 Task: Open a blank sheet, save the file as Moon.doc Insert a picture of 'Moon 'with name   Moon .png  Change shape height to 7 select the picture, apply border and shading with setting Box, style zigzaged line, color Brown and width 1 pt
Action: Mouse moved to (21, 23)
Screenshot: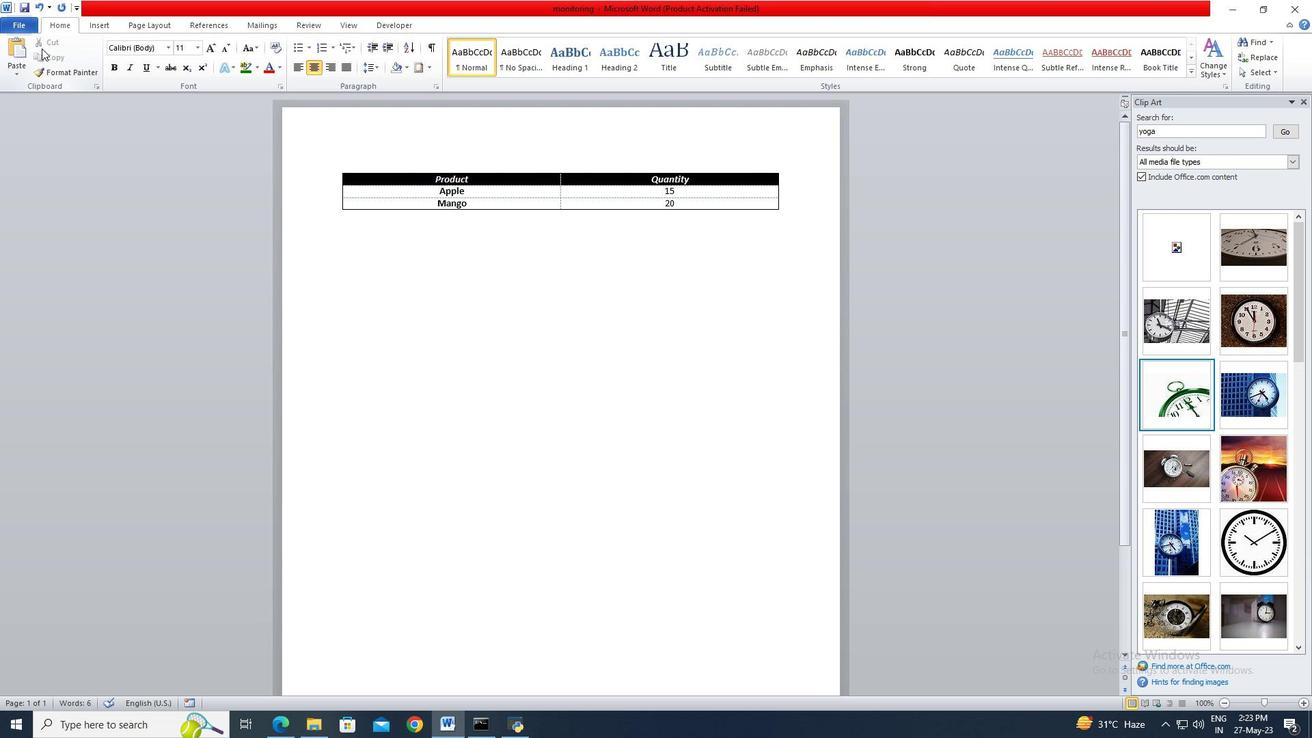 
Action: Mouse pressed left at (21, 23)
Screenshot: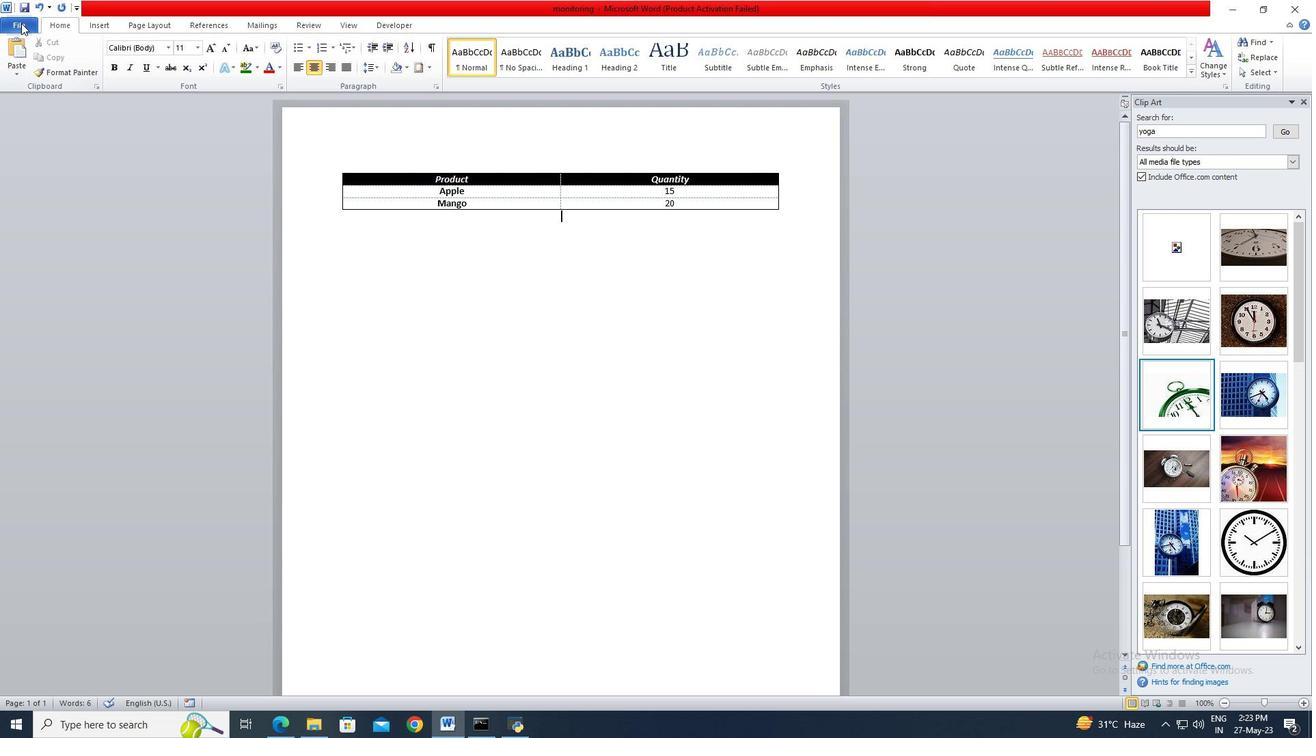 
Action: Mouse moved to (40, 172)
Screenshot: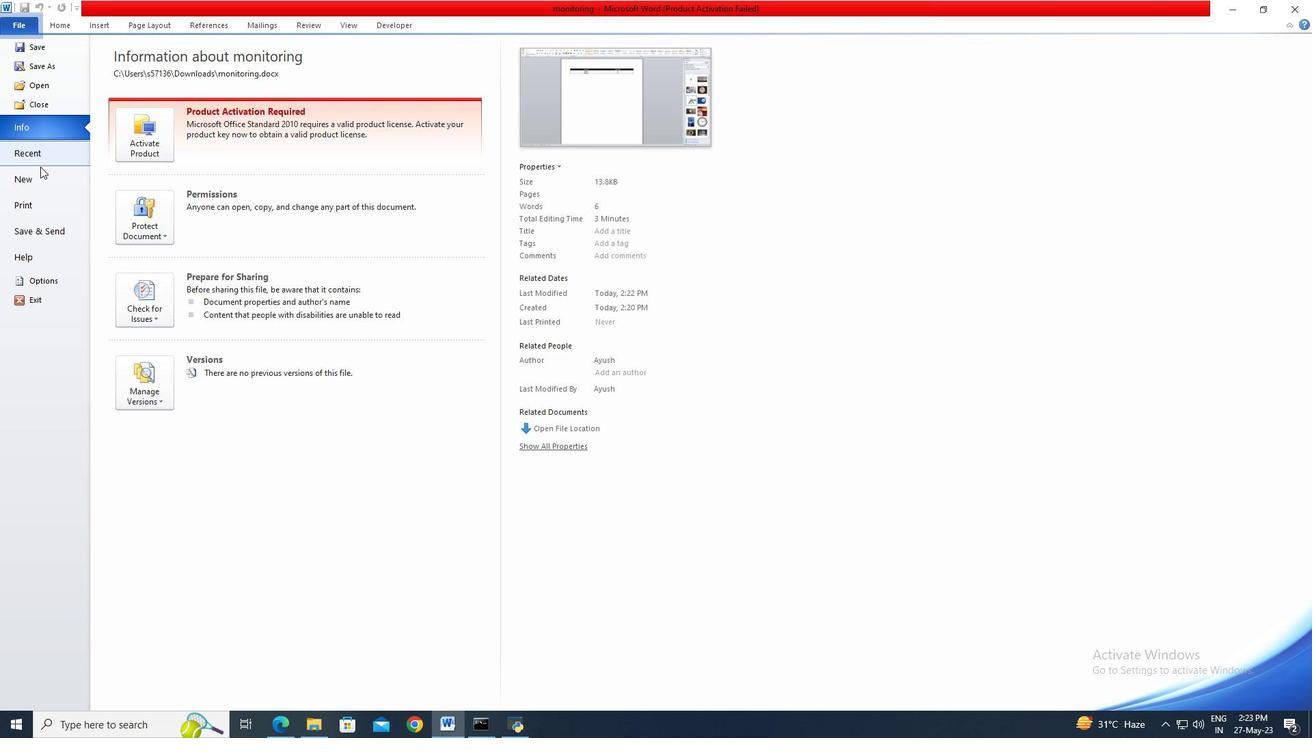
Action: Mouse pressed left at (40, 172)
Screenshot: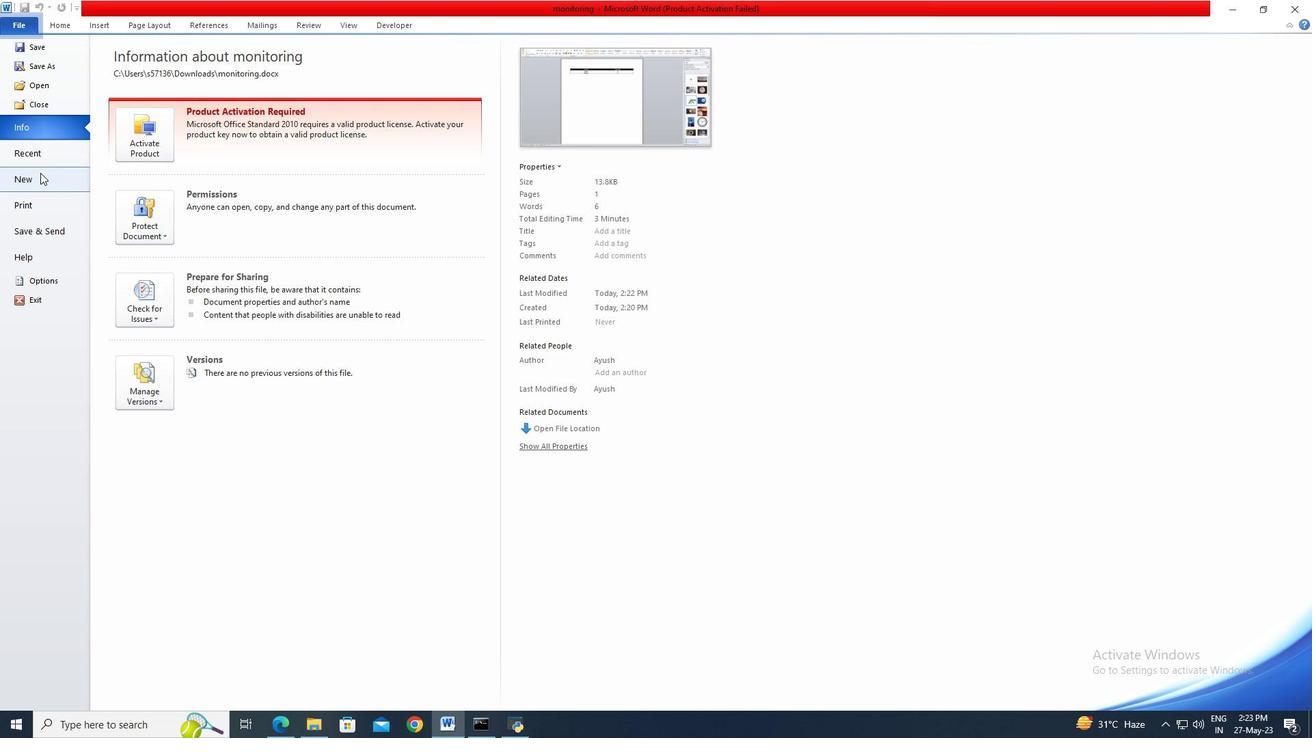 
Action: Mouse moved to (686, 362)
Screenshot: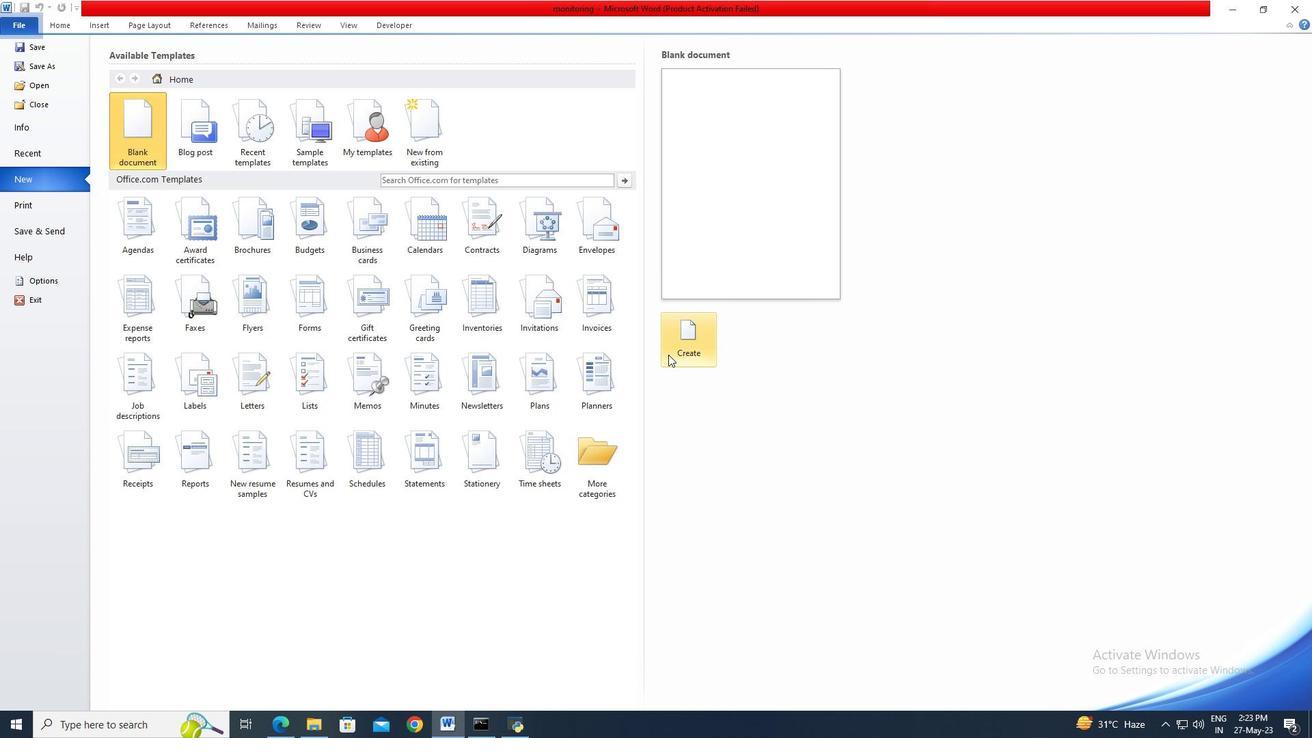 
Action: Mouse pressed left at (686, 362)
Screenshot: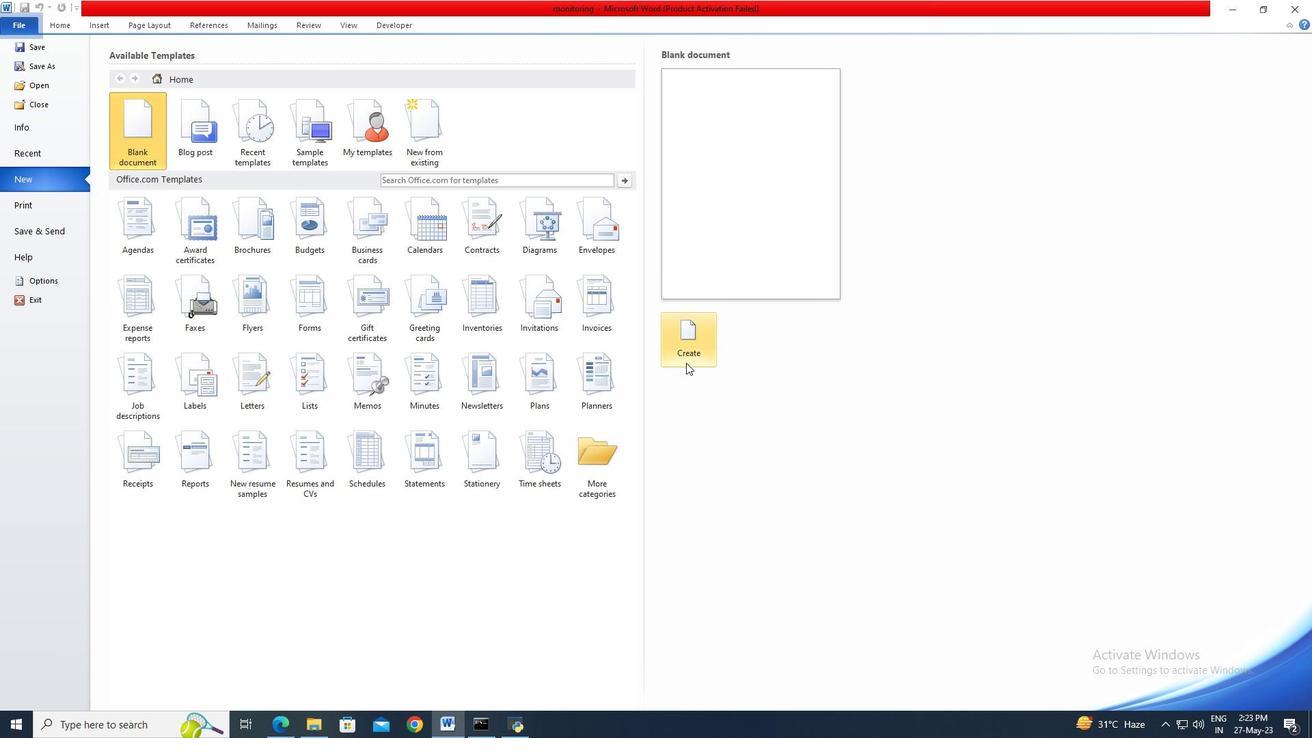 
Action: Mouse moved to (26, 30)
Screenshot: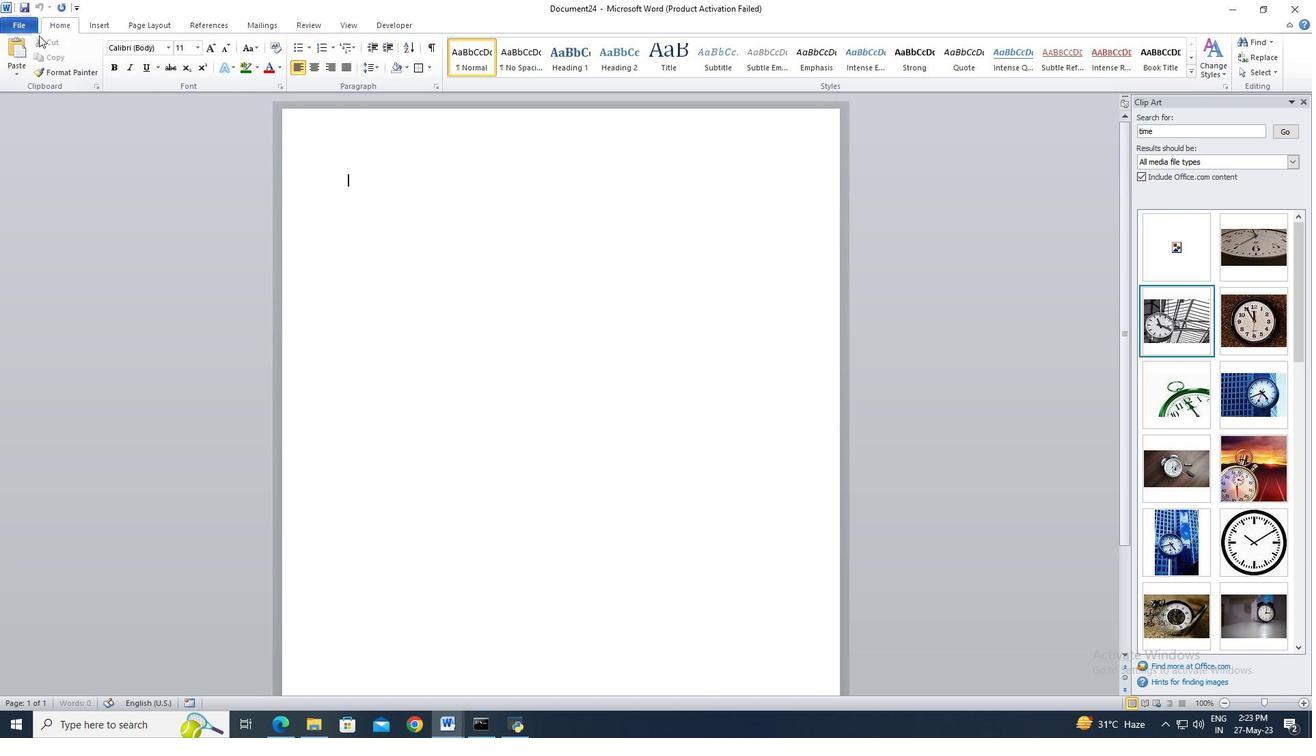 
Action: Mouse pressed left at (26, 30)
Screenshot: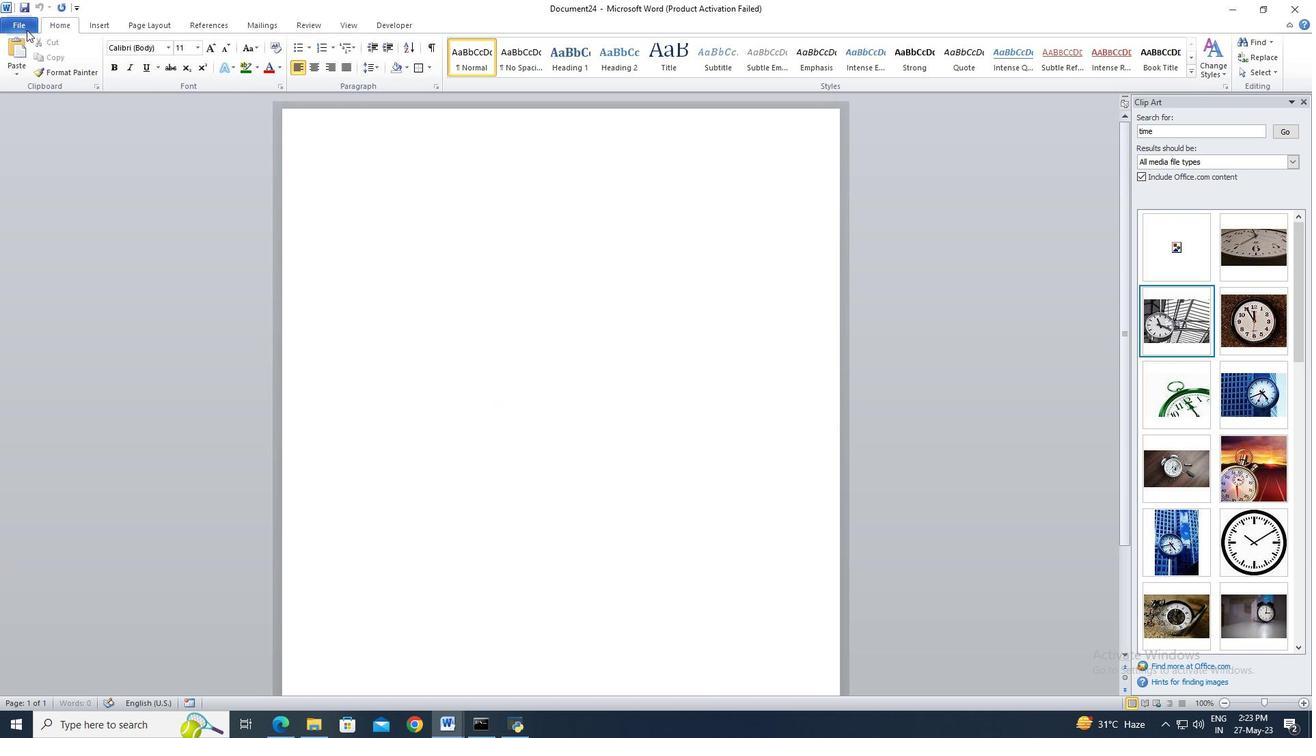 
Action: Mouse moved to (32, 65)
Screenshot: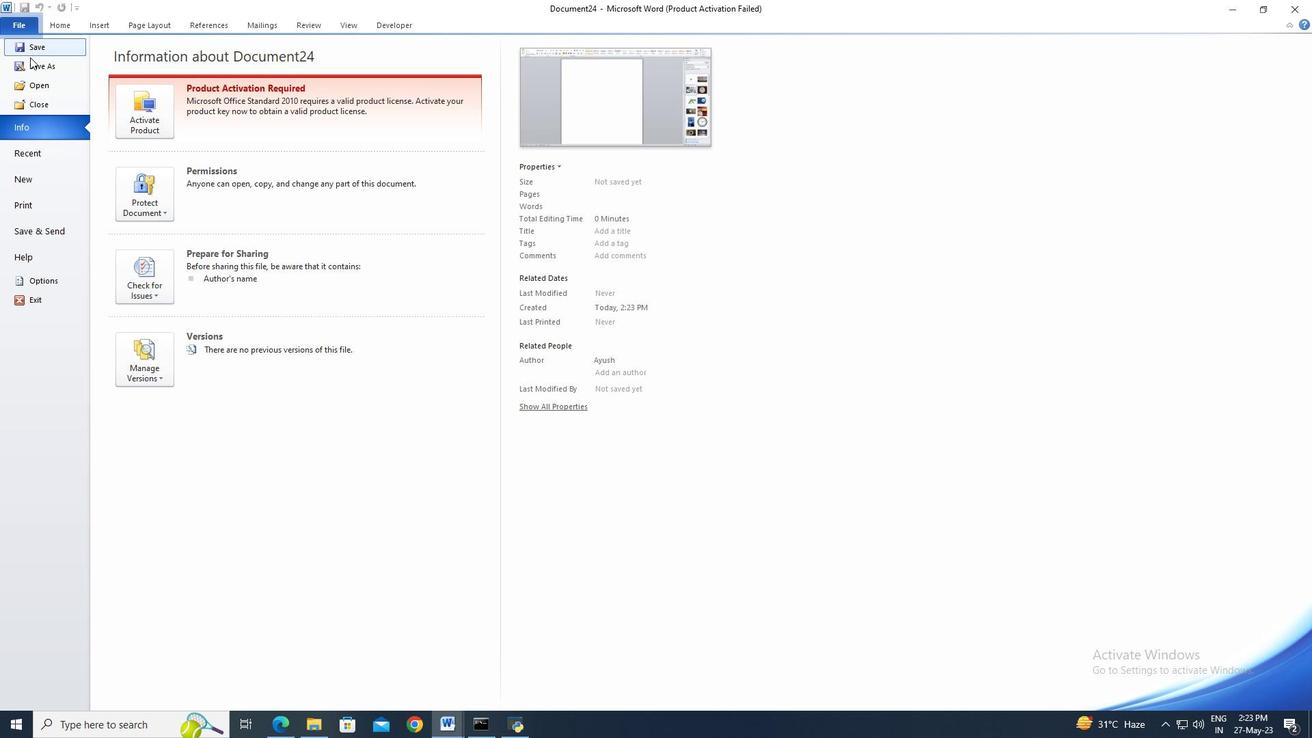 
Action: Mouse pressed left at (32, 65)
Screenshot: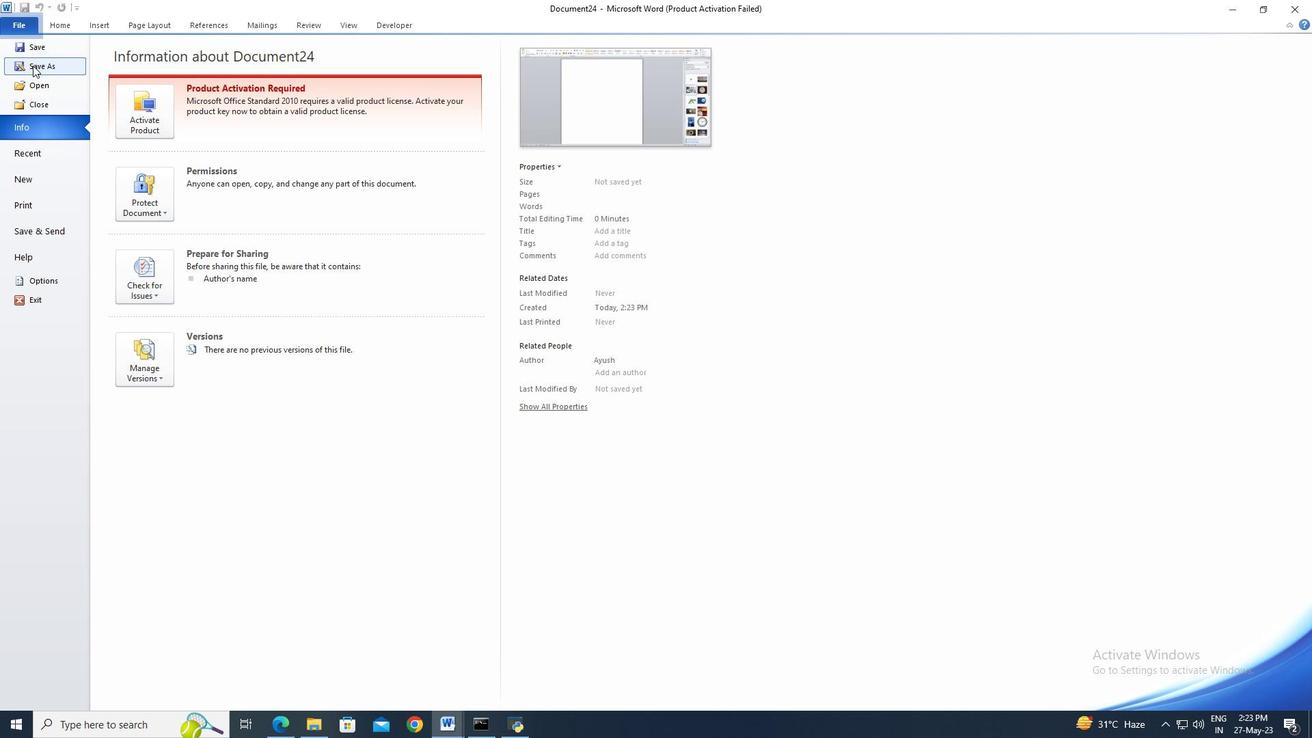 
Action: Mouse moved to (47, 144)
Screenshot: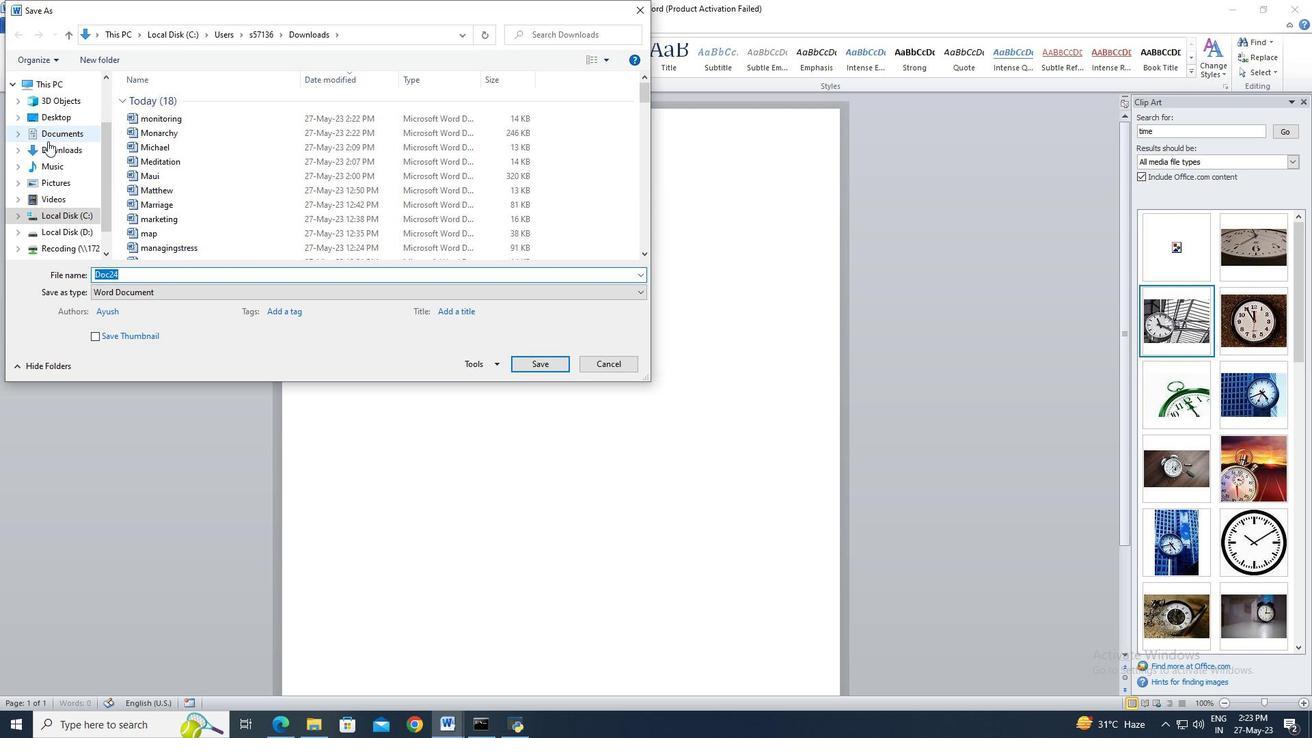 
Action: Mouse pressed left at (47, 144)
Screenshot: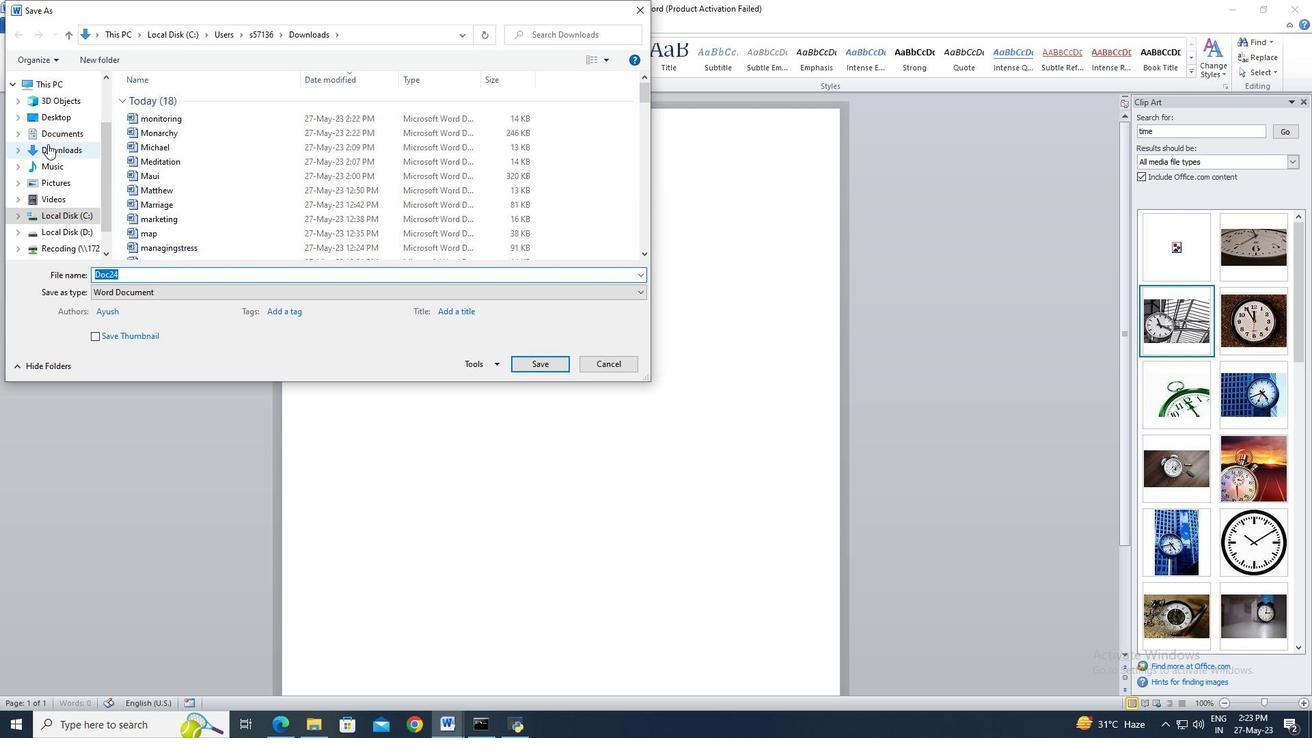 
Action: Mouse moved to (121, 271)
Screenshot: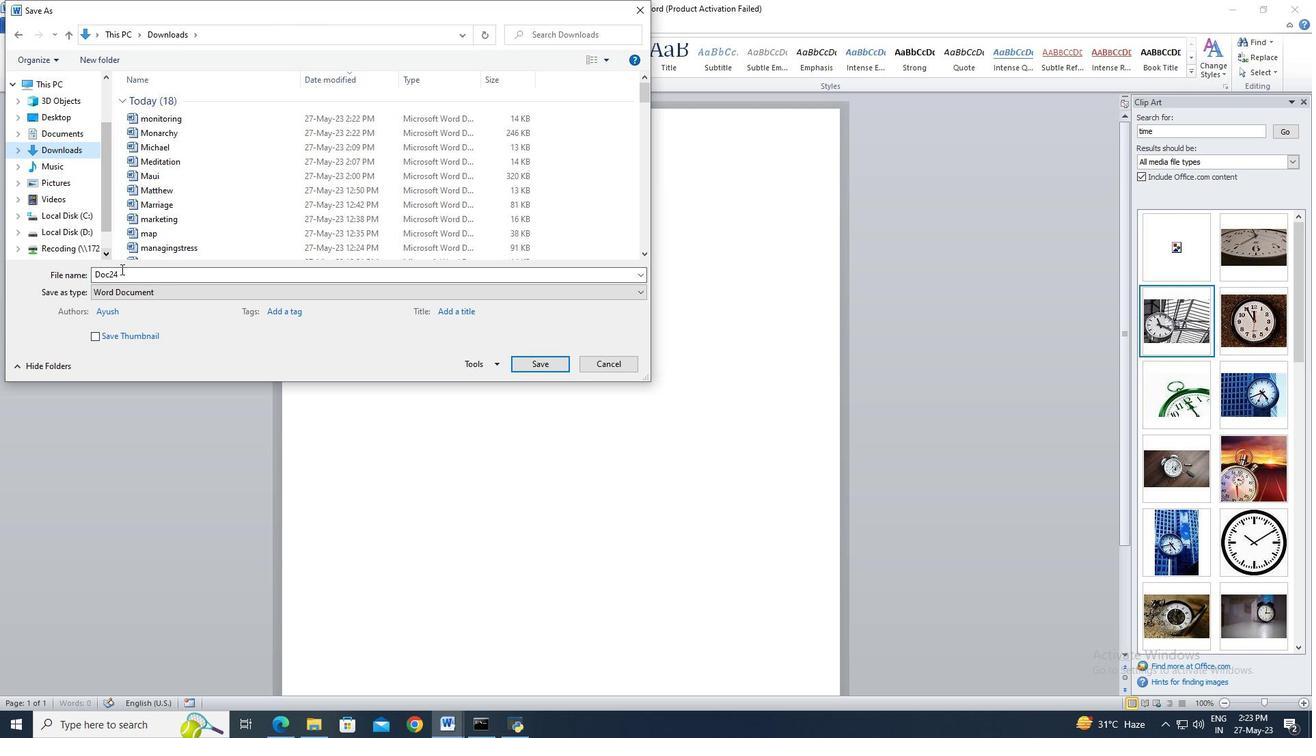 
Action: Mouse pressed left at (121, 271)
Screenshot: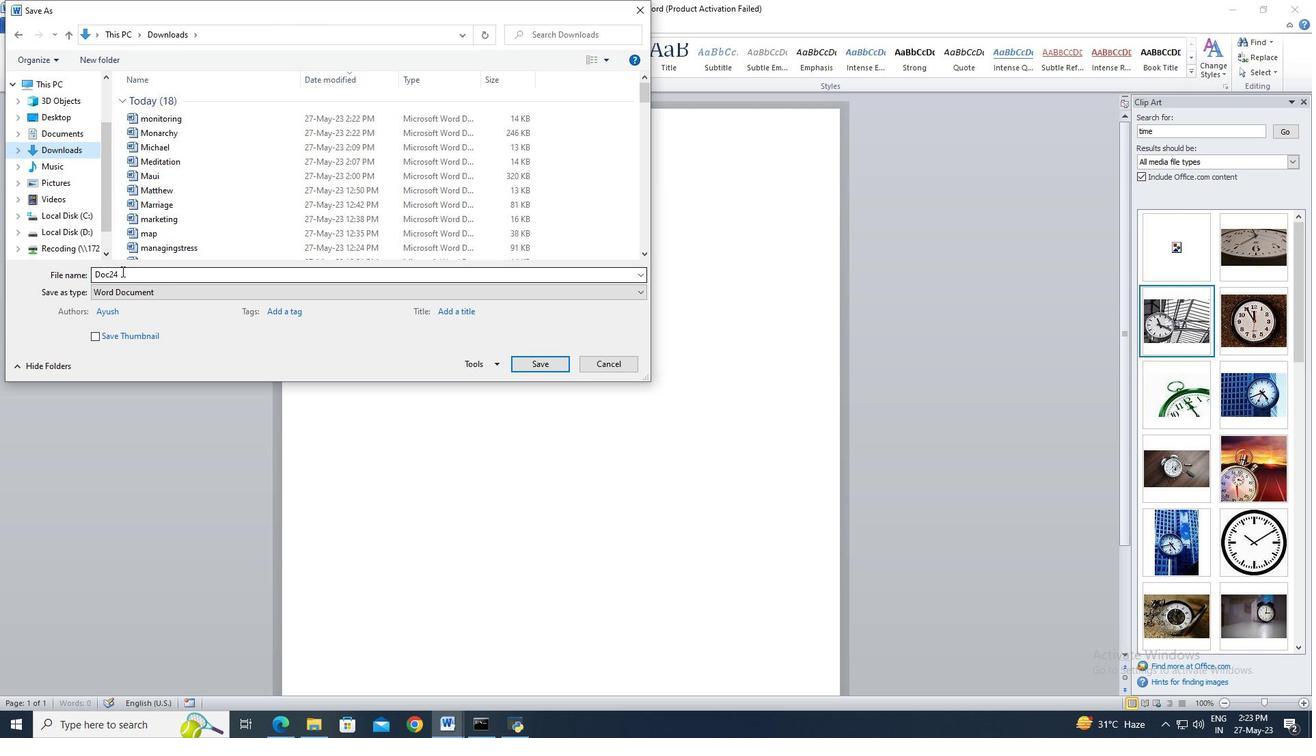 
Action: Key pressed <Key.shift>Moon
Screenshot: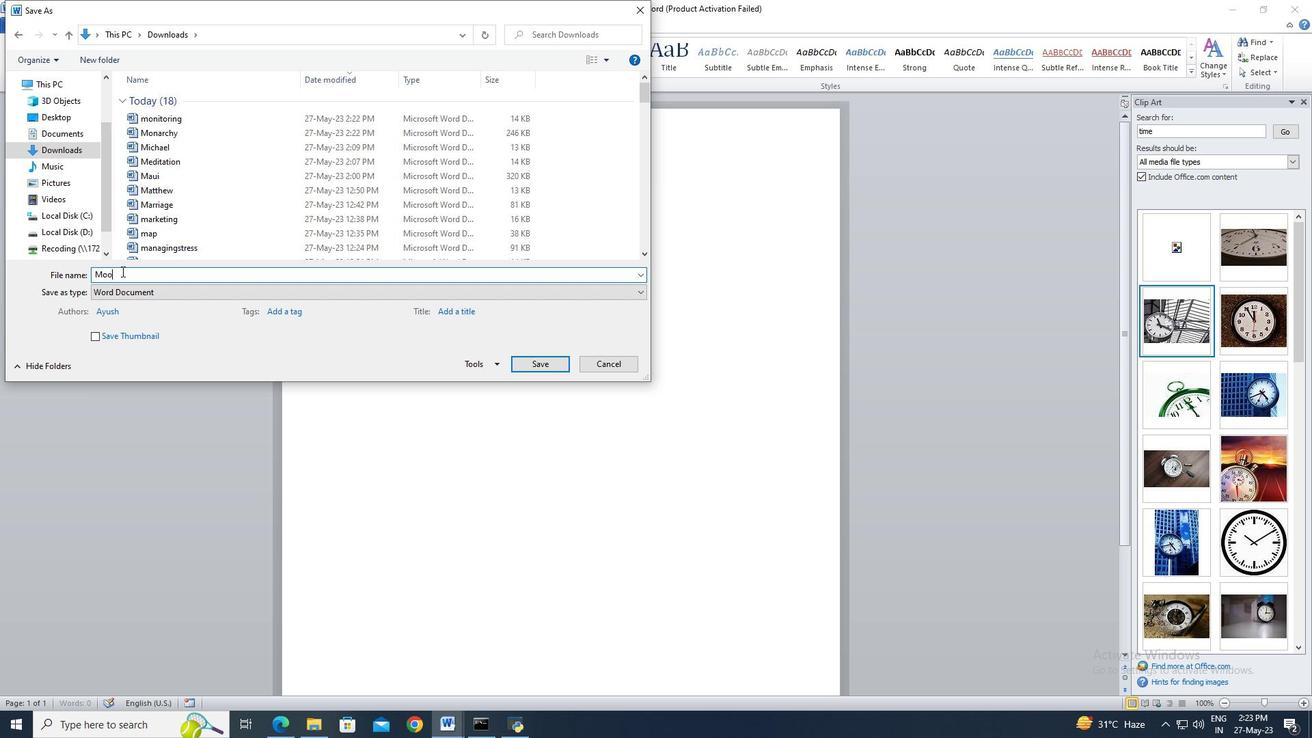 
Action: Mouse moved to (526, 367)
Screenshot: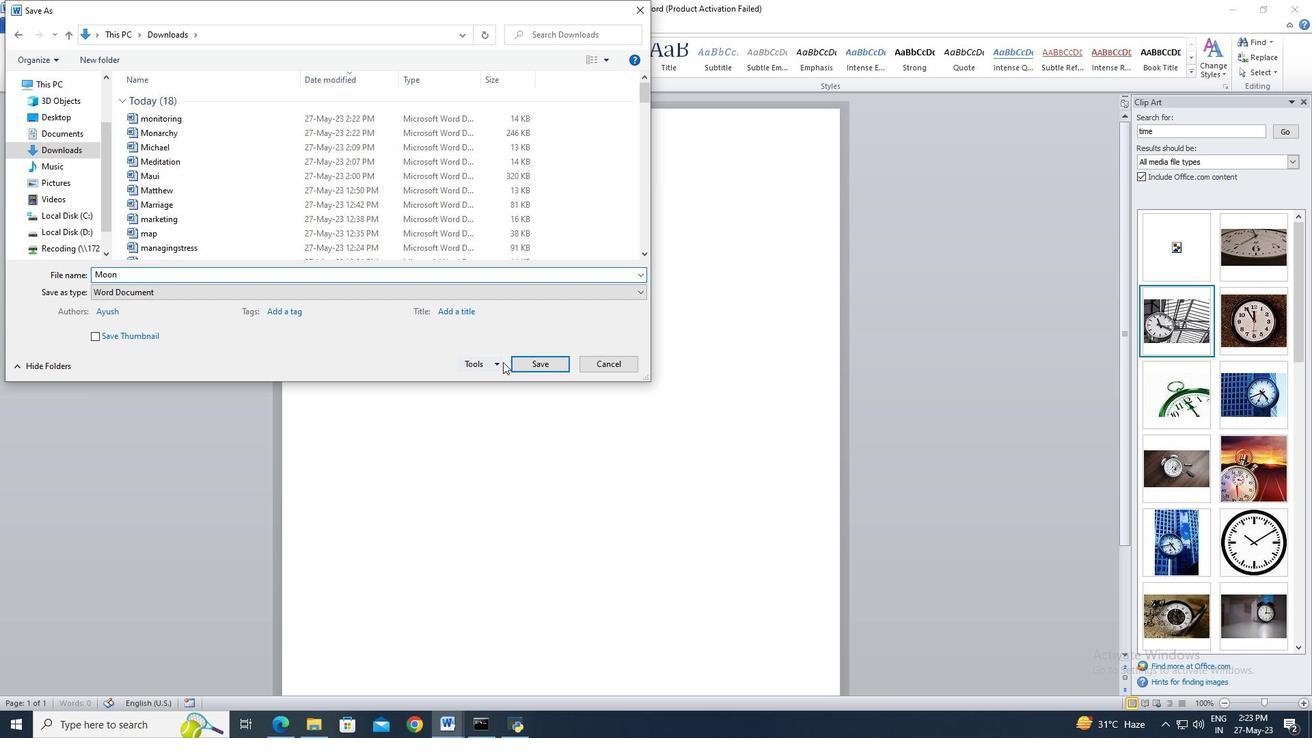 
Action: Mouse pressed left at (526, 367)
Screenshot: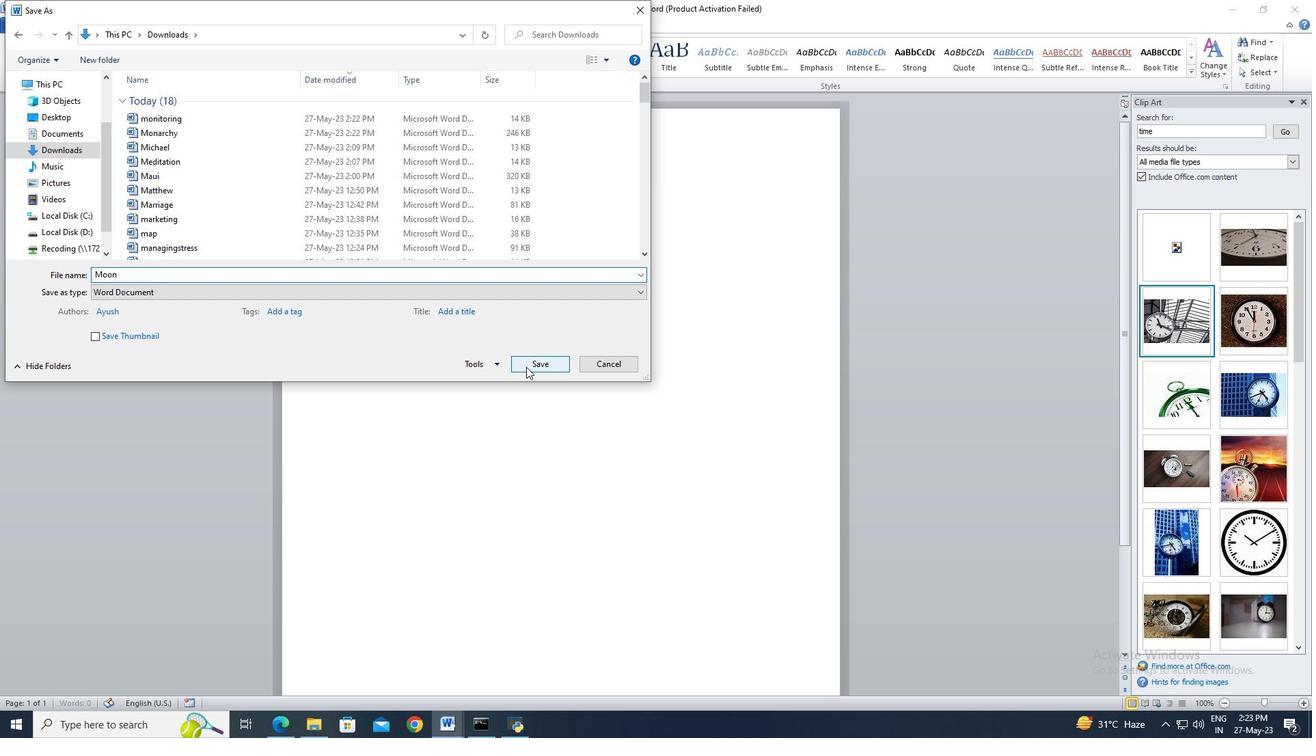 
Action: Mouse moved to (292, 726)
Screenshot: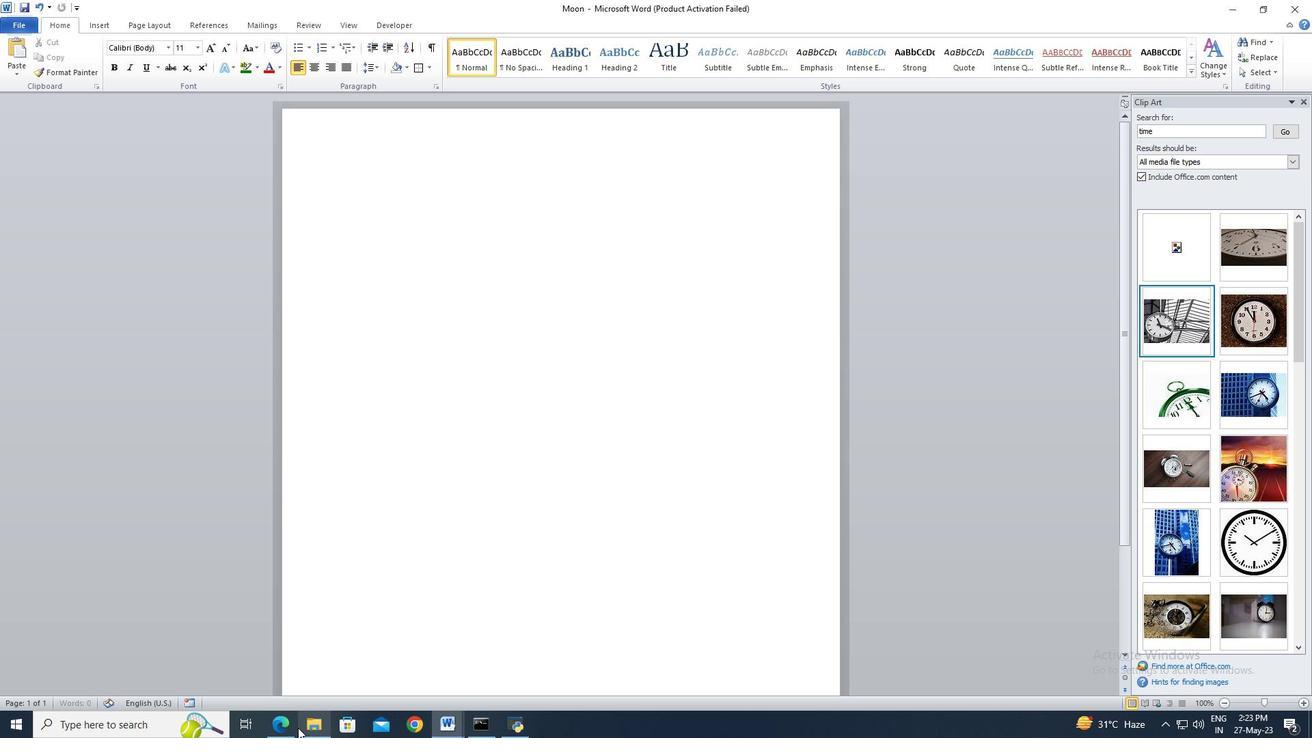 
Action: Mouse pressed left at (292, 726)
Screenshot: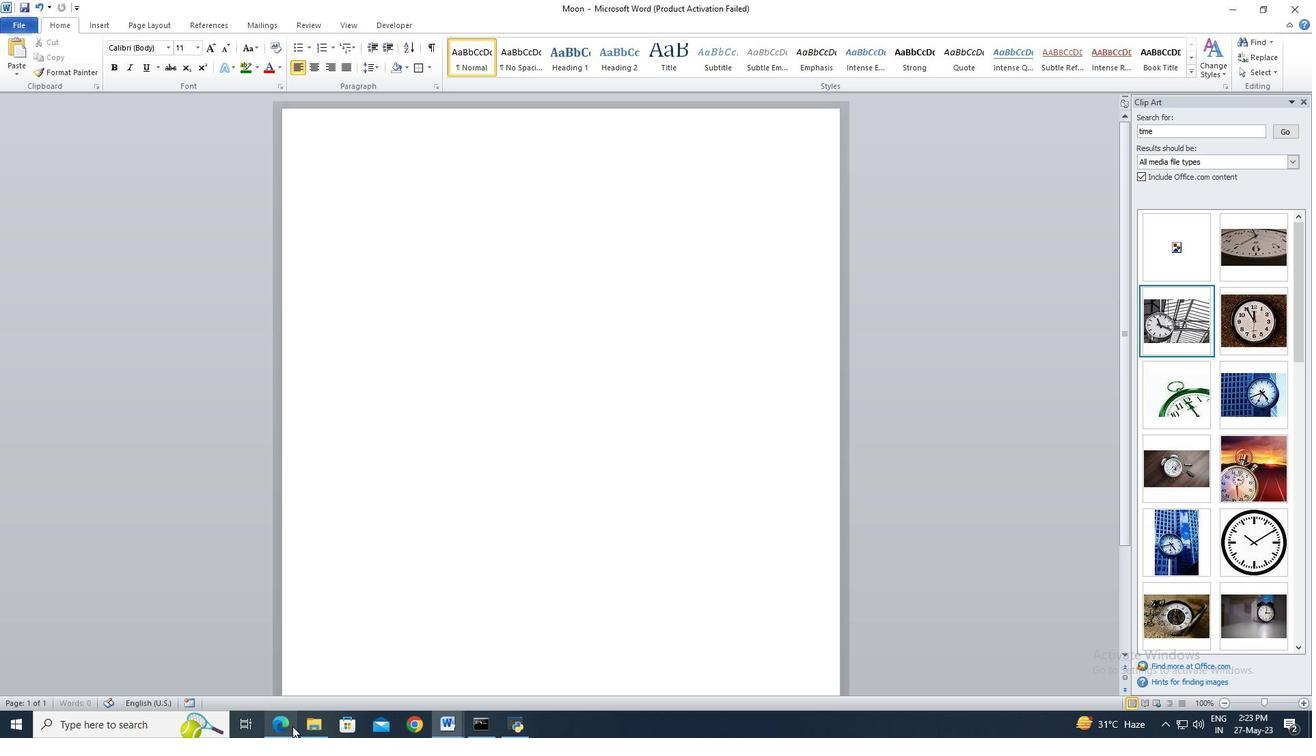 
Action: Mouse moved to (507, 321)
Screenshot: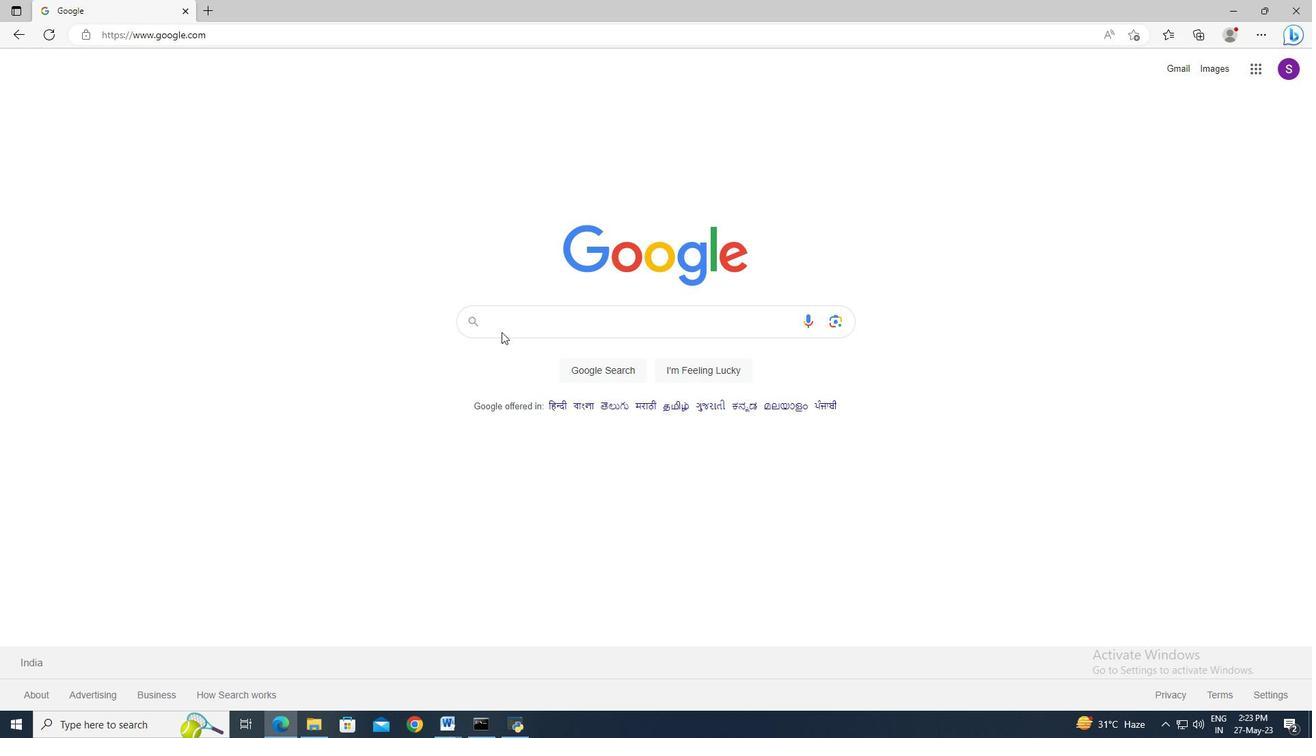 
Action: Mouse pressed left at (507, 321)
Screenshot: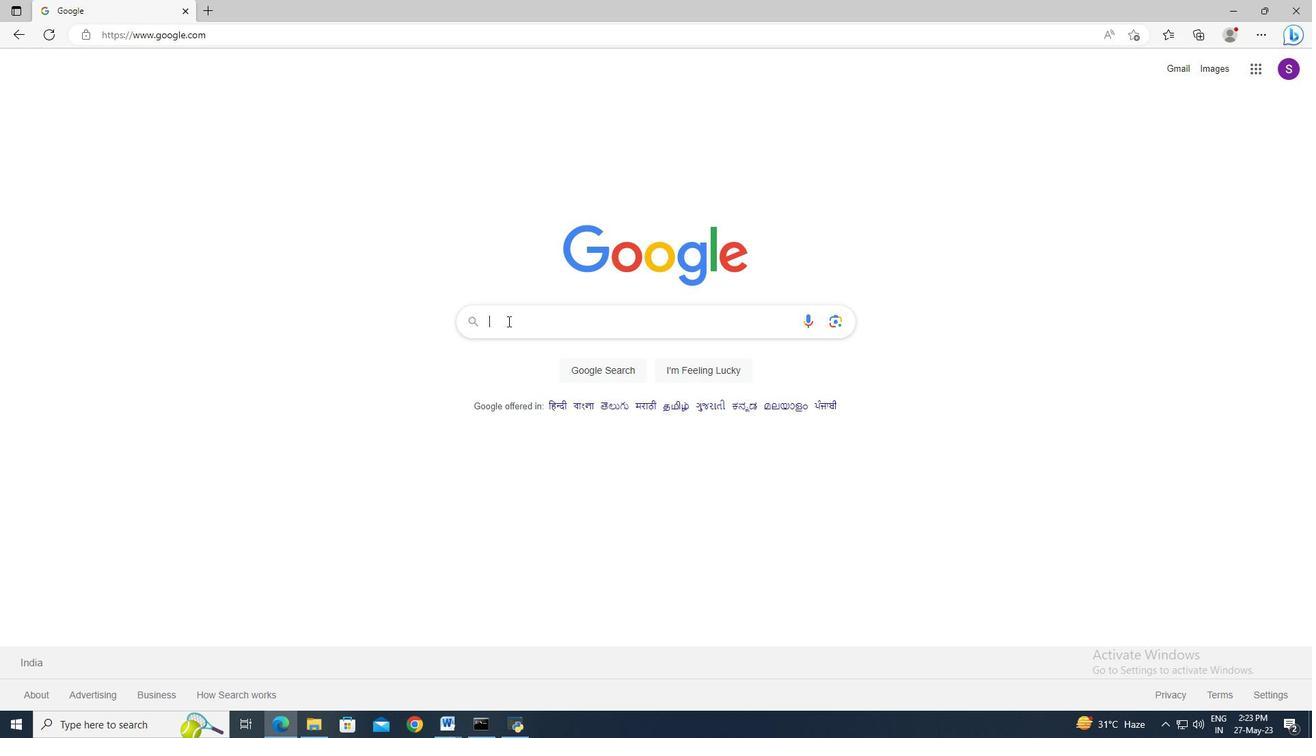 
Action: Key pressed <Key.shift>Moon<Key.space>png<Key.enter>
Screenshot: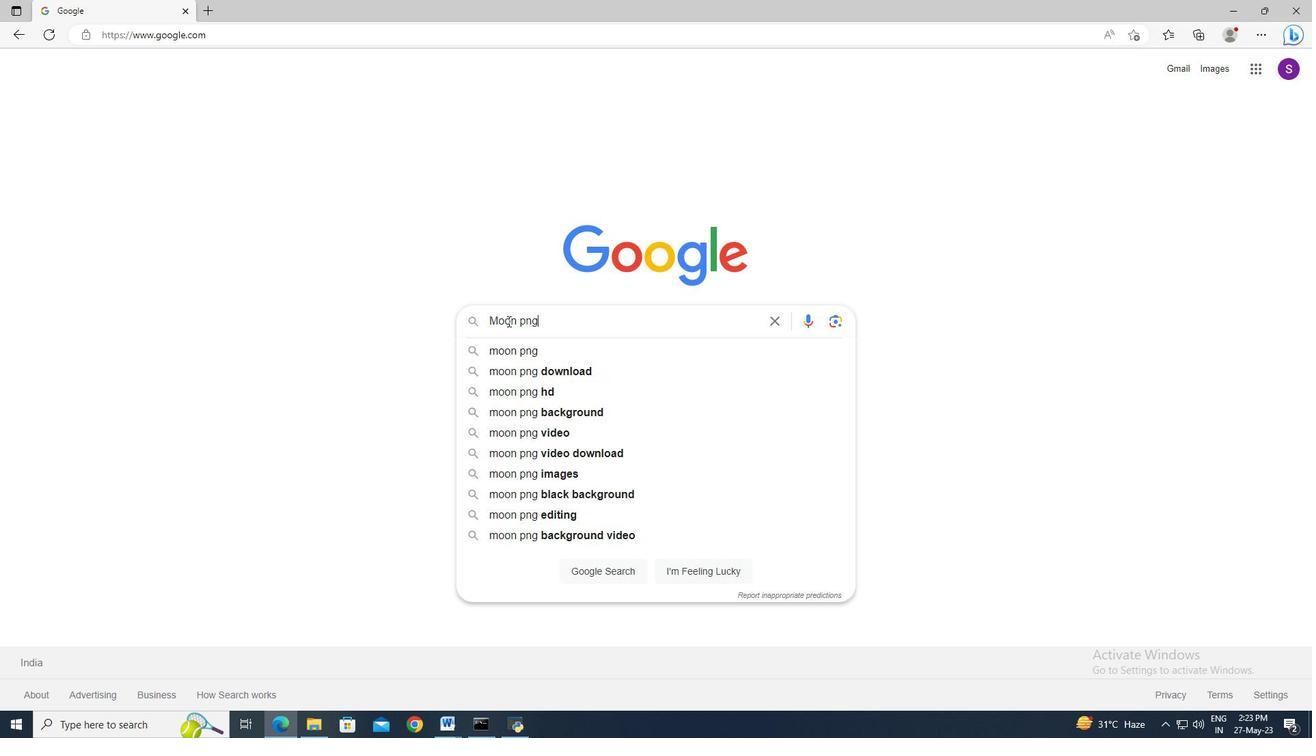 
Action: Mouse moved to (222, 120)
Screenshot: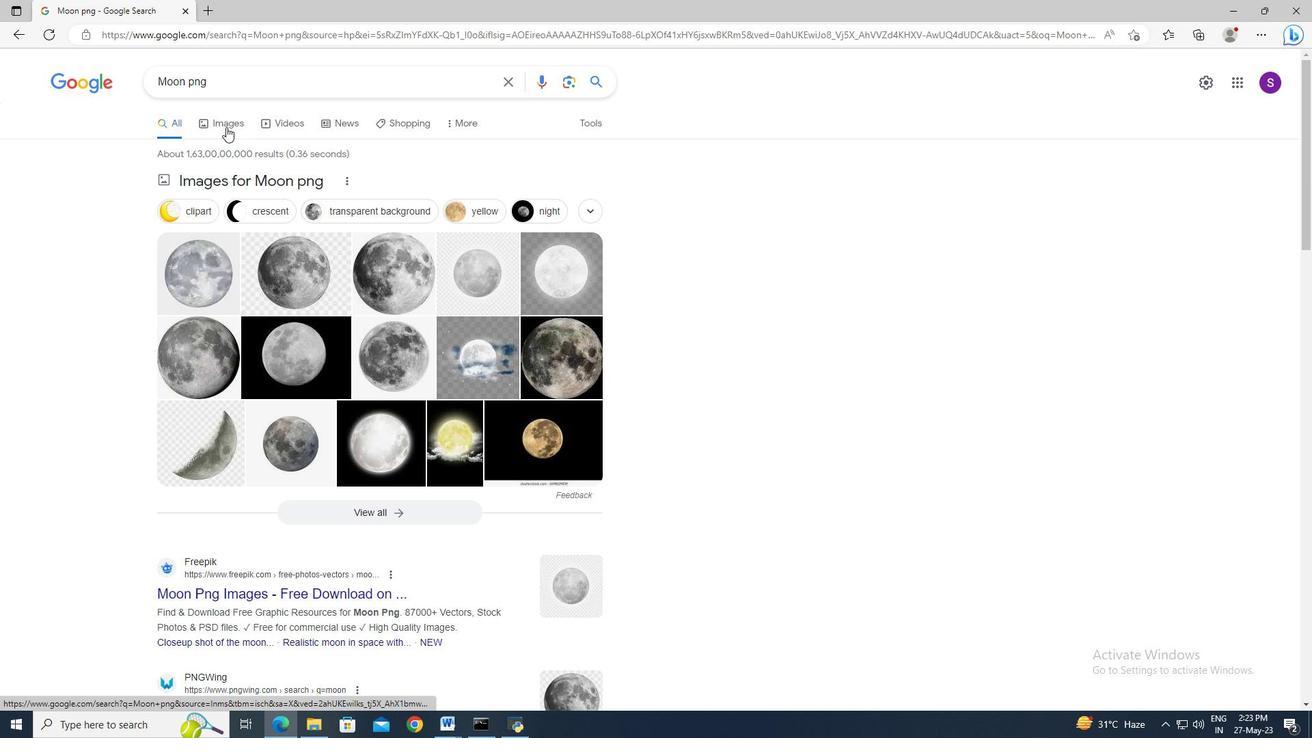 
Action: Mouse pressed left at (222, 120)
Screenshot: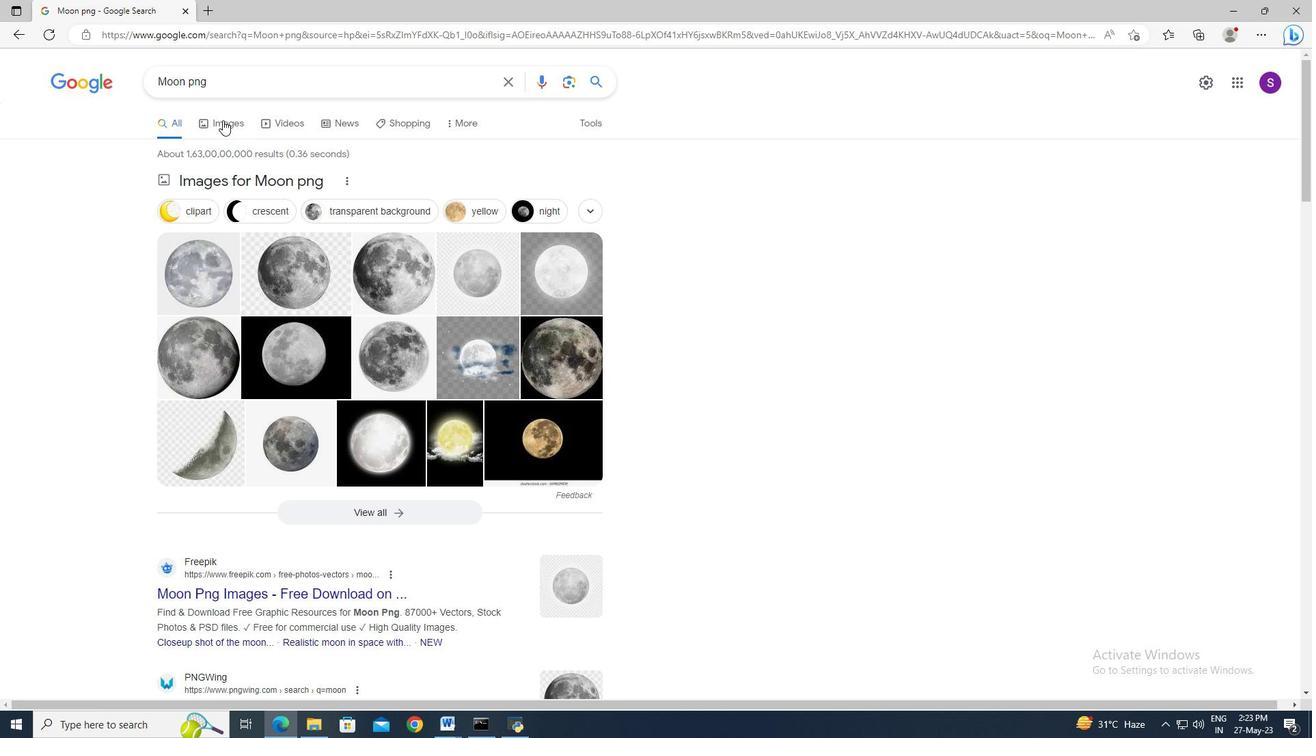 
Action: Mouse moved to (373, 242)
Screenshot: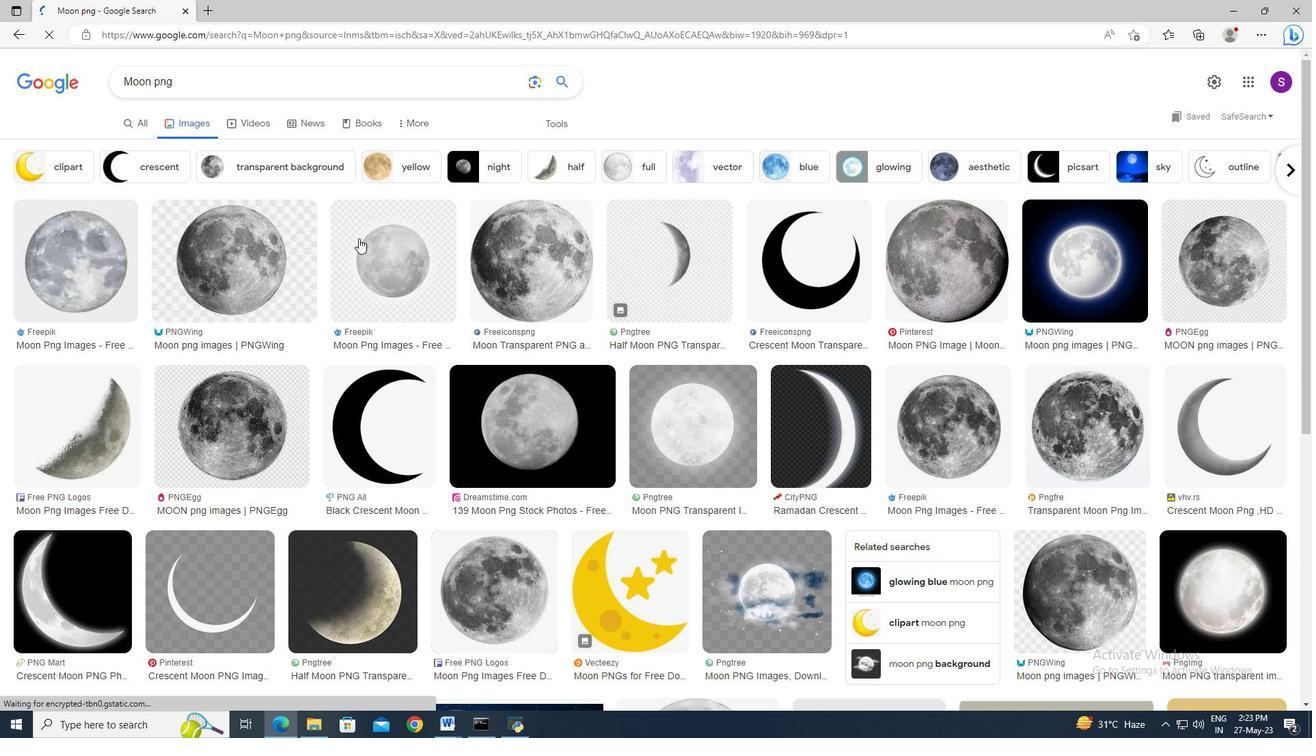 
Action: Mouse pressed left at (373, 242)
Screenshot: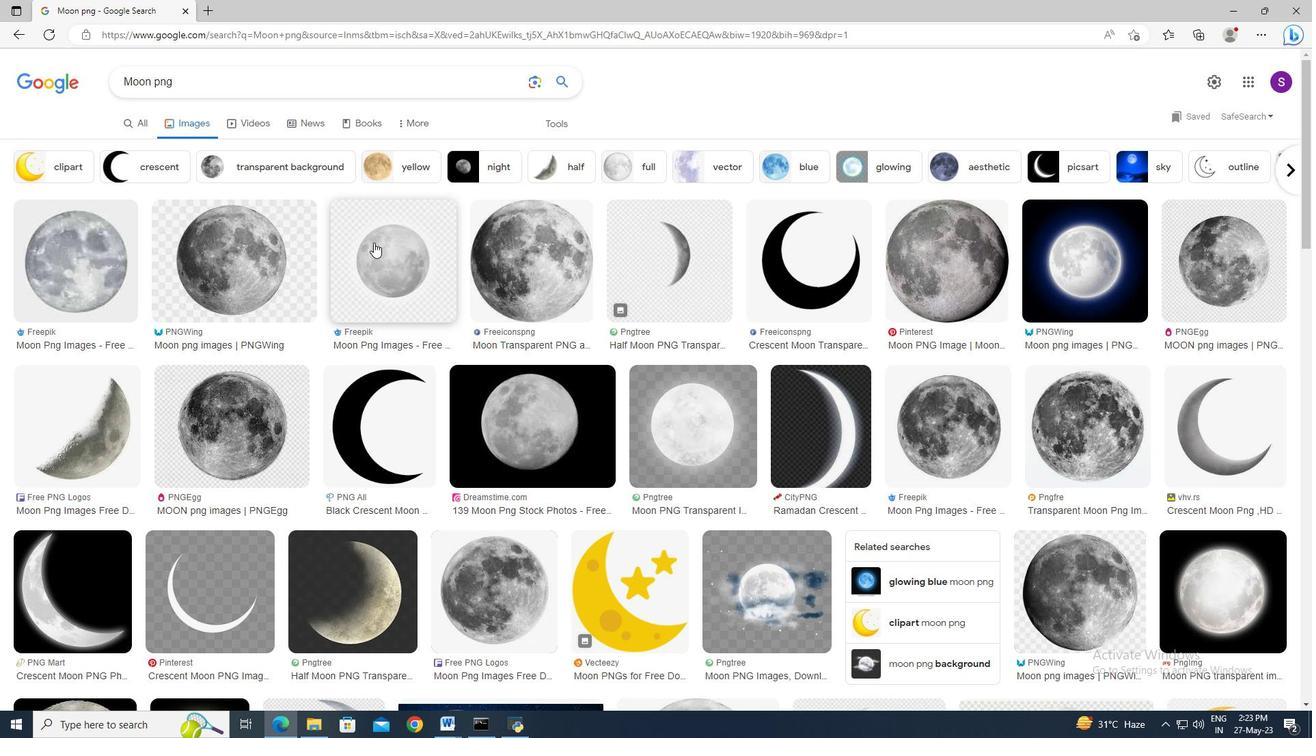 
Action: Mouse moved to (897, 288)
Screenshot: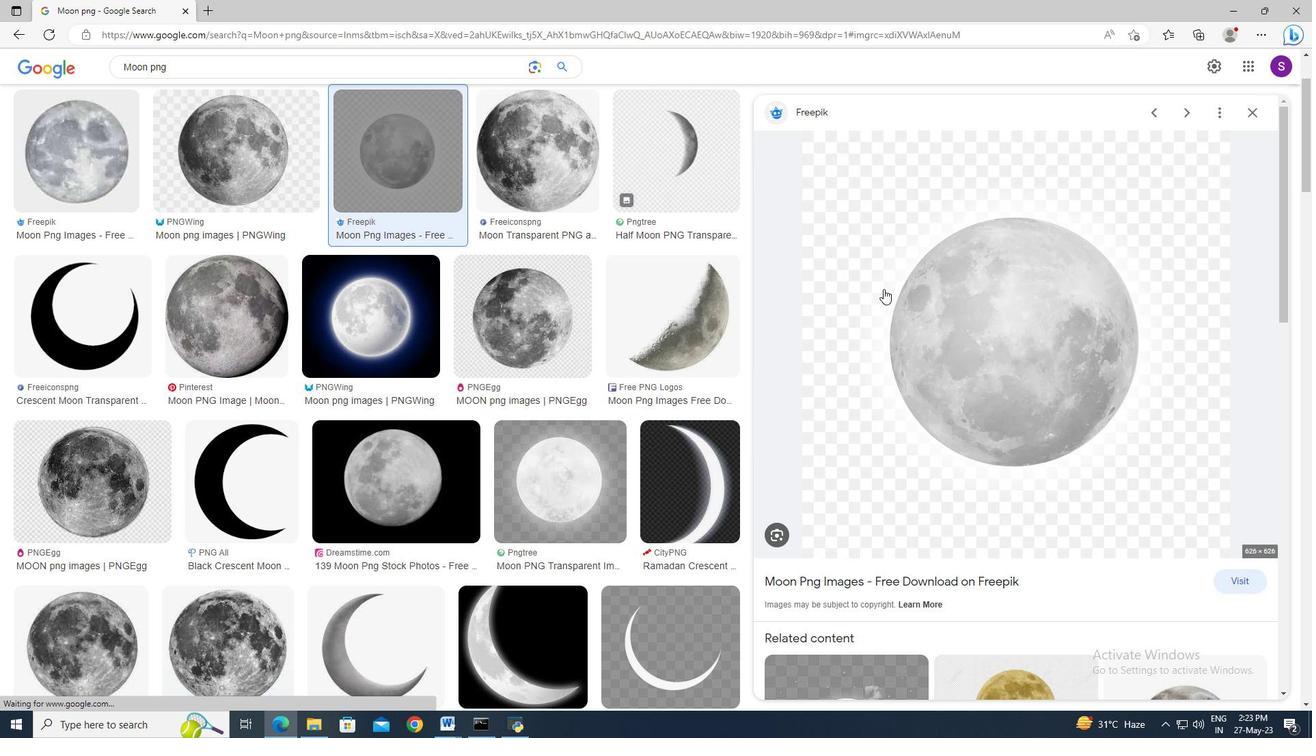 
Action: Mouse pressed right at (897, 288)
Screenshot: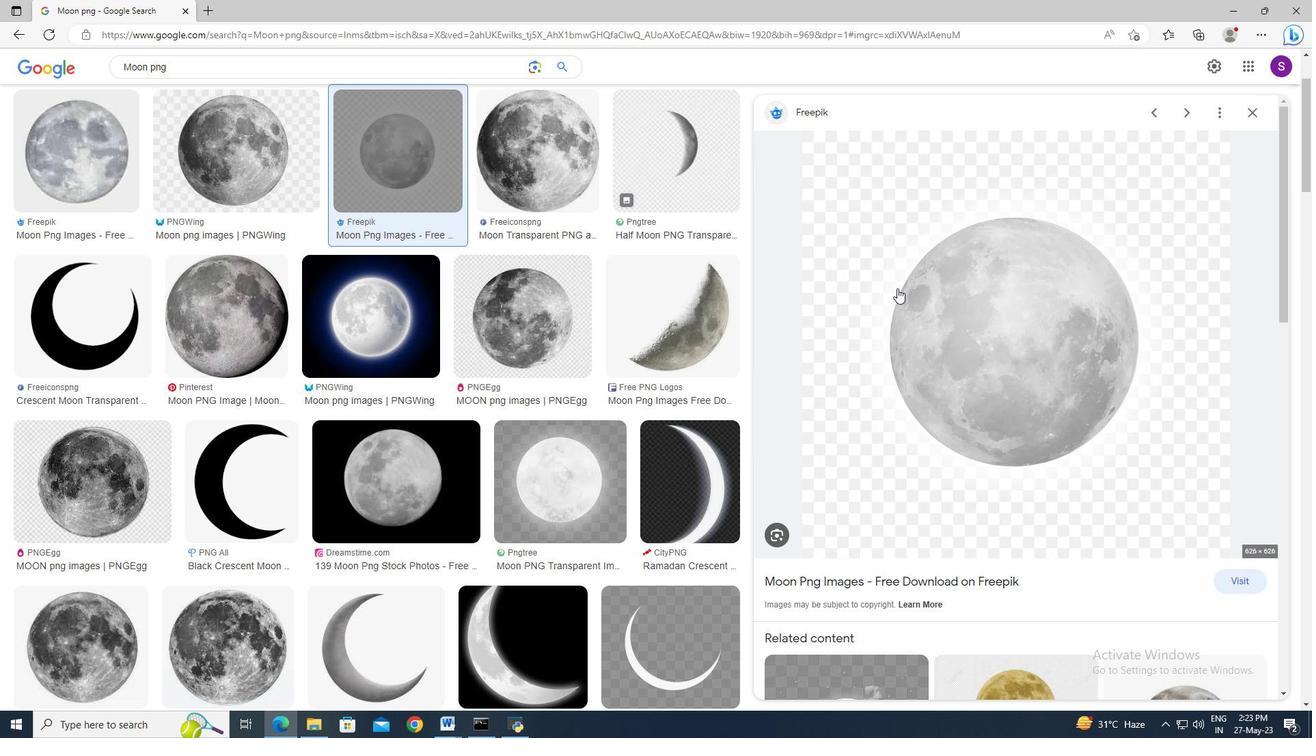 
Action: Mouse moved to (928, 462)
Screenshot: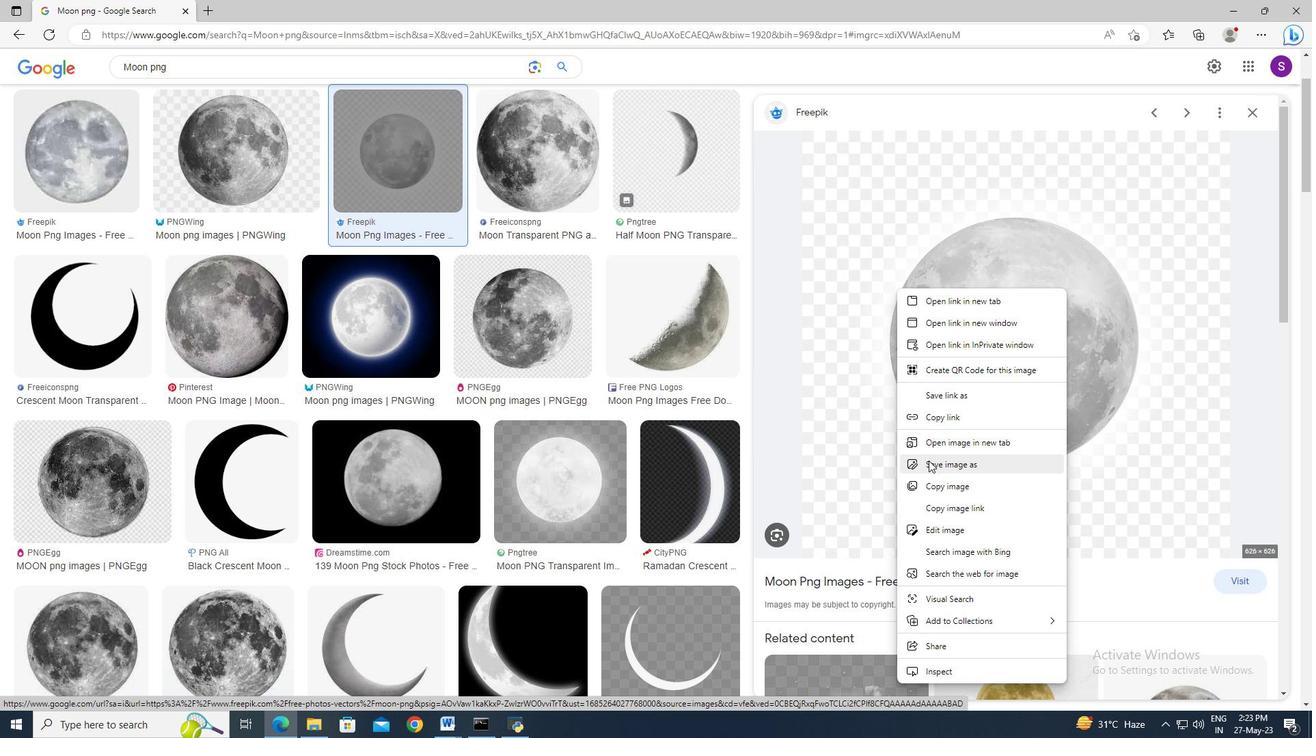 
Action: Mouse pressed left at (928, 462)
Screenshot: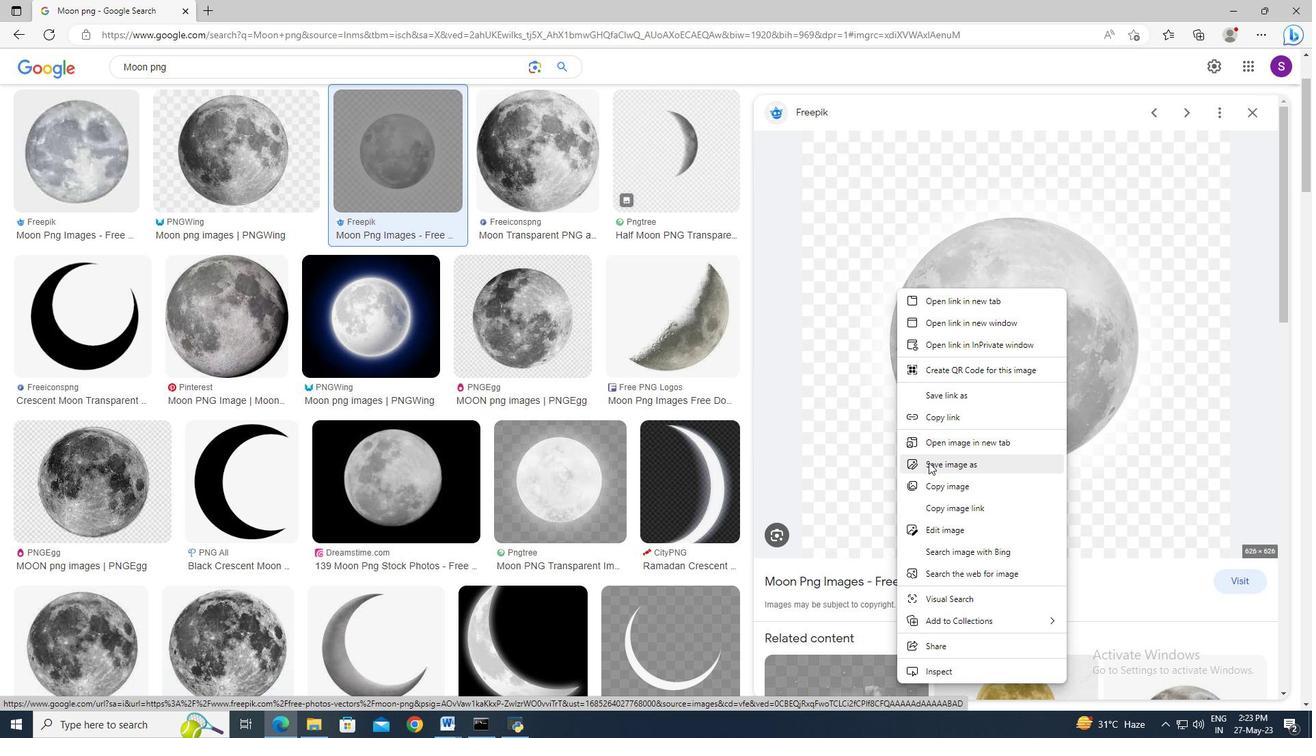 
Action: Mouse moved to (639, 348)
Screenshot: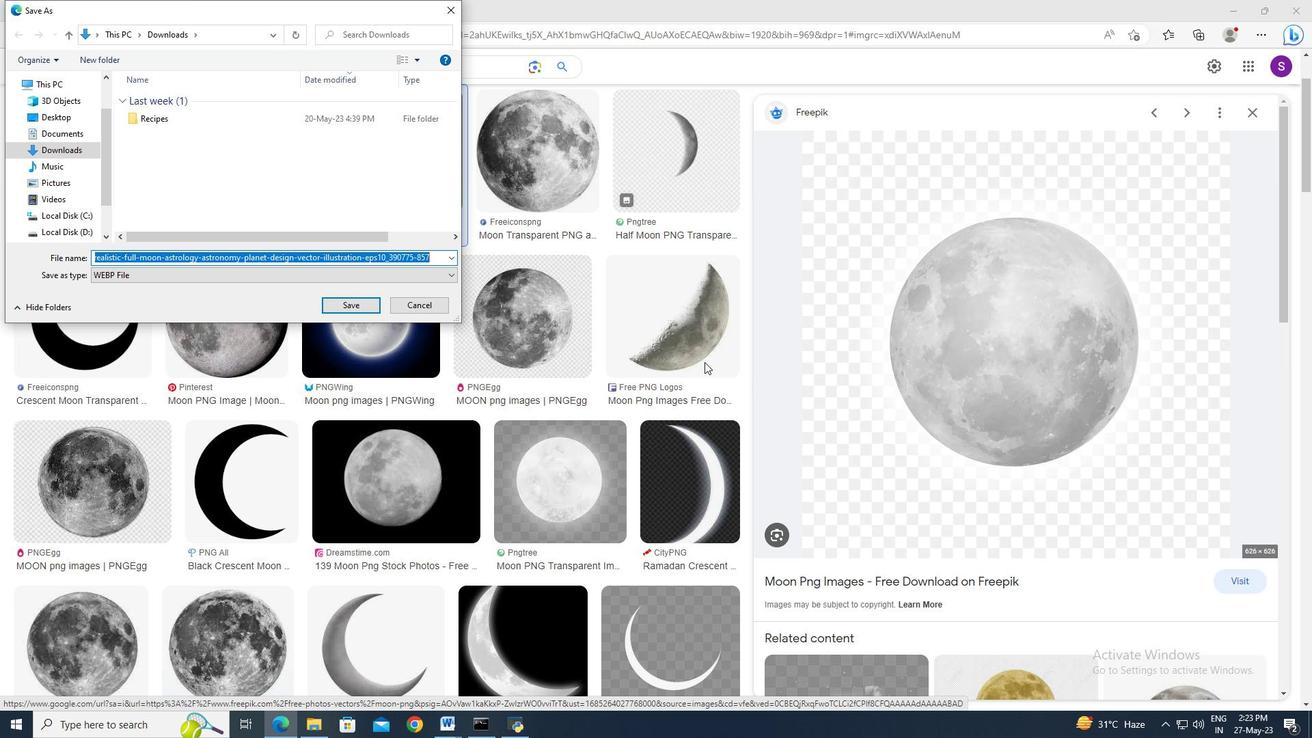 
Action: Key pressed <Key.shift>Moon.png
Screenshot: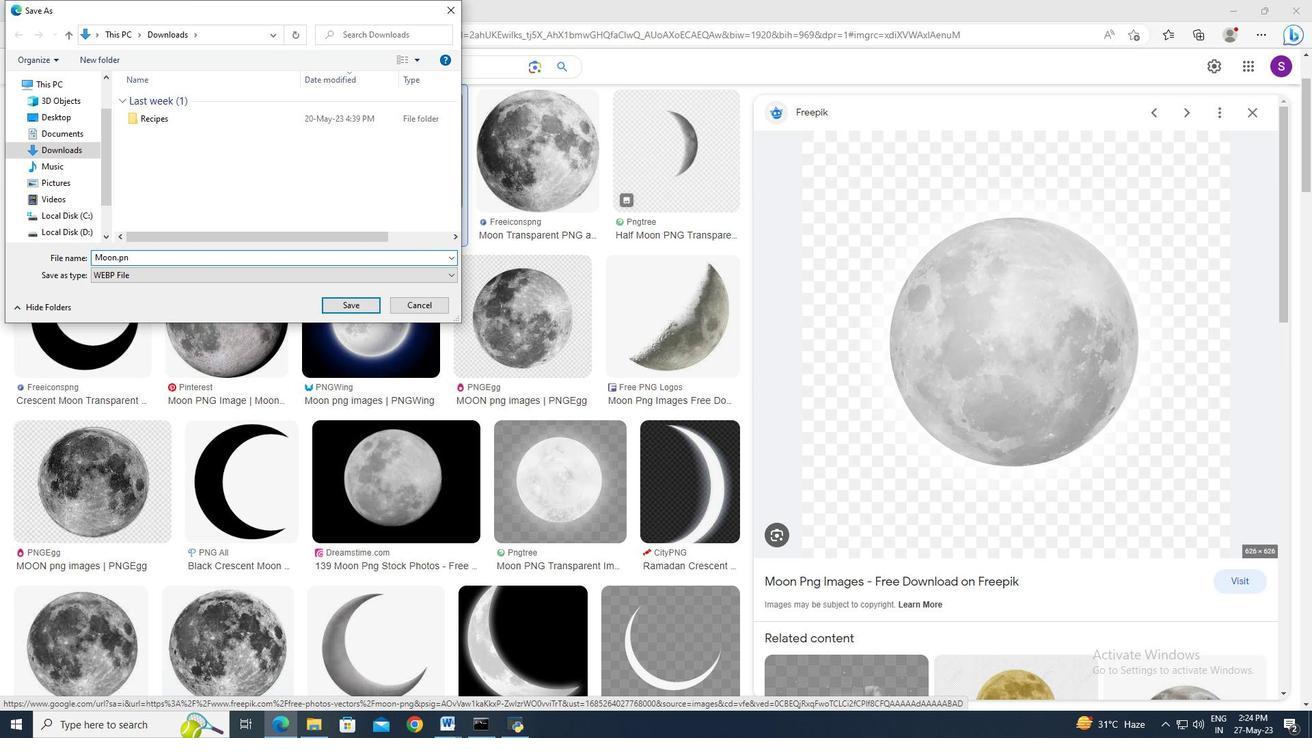 
Action: Mouse moved to (363, 302)
Screenshot: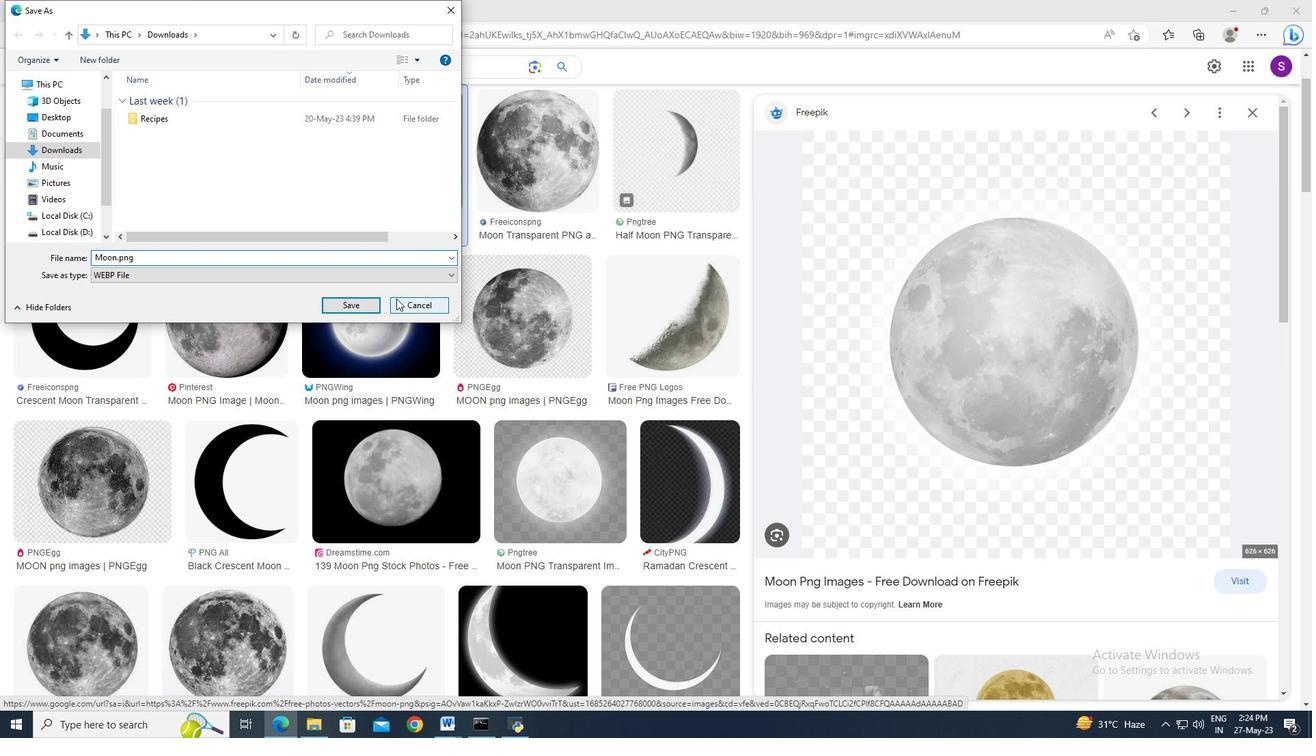 
Action: Mouse pressed left at (363, 302)
Screenshot: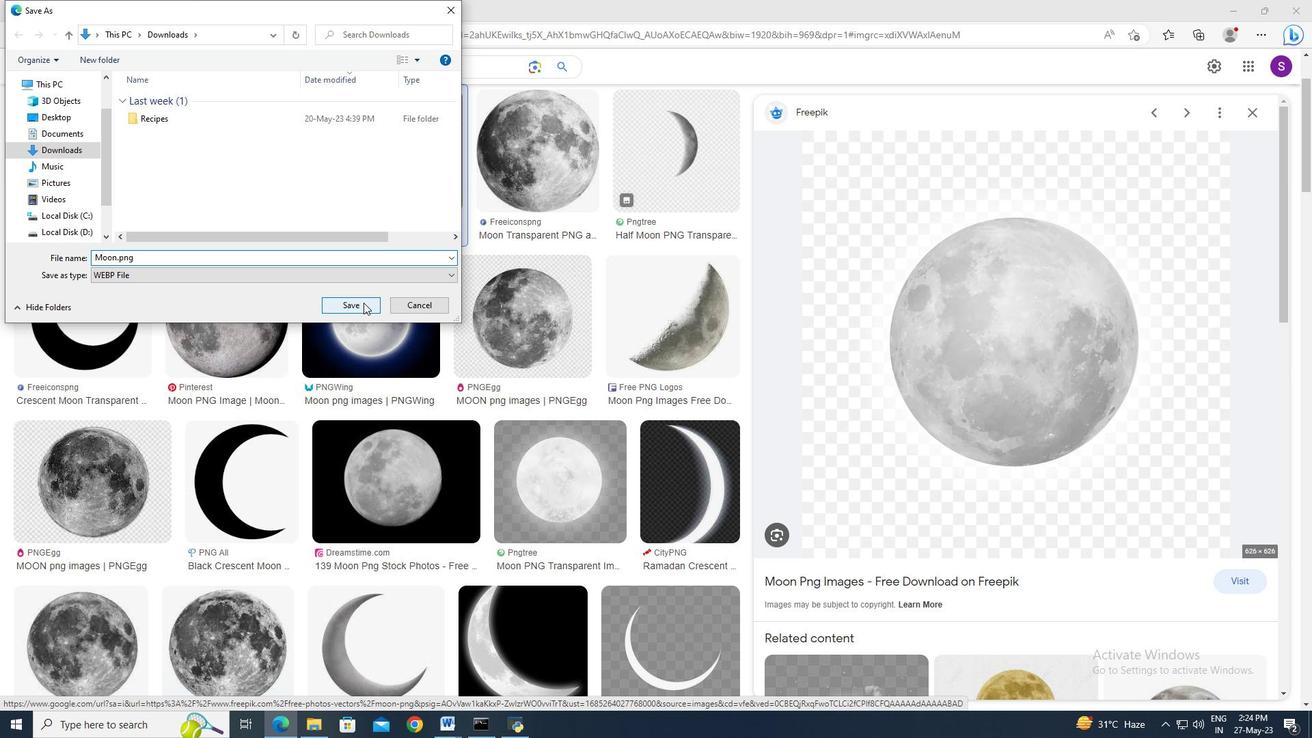 
Action: Mouse moved to (293, 722)
Screenshot: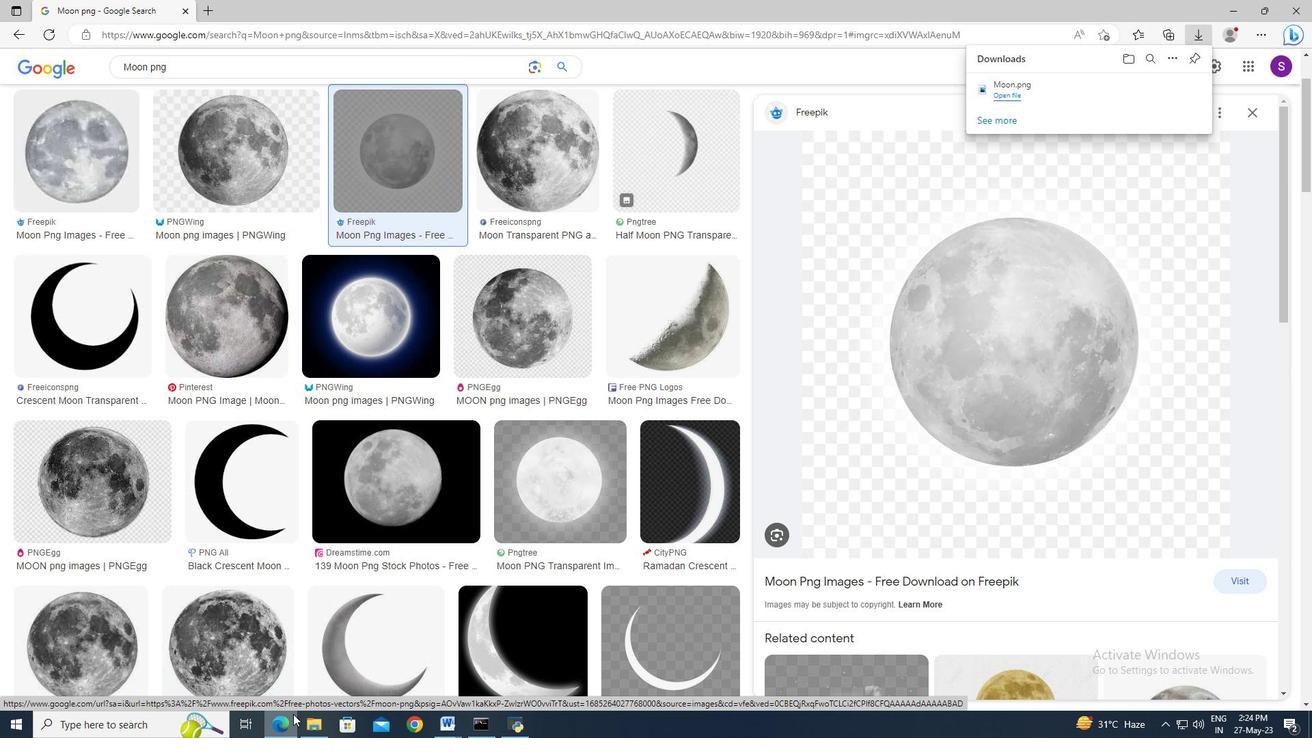 
Action: Mouse pressed left at (293, 722)
Screenshot: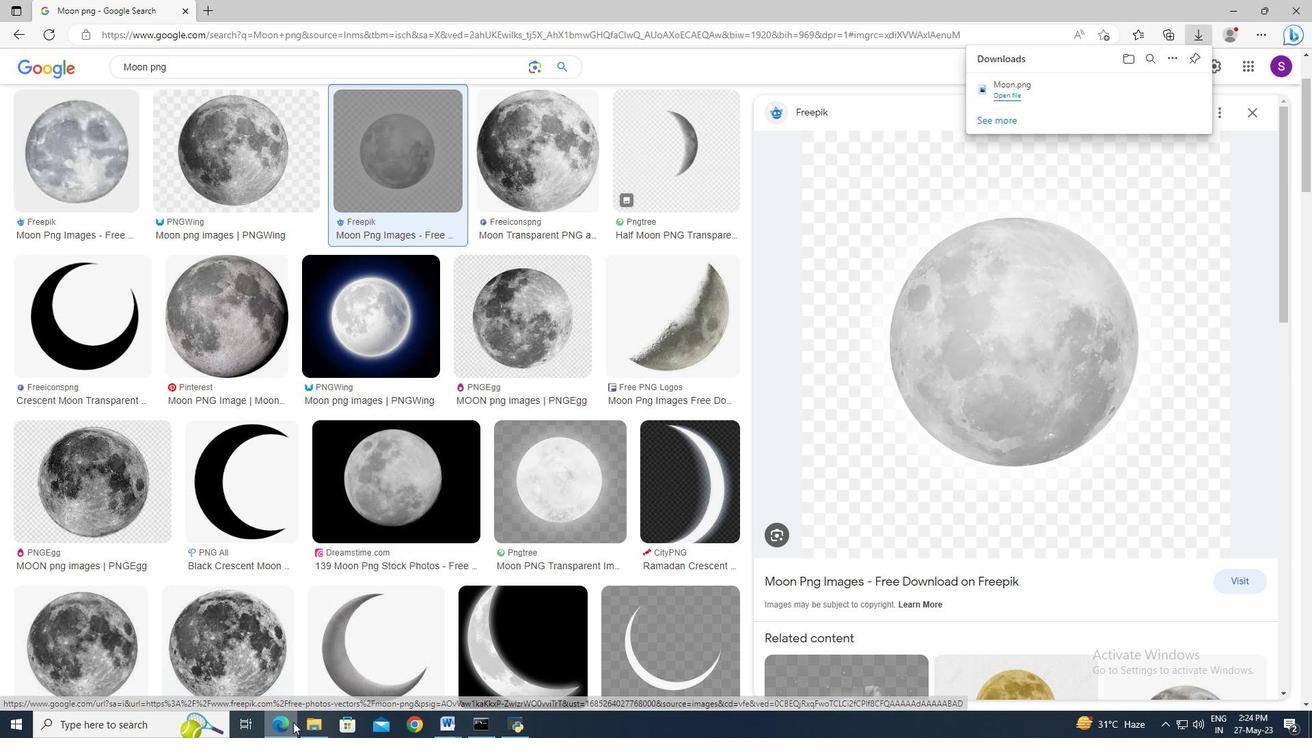
Action: Mouse moved to (84, 20)
Screenshot: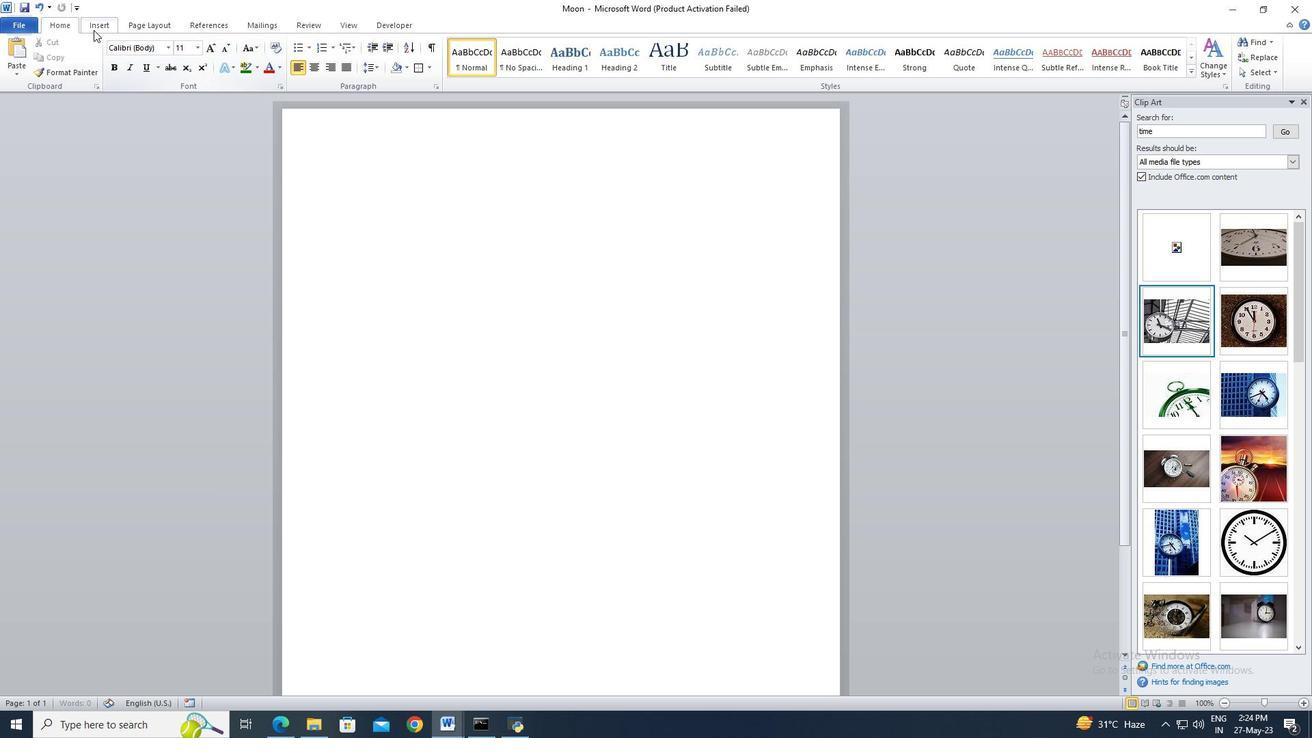 
Action: Mouse pressed left at (84, 20)
Screenshot: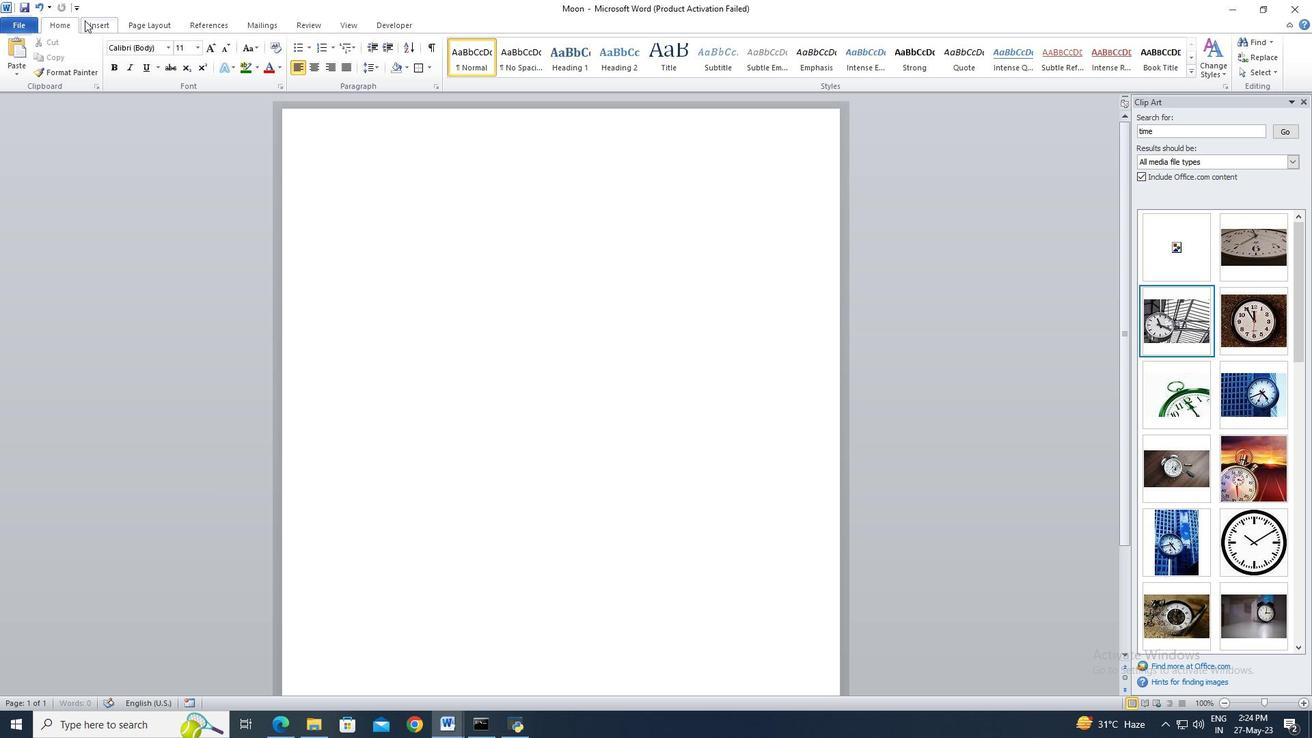 
Action: Mouse moved to (133, 57)
Screenshot: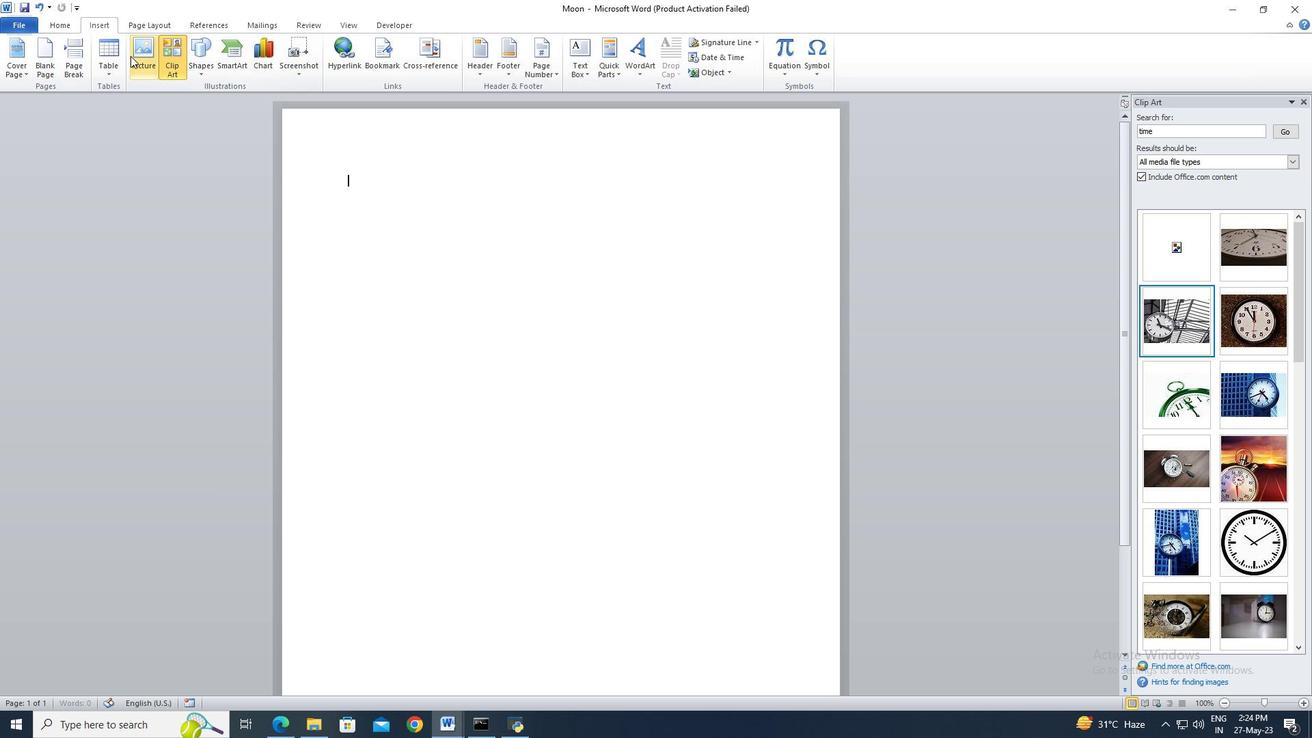 
Action: Mouse pressed left at (133, 57)
Screenshot: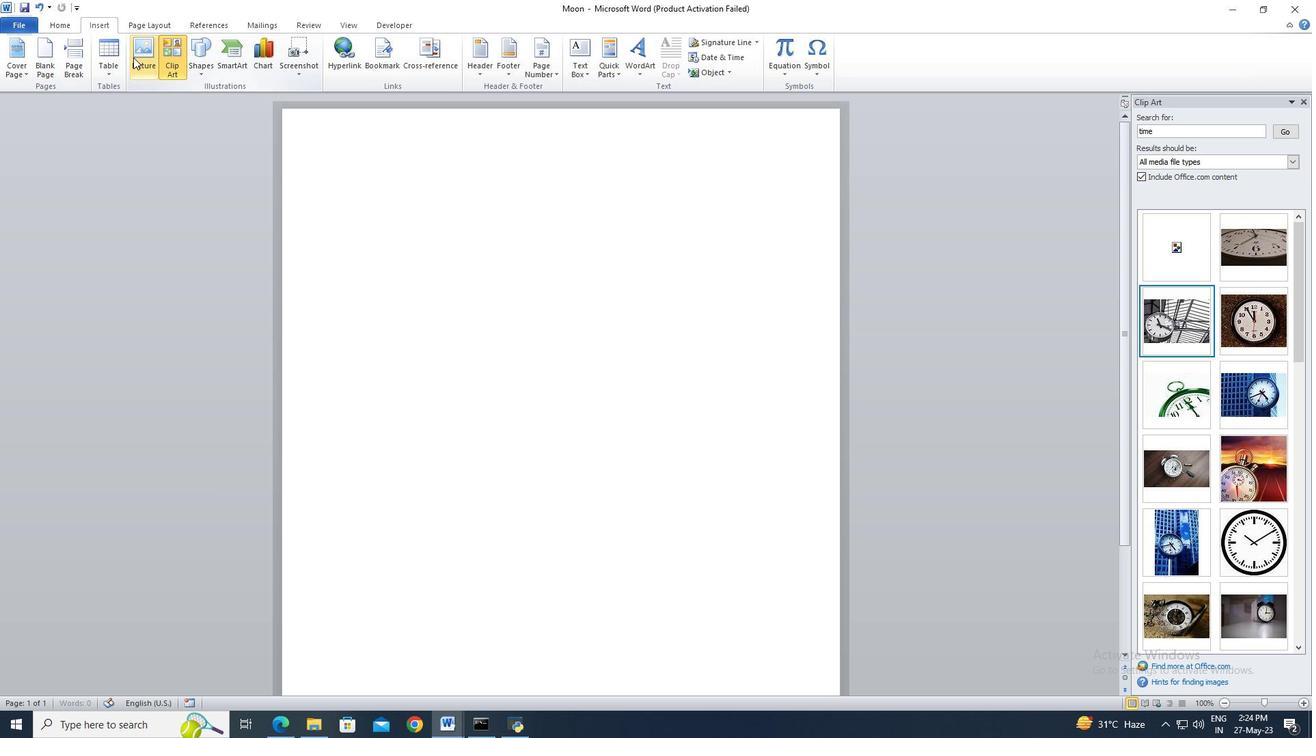 
Action: Mouse moved to (156, 116)
Screenshot: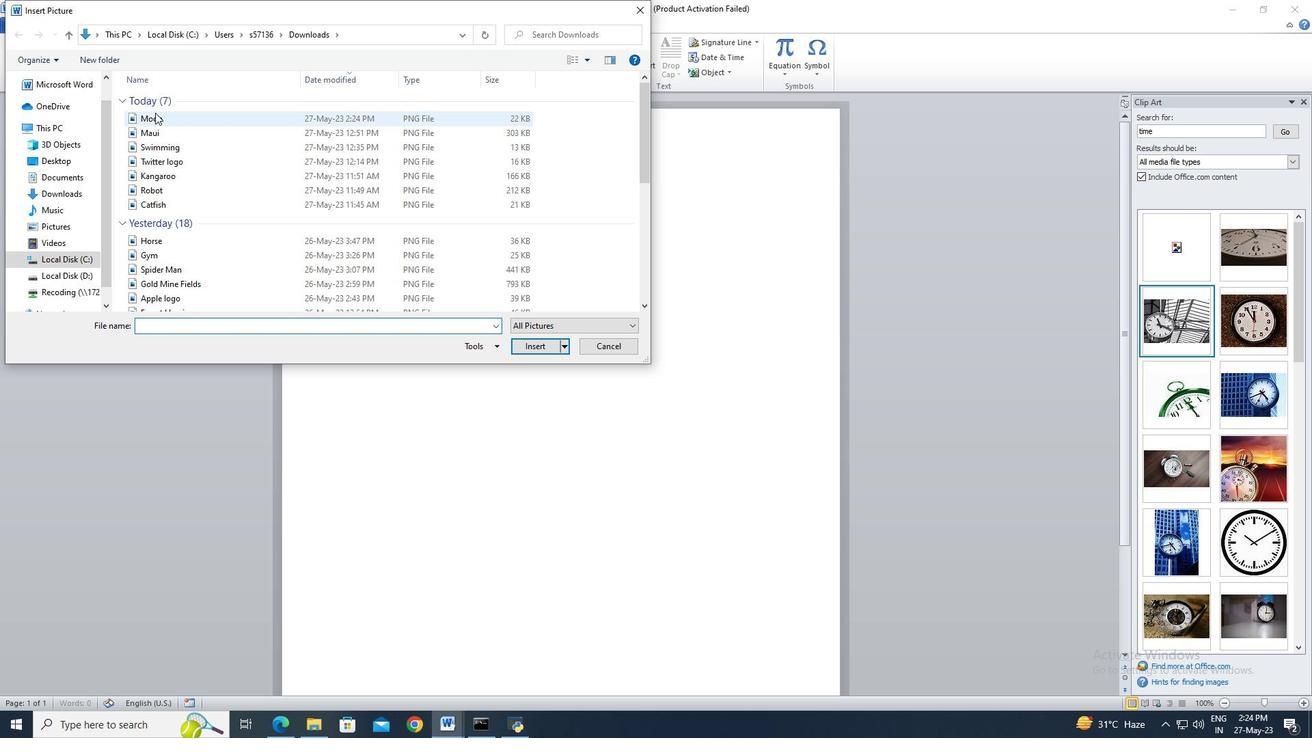 
Action: Mouse pressed left at (156, 116)
Screenshot: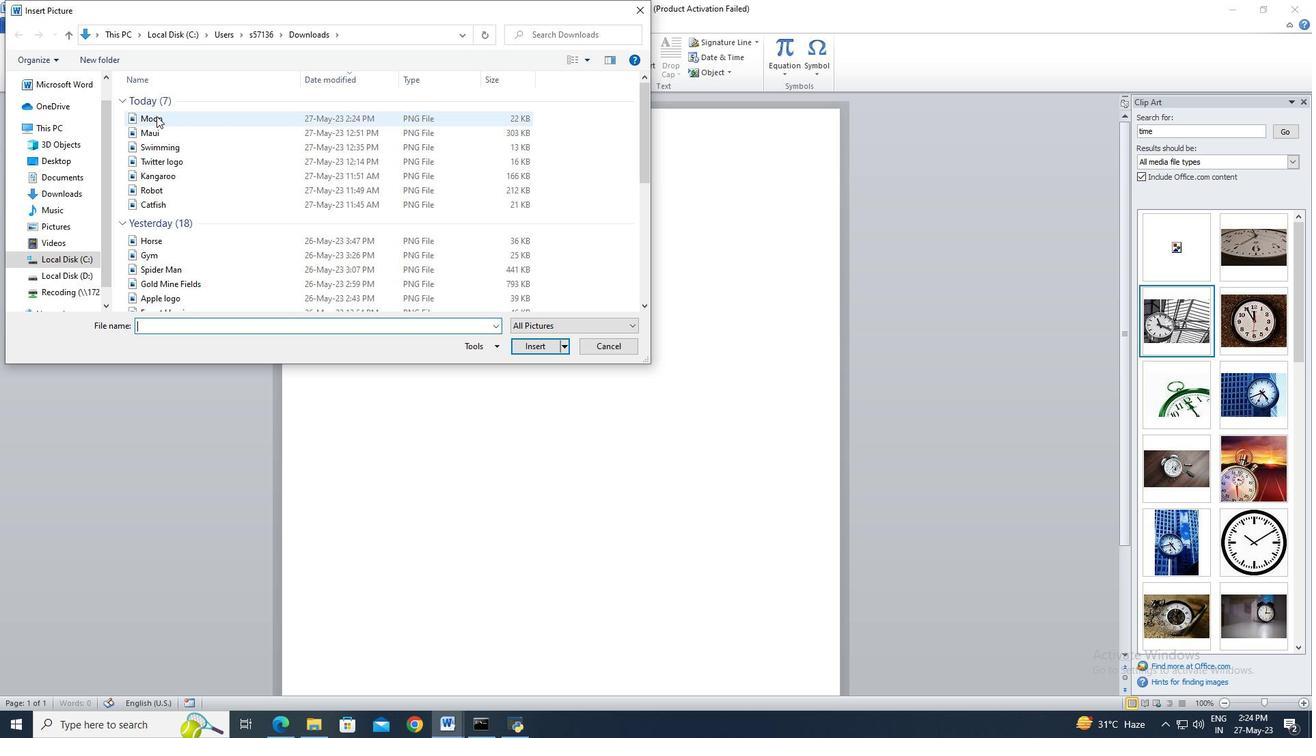 
Action: Mouse moved to (524, 349)
Screenshot: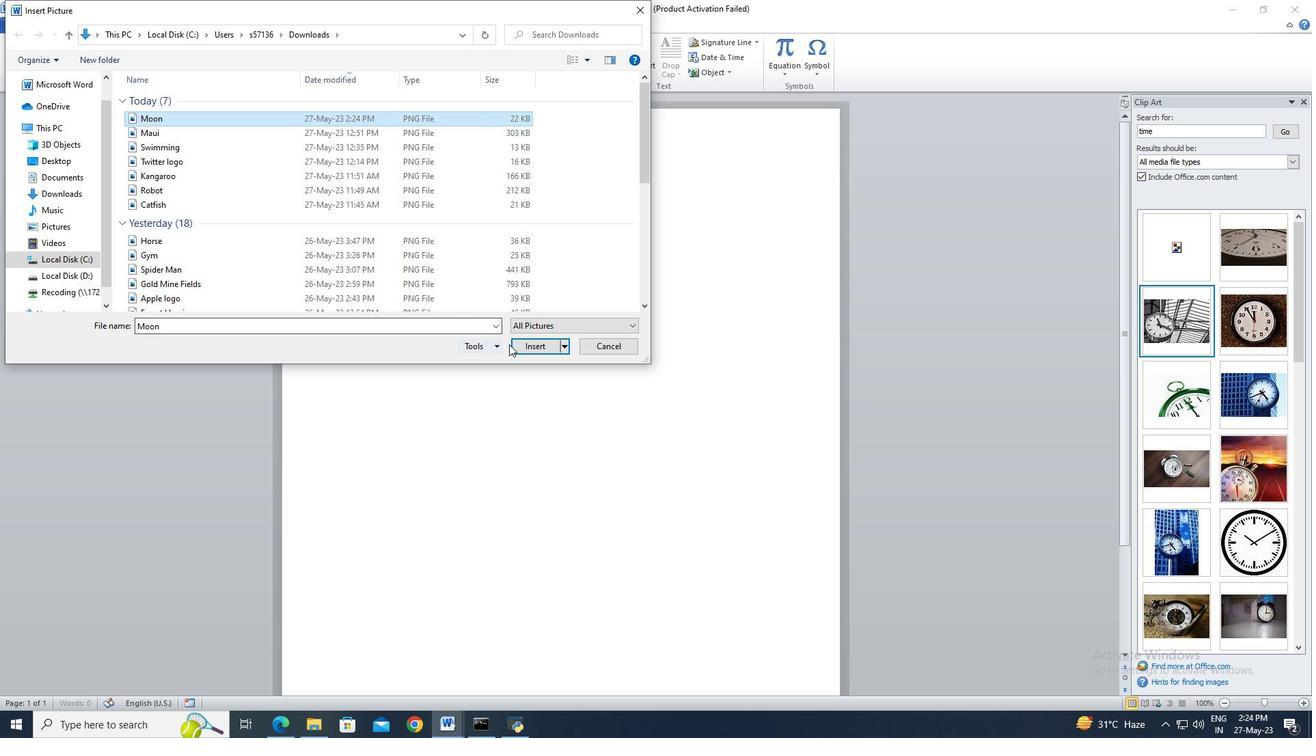 
Action: Mouse pressed left at (524, 349)
Screenshot: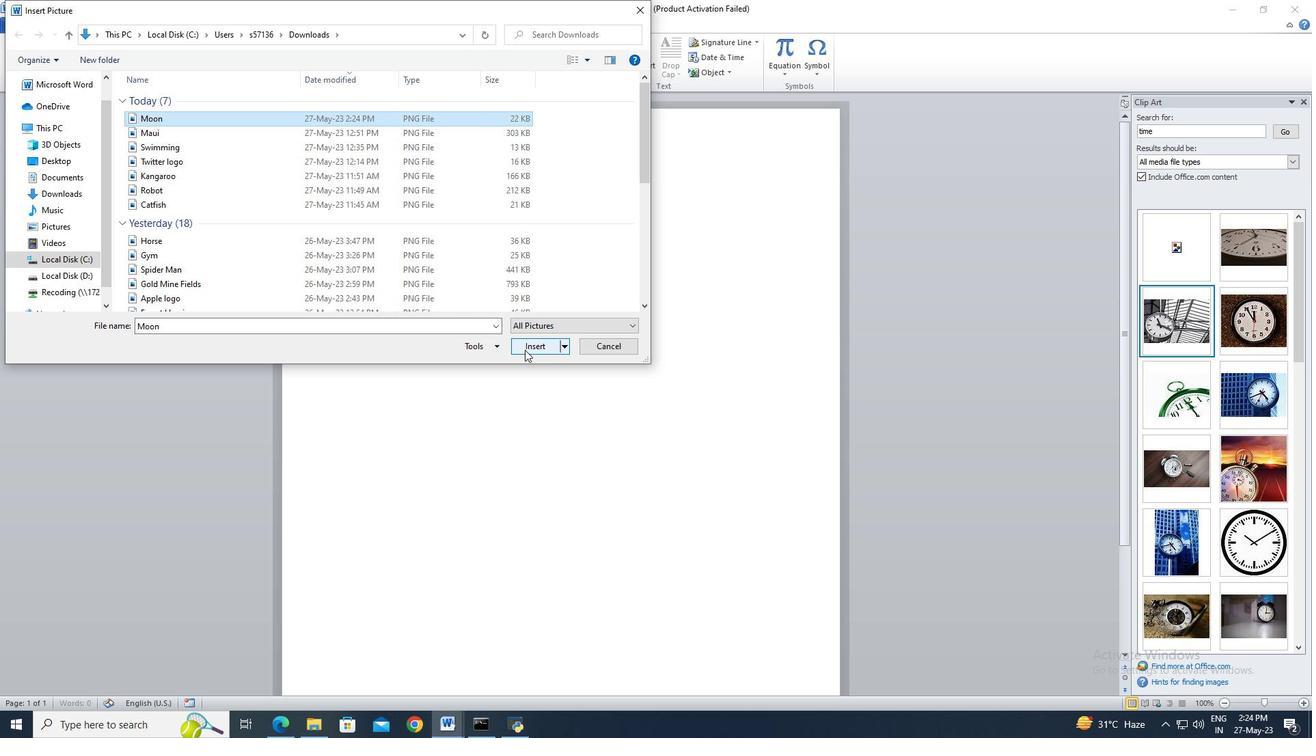 
Action: Mouse moved to (1277, 51)
Screenshot: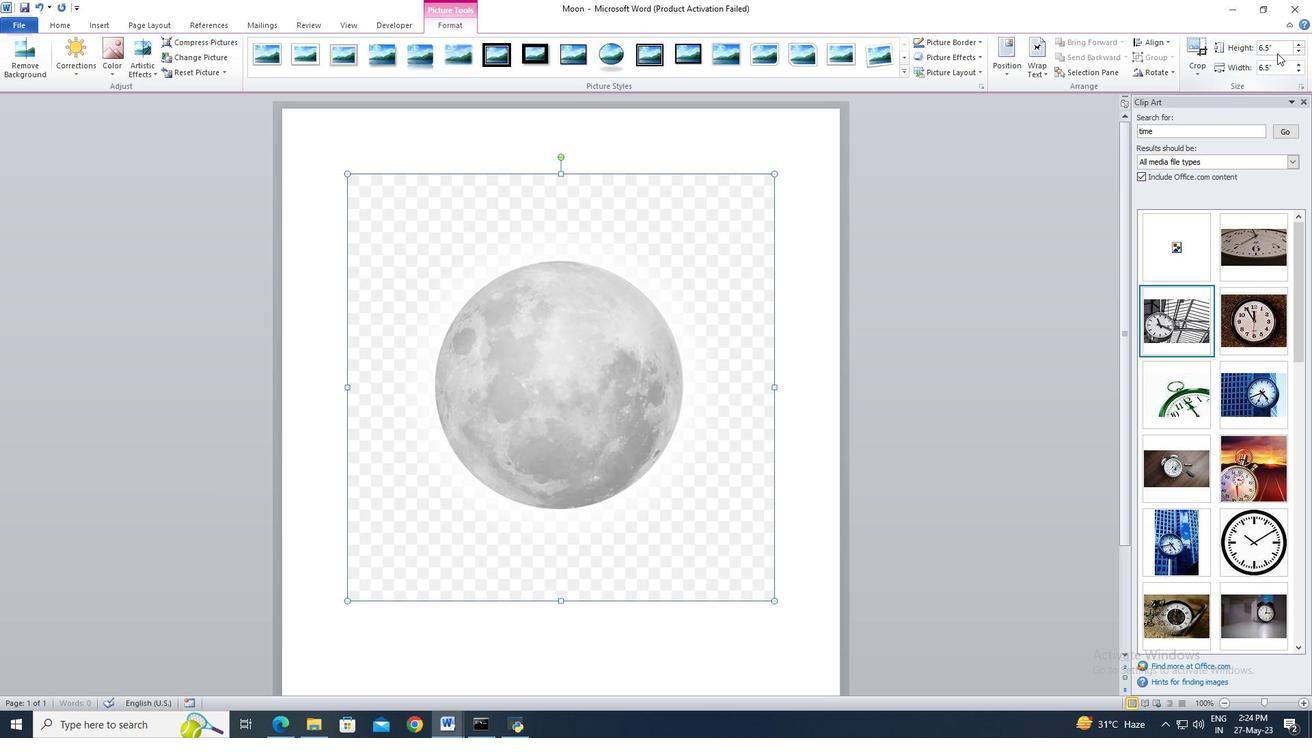 
Action: Mouse pressed left at (1277, 51)
Screenshot: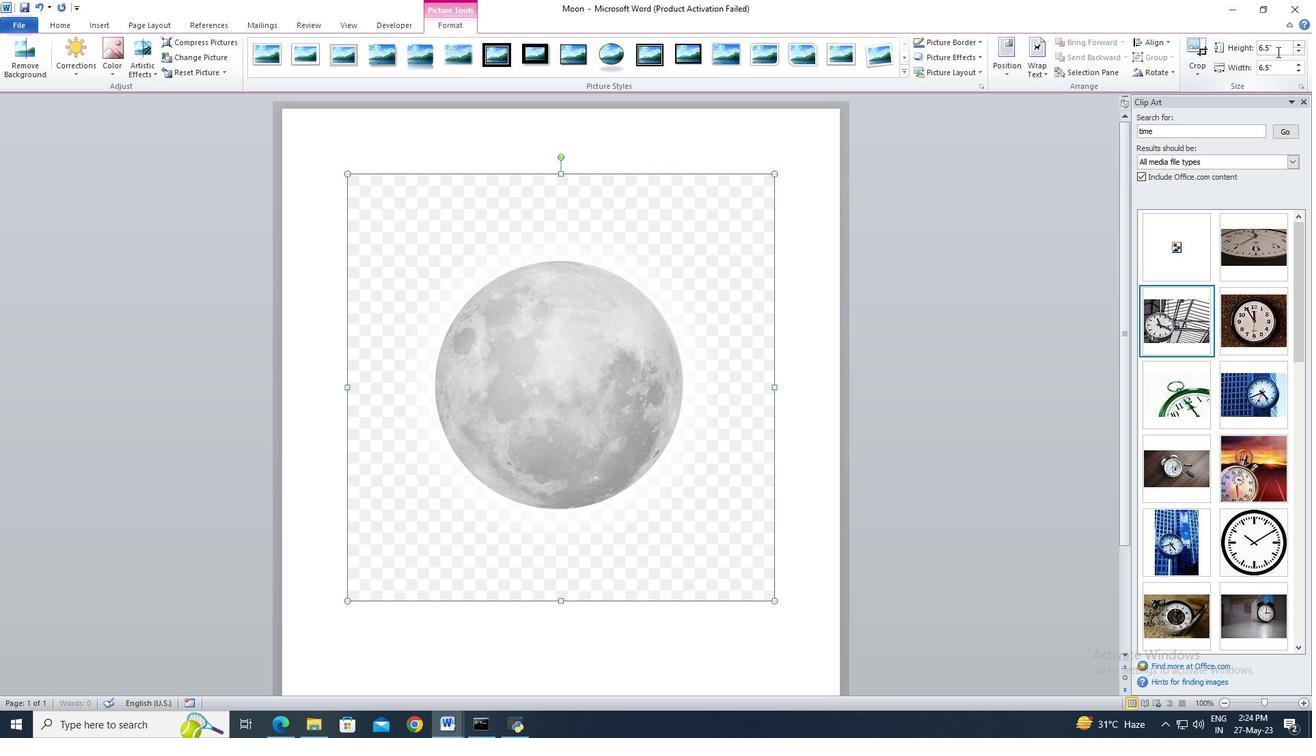 
Action: Mouse moved to (1276, 51)
Screenshot: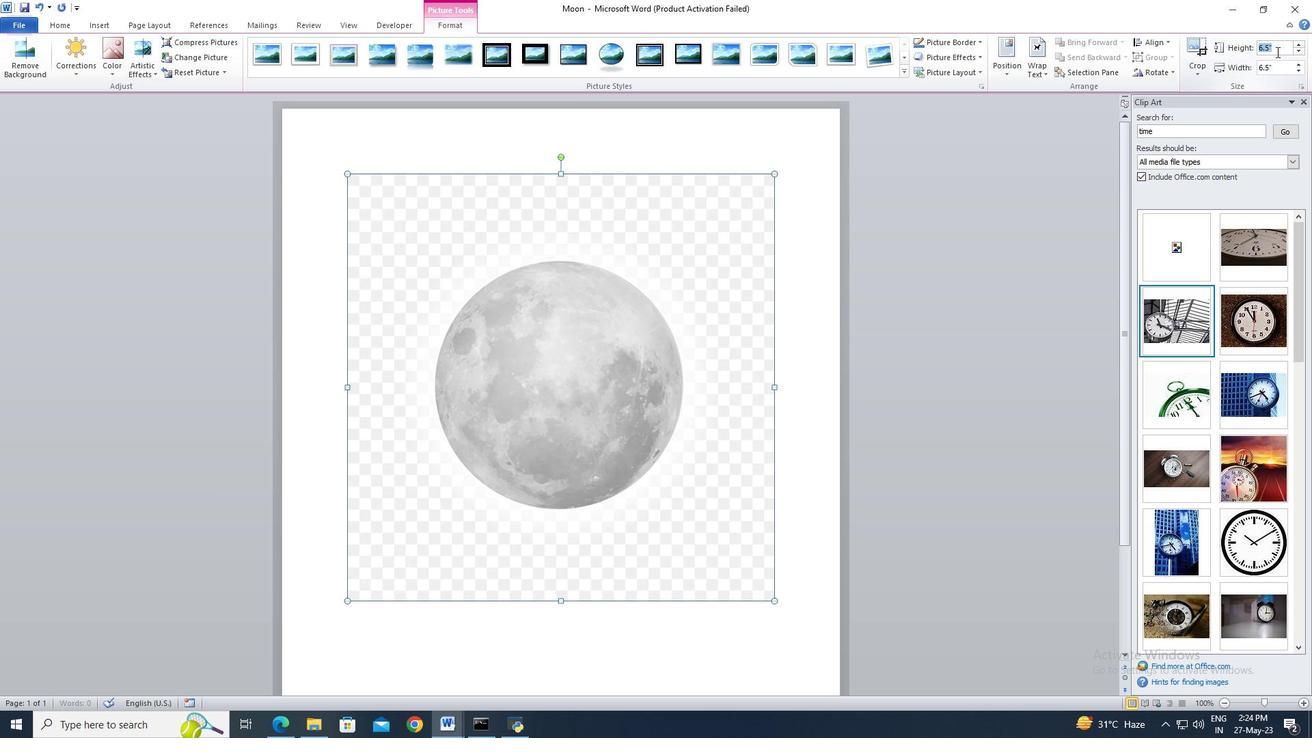 
Action: Key pressed 7
Screenshot: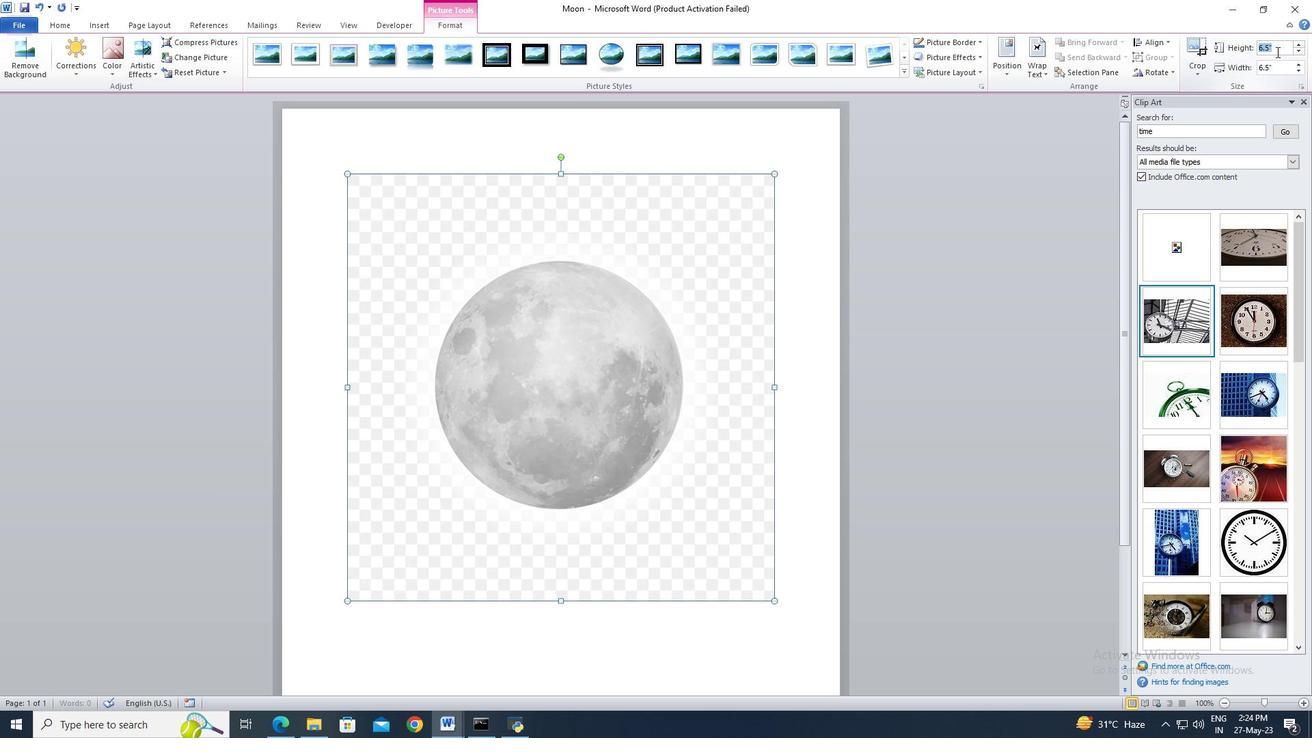 
Action: Mouse moved to (1276, 53)
Screenshot: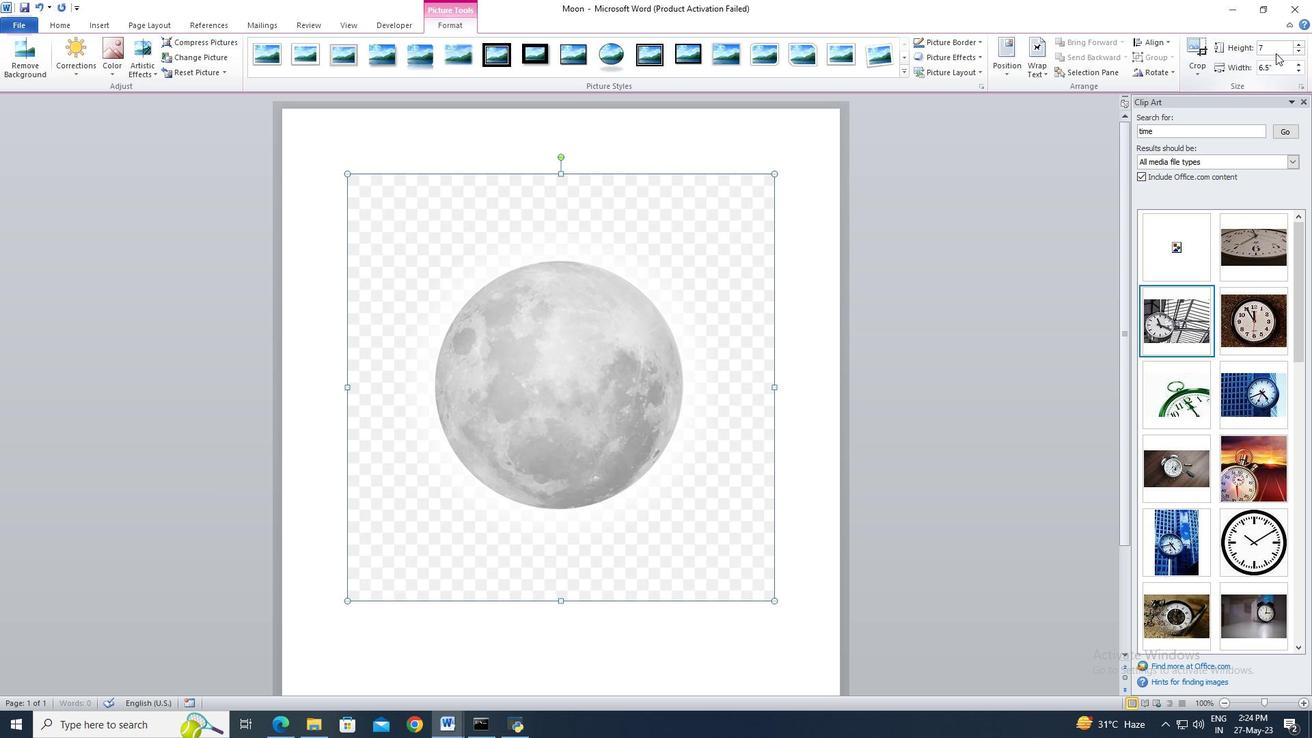 
Action: Key pressed <Key.enter>
Screenshot: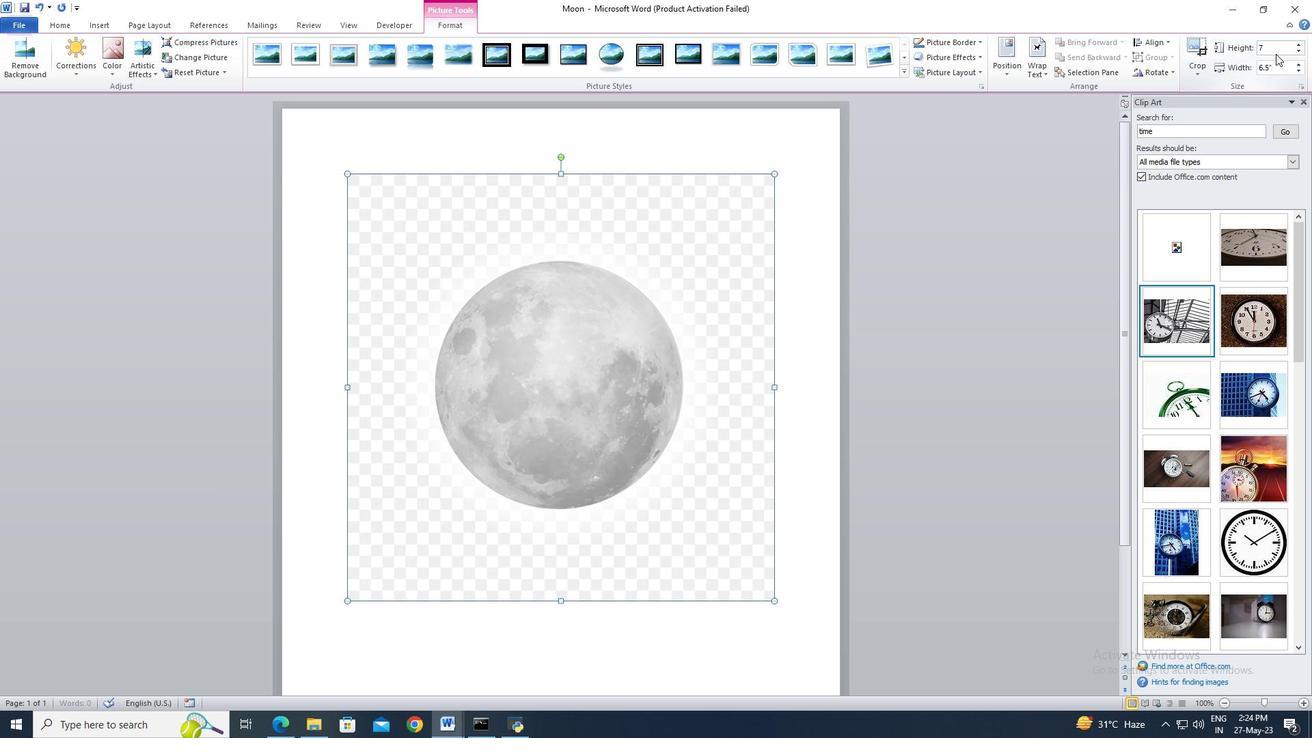 
Action: Mouse moved to (73, 26)
Screenshot: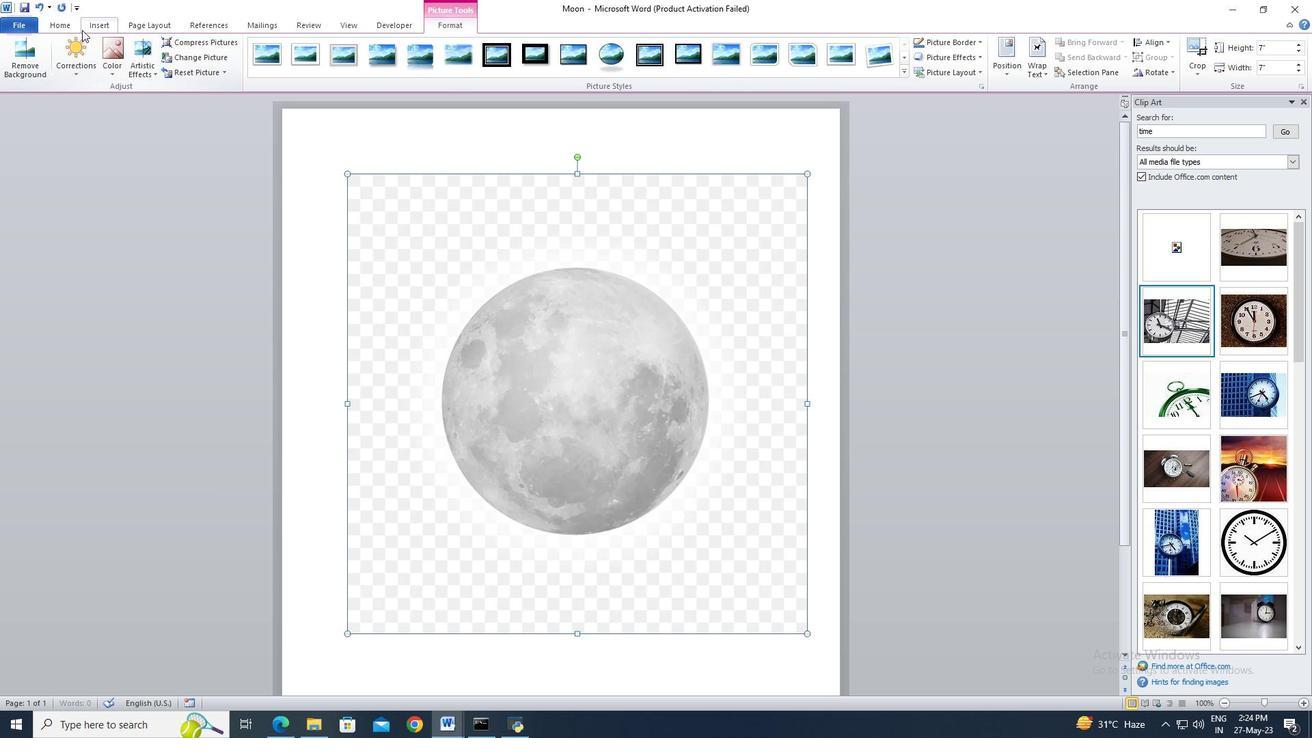 
Action: Mouse pressed left at (73, 26)
Screenshot: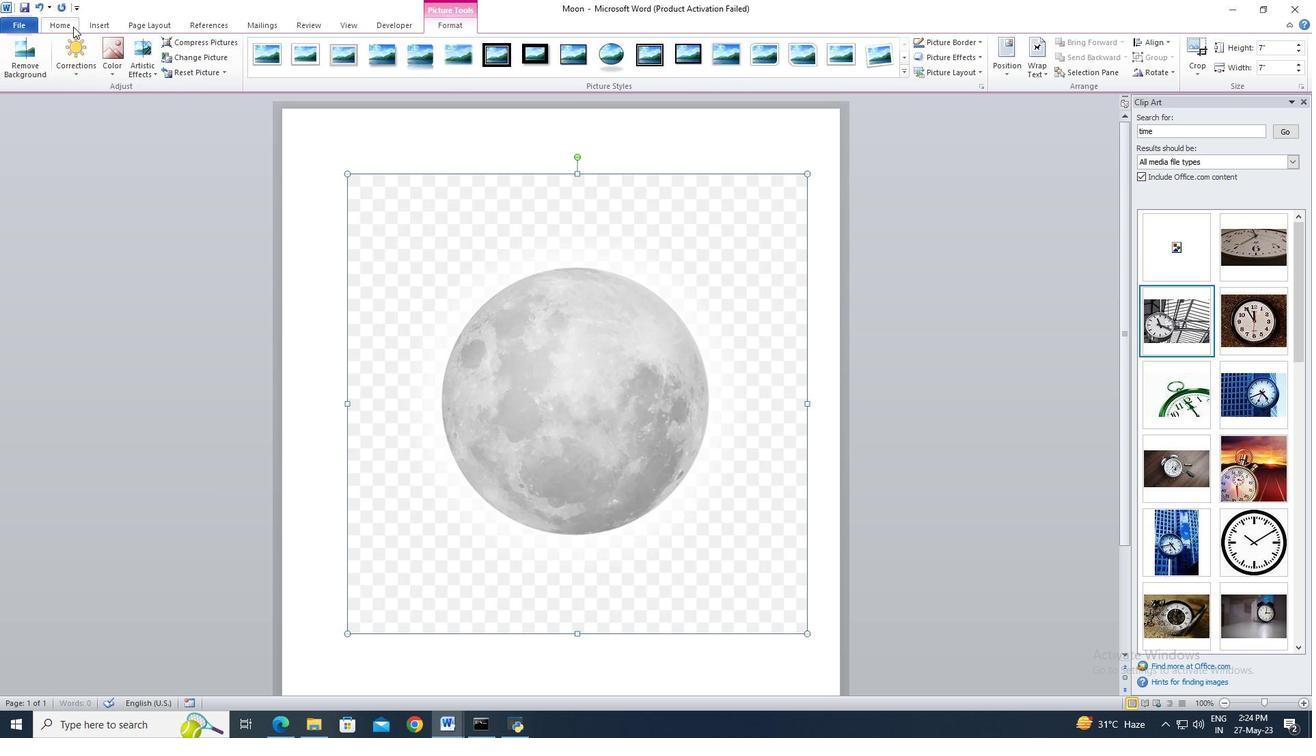 
Action: Mouse moved to (430, 71)
Screenshot: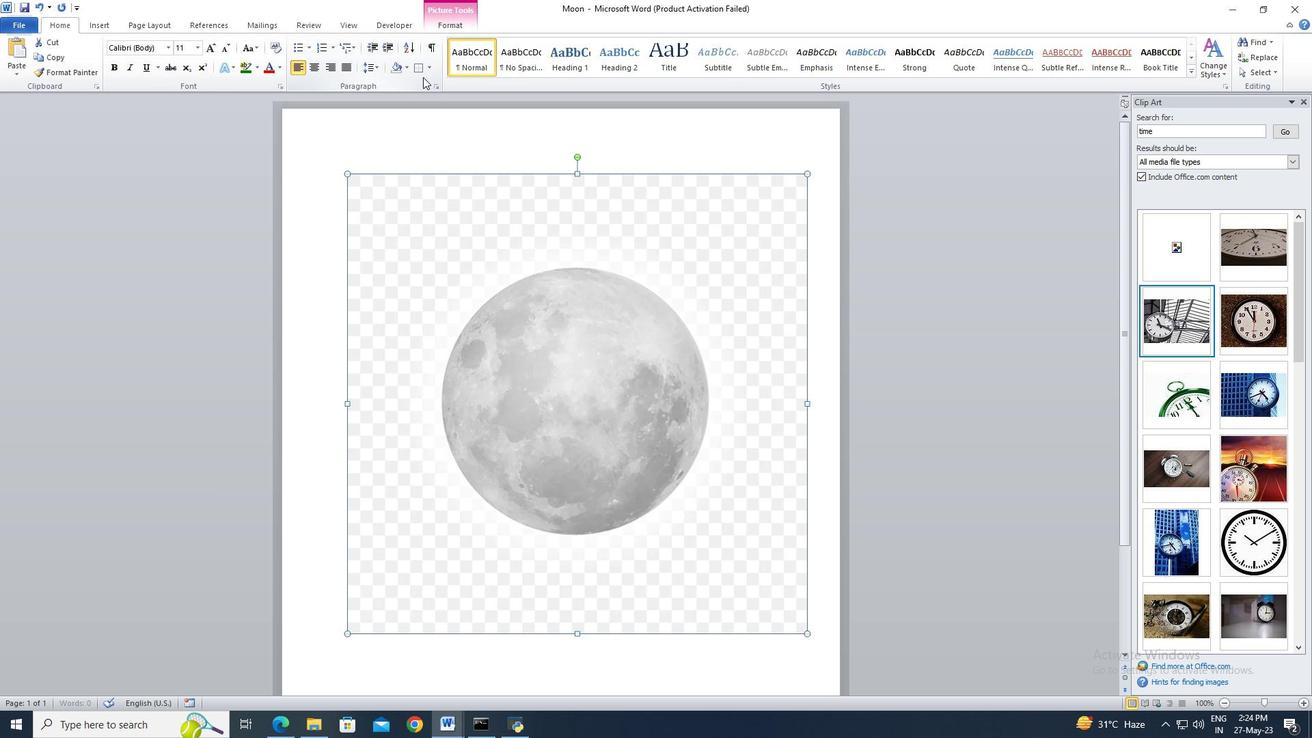 
Action: Mouse pressed left at (430, 71)
Screenshot: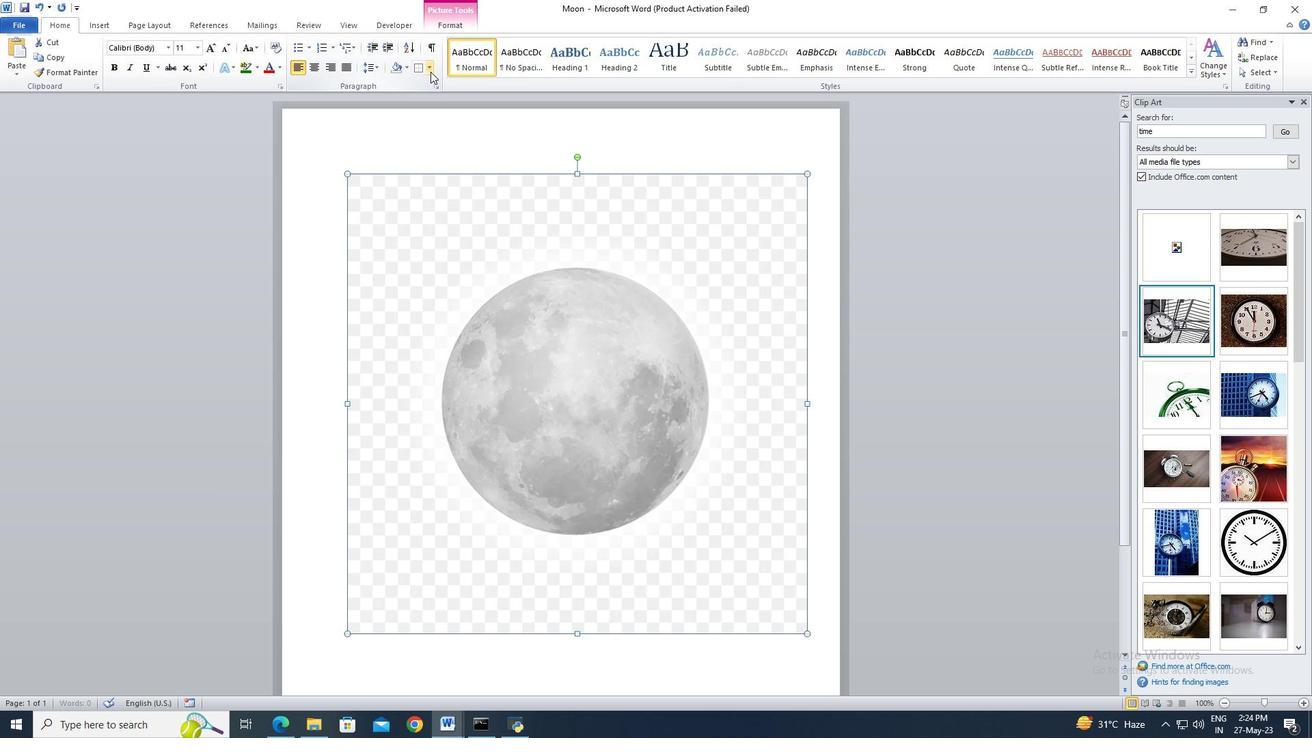 
Action: Mouse moved to (474, 316)
Screenshot: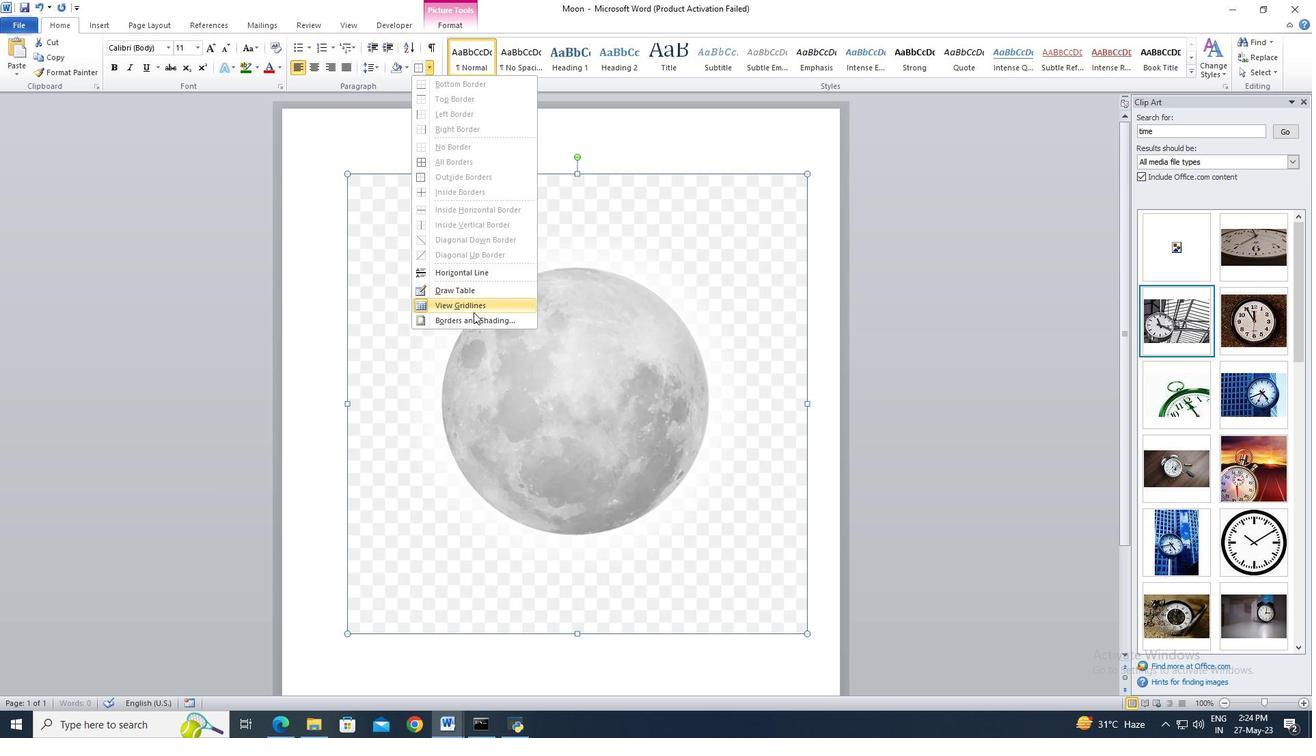 
Action: Mouse pressed left at (474, 316)
Screenshot: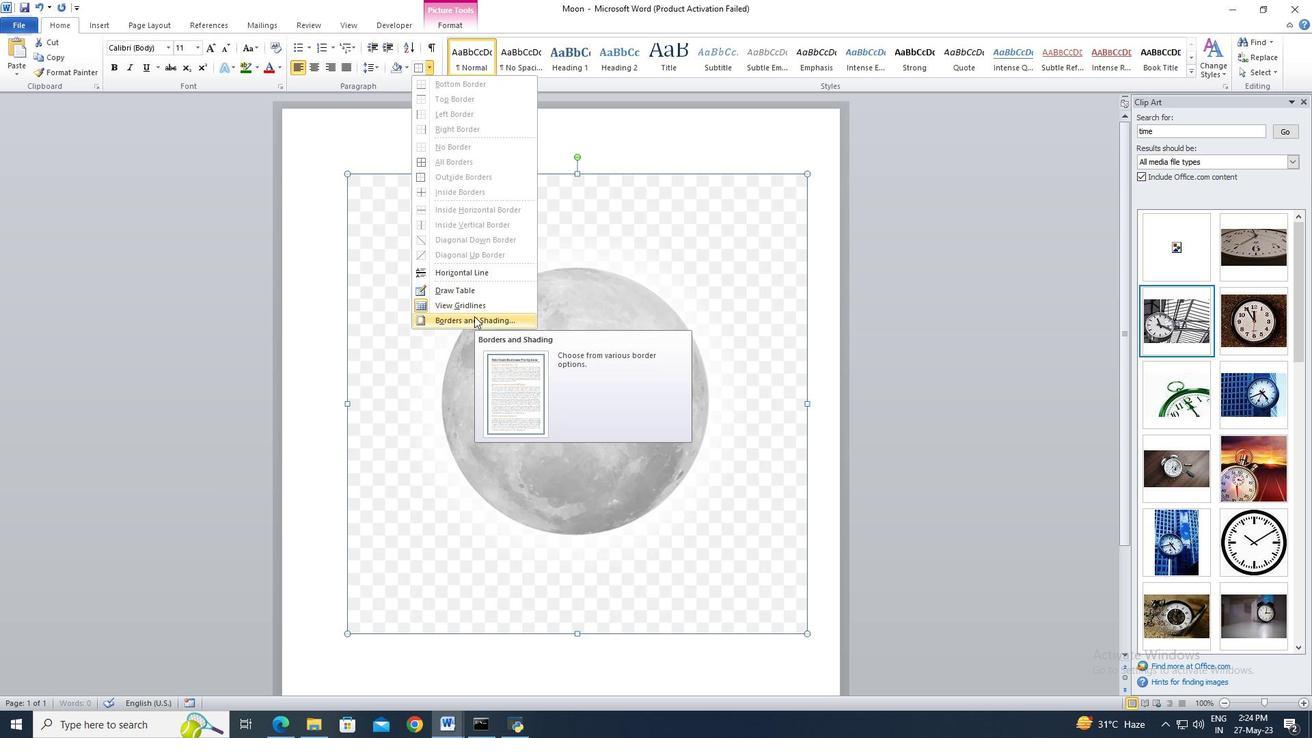 
Action: Mouse moved to (490, 306)
Screenshot: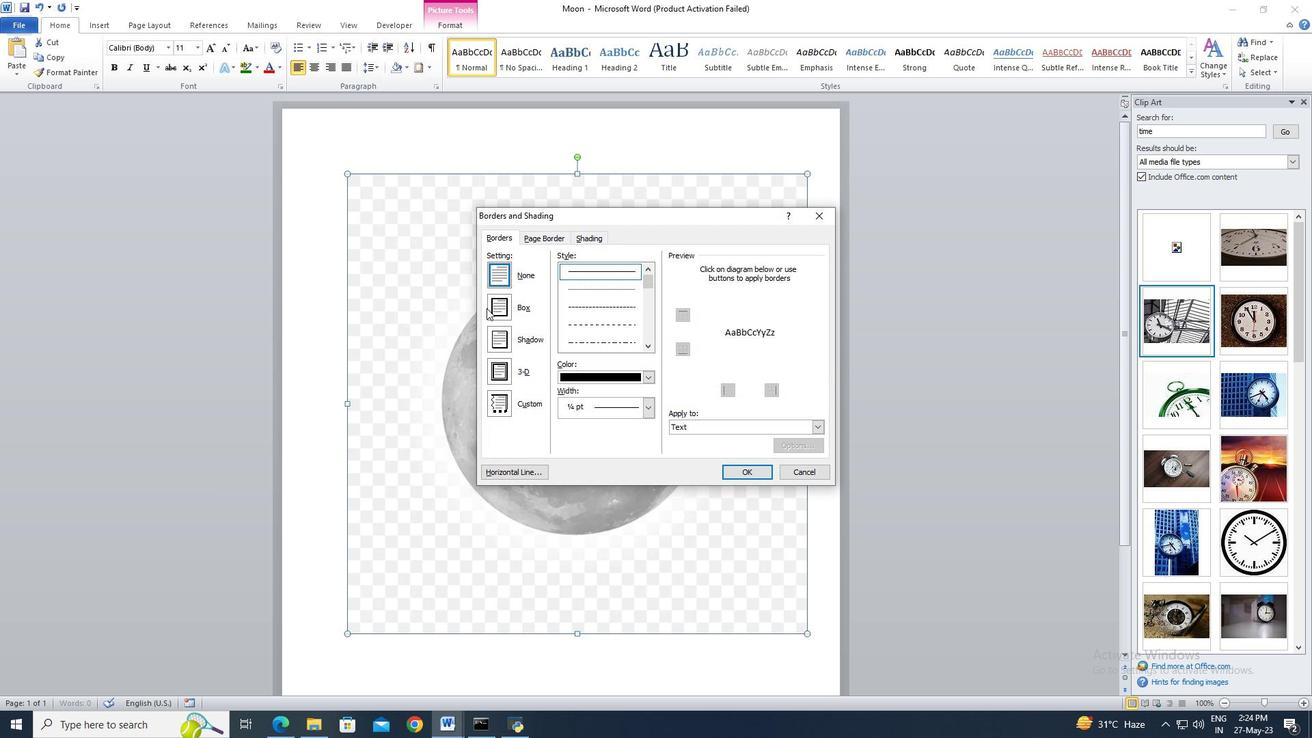 
Action: Mouse pressed left at (490, 306)
Screenshot: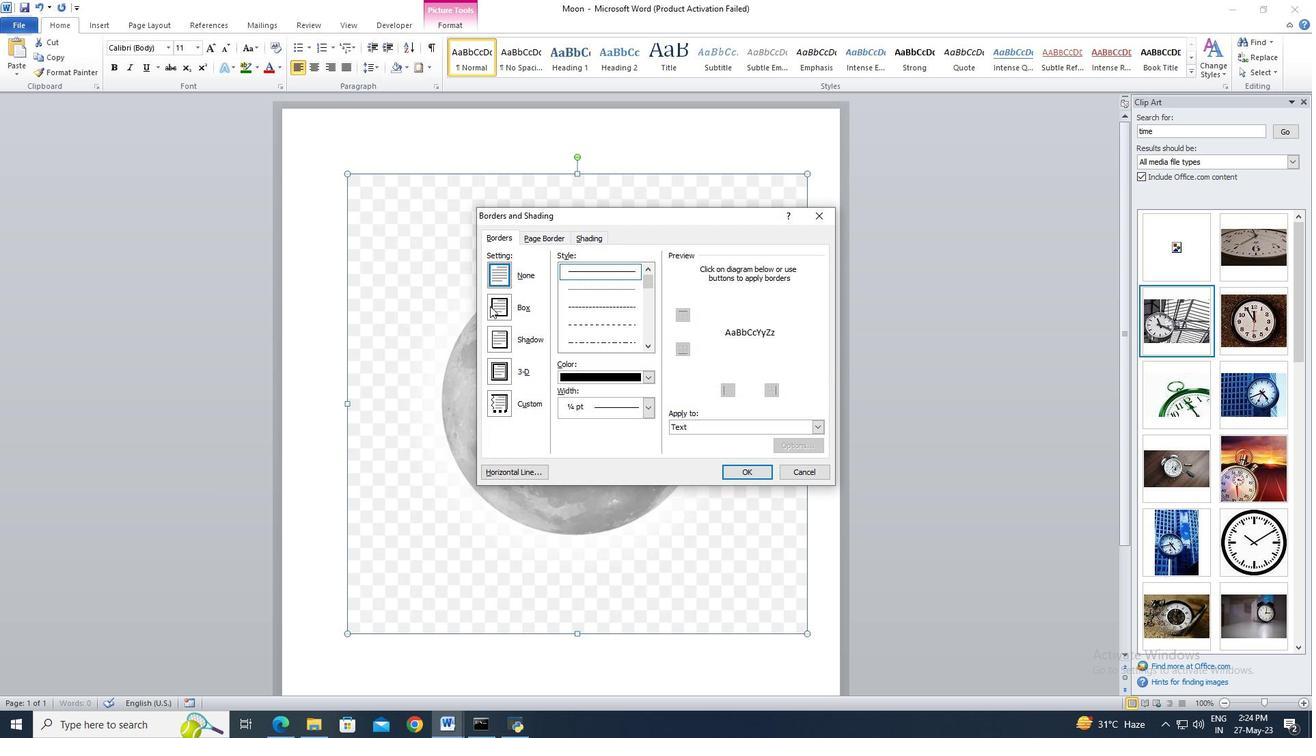 
Action: Mouse moved to (645, 346)
Screenshot: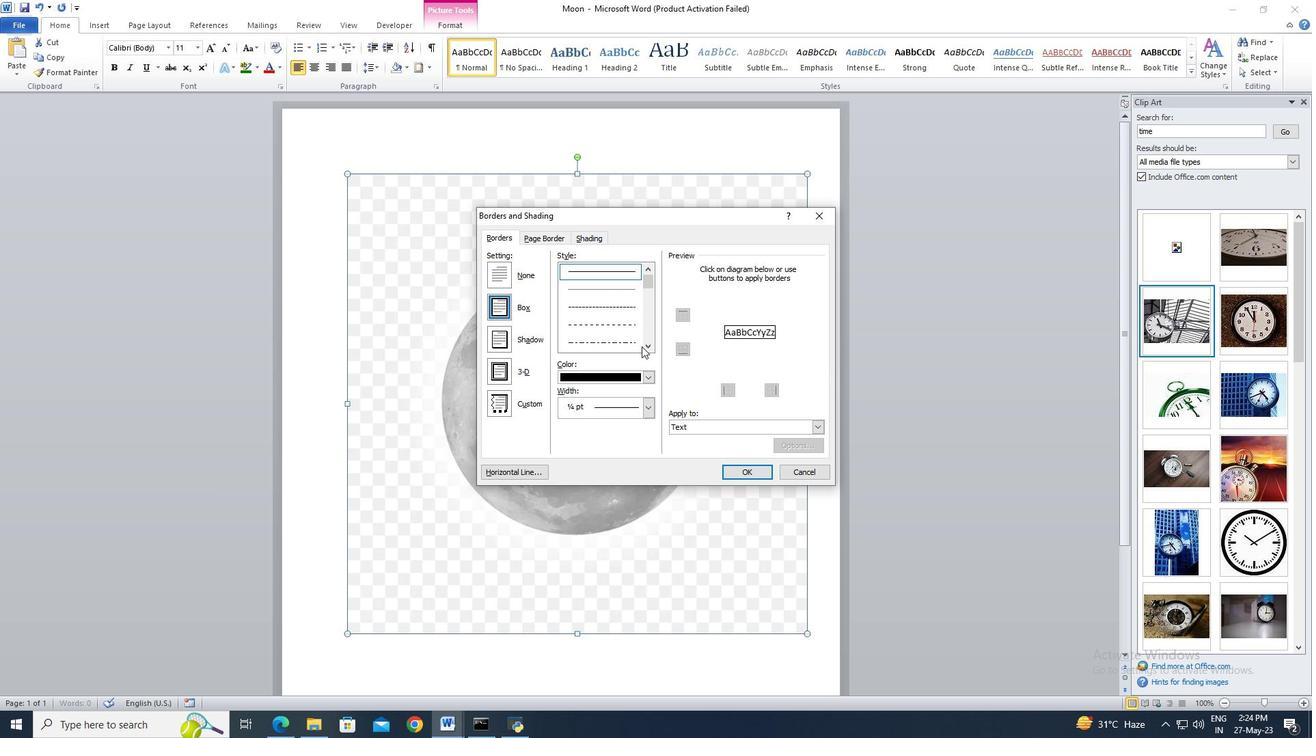
Action: Mouse pressed left at (645, 346)
Screenshot: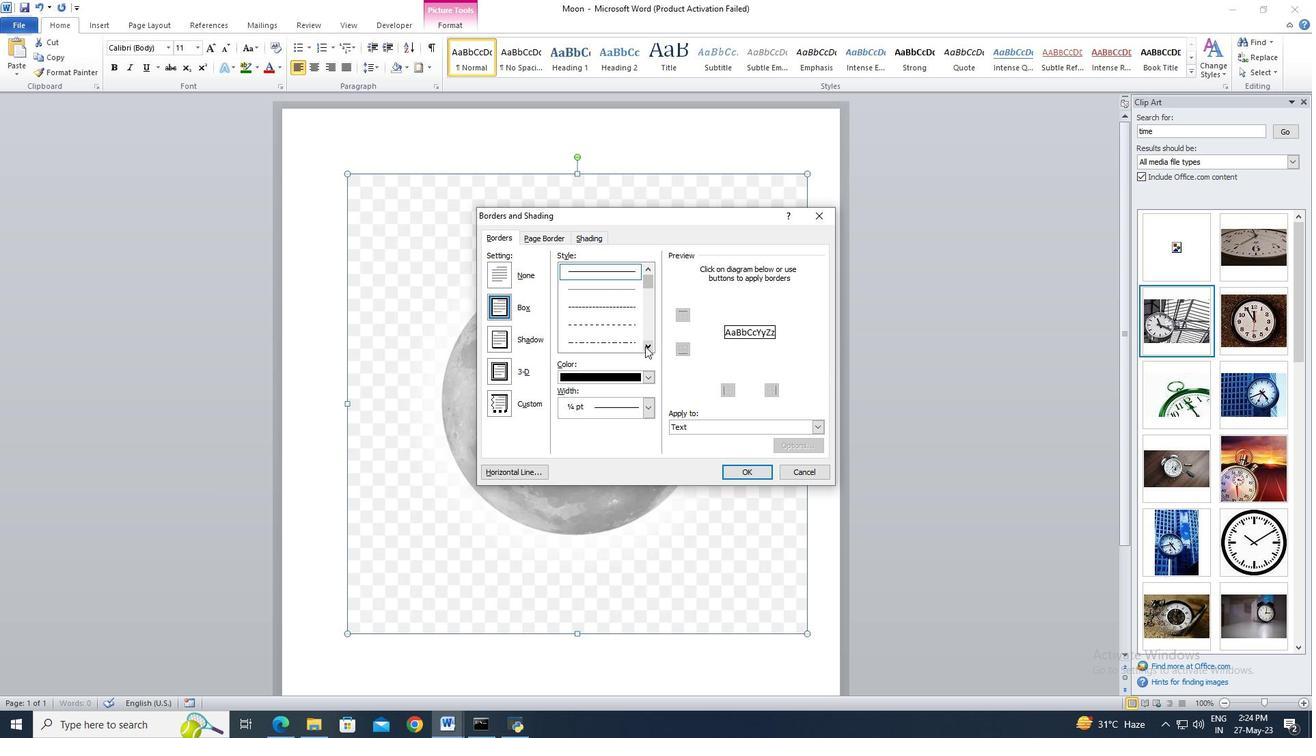 
Action: Mouse pressed left at (645, 346)
Screenshot: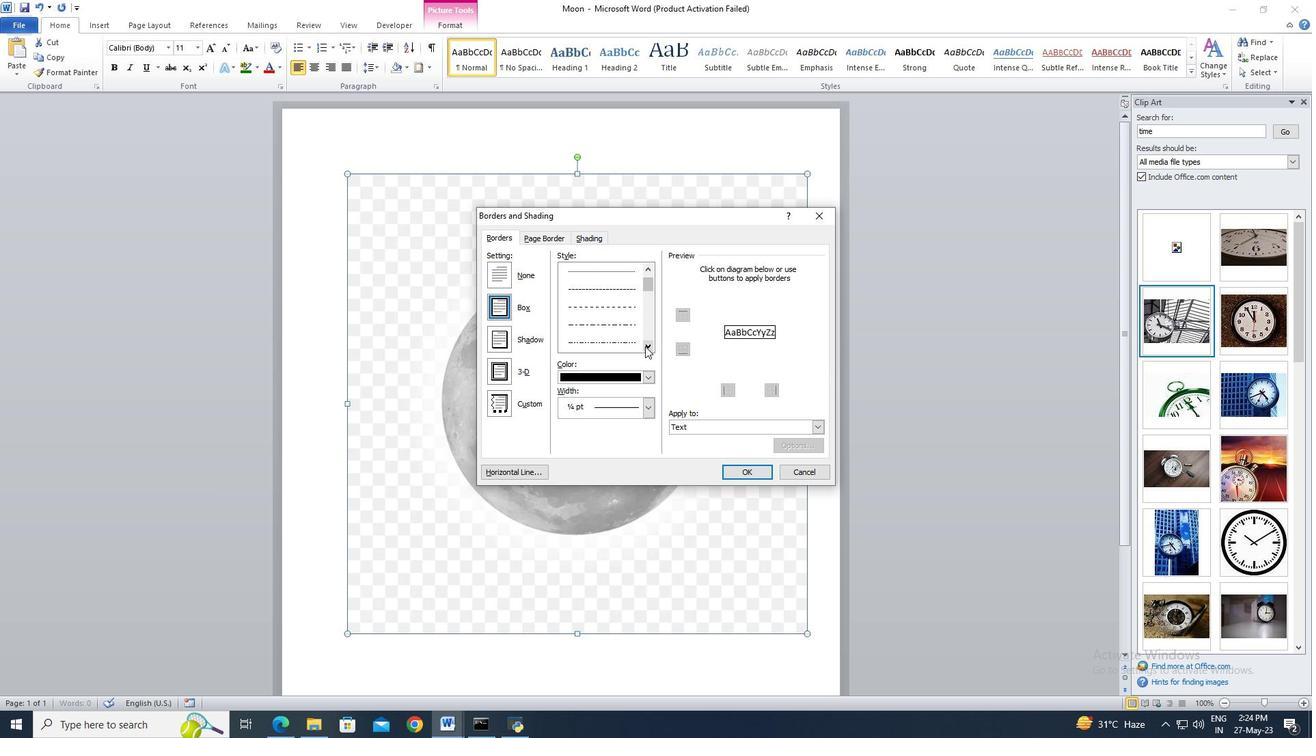 
Action: Mouse pressed left at (645, 346)
Screenshot: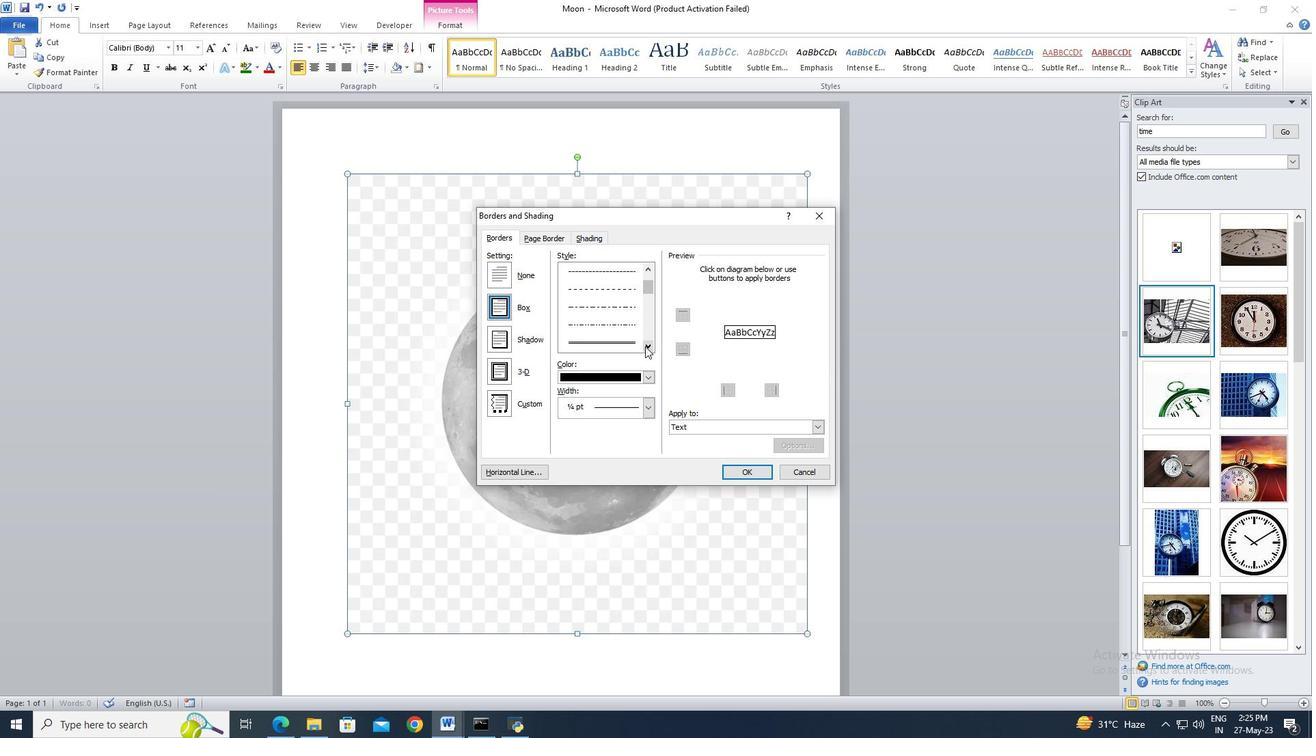 
Action: Mouse pressed left at (645, 346)
Screenshot: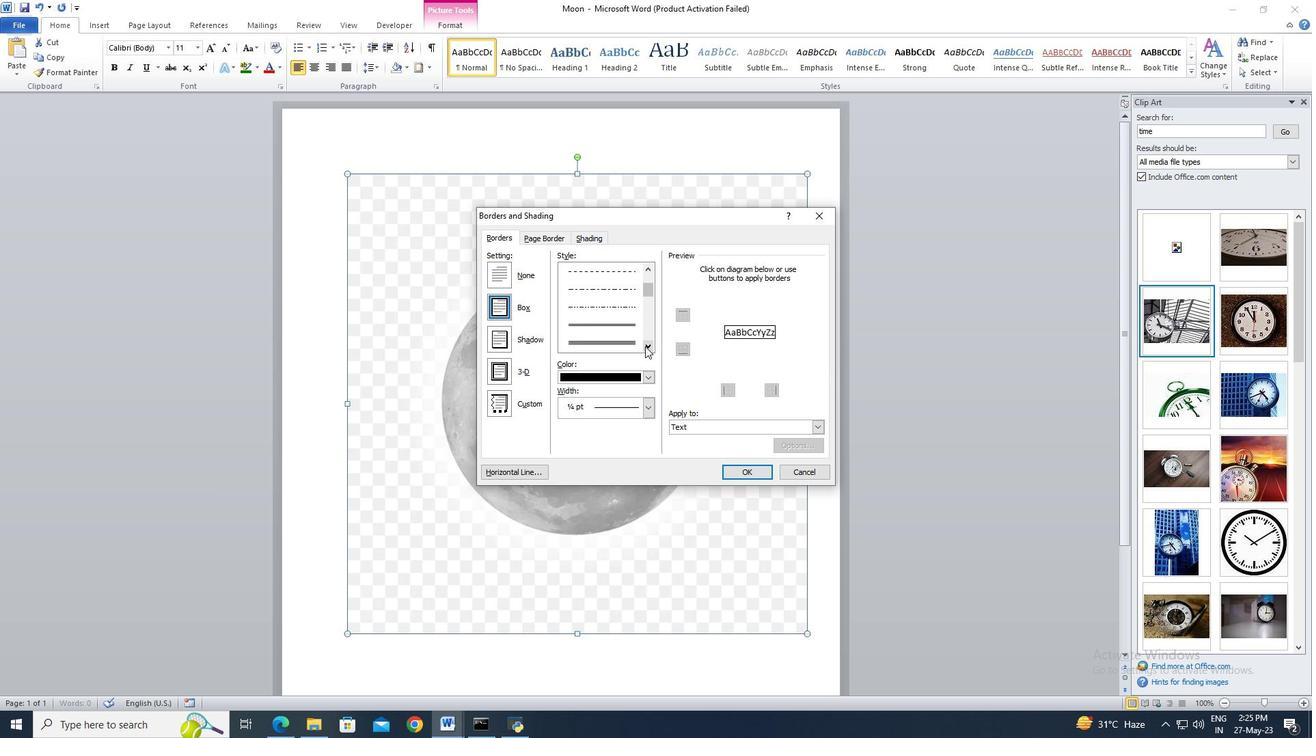 
Action: Mouse pressed left at (645, 346)
Screenshot: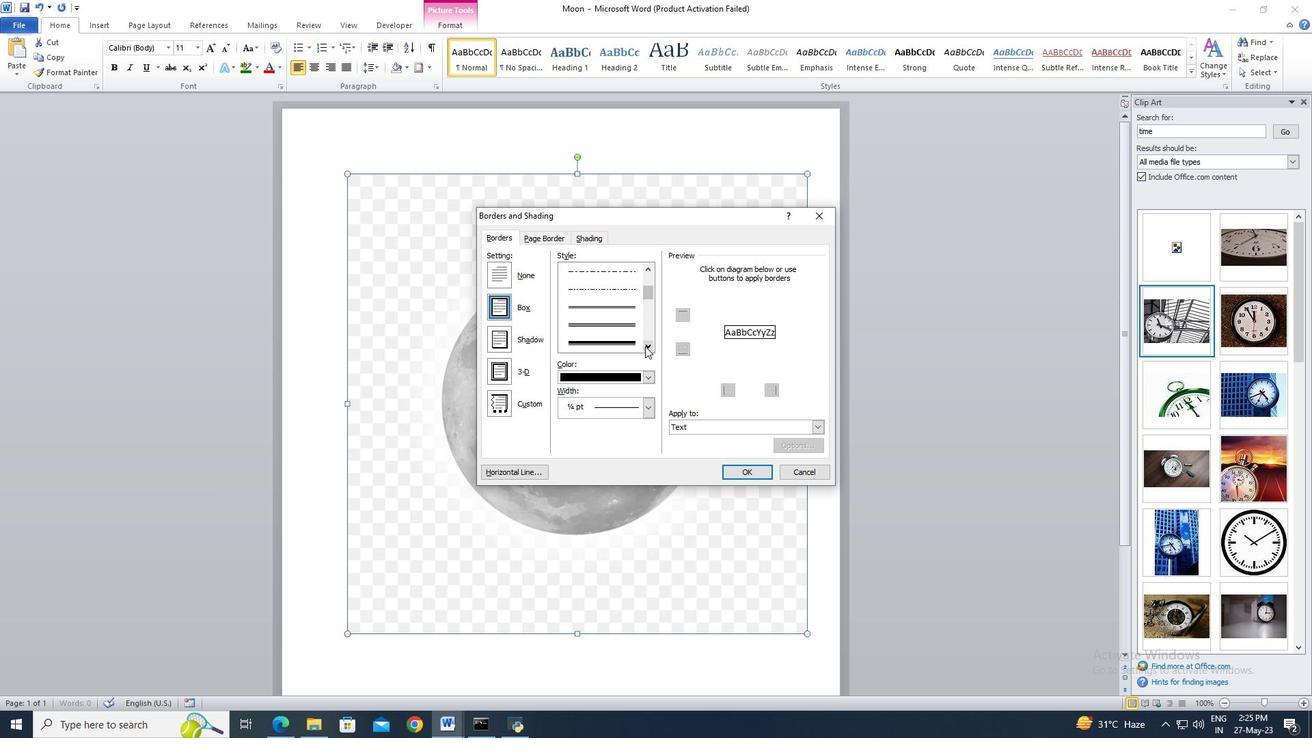 
Action: Mouse pressed left at (645, 346)
Screenshot: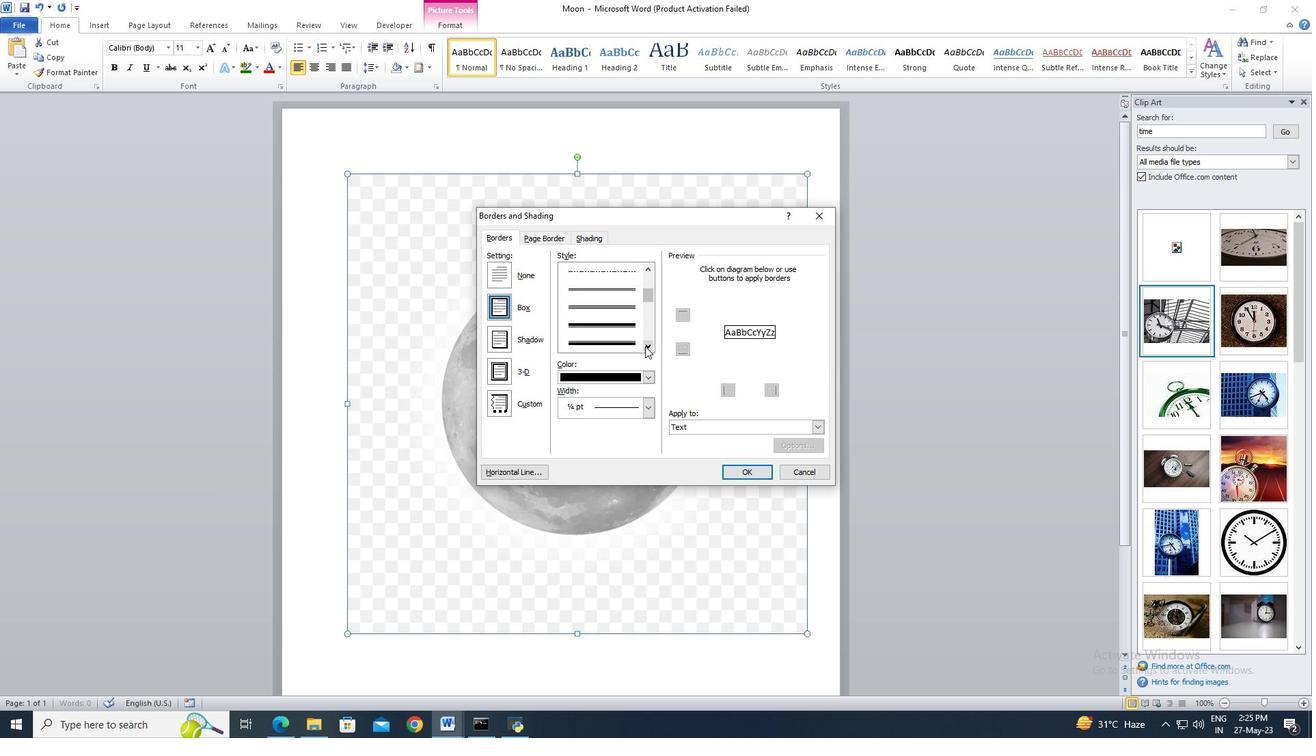 
Action: Mouse pressed left at (645, 346)
Screenshot: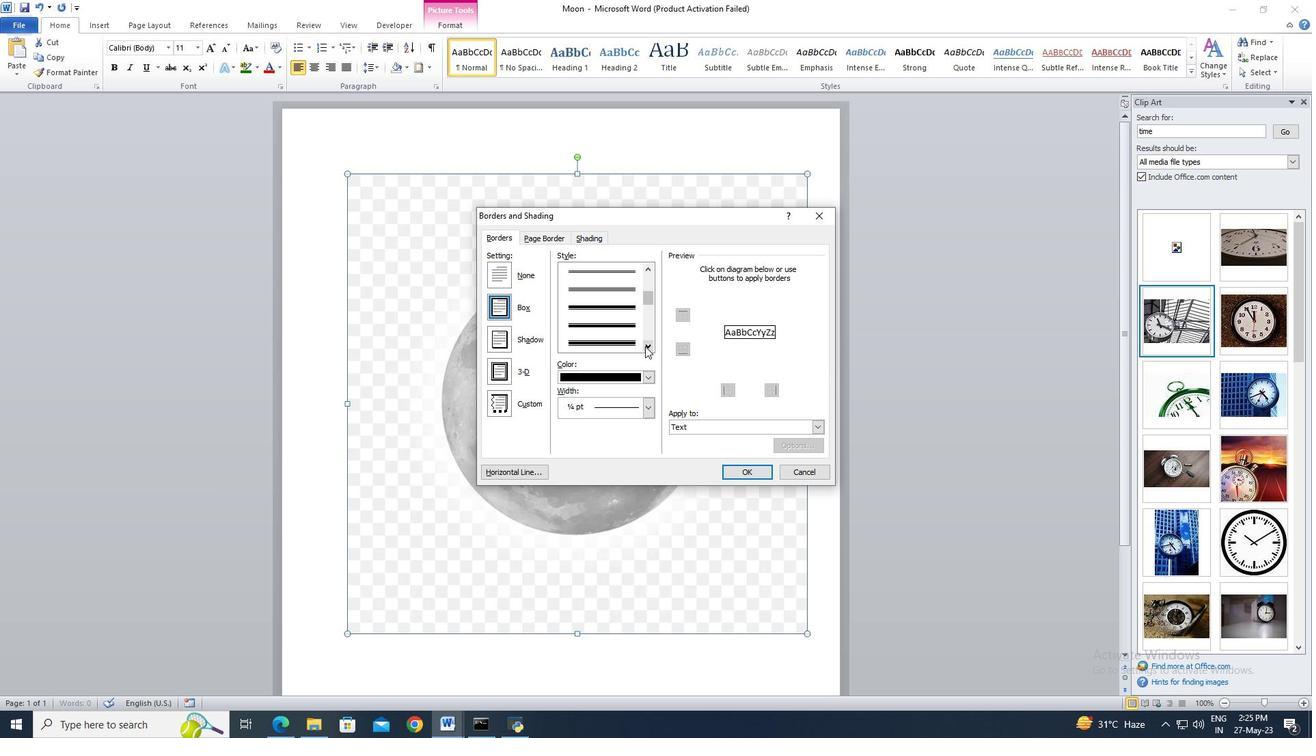 
Action: Mouse pressed left at (645, 346)
Screenshot: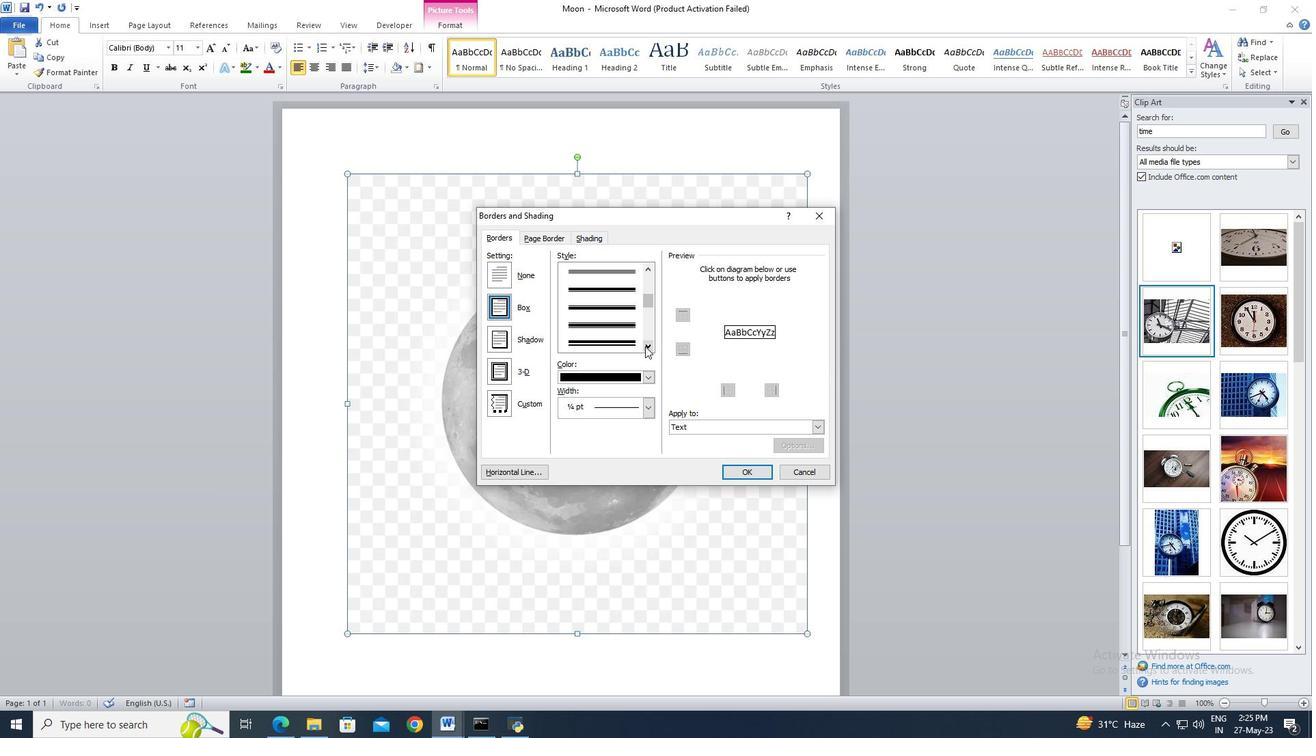 
Action: Mouse pressed left at (645, 346)
Screenshot: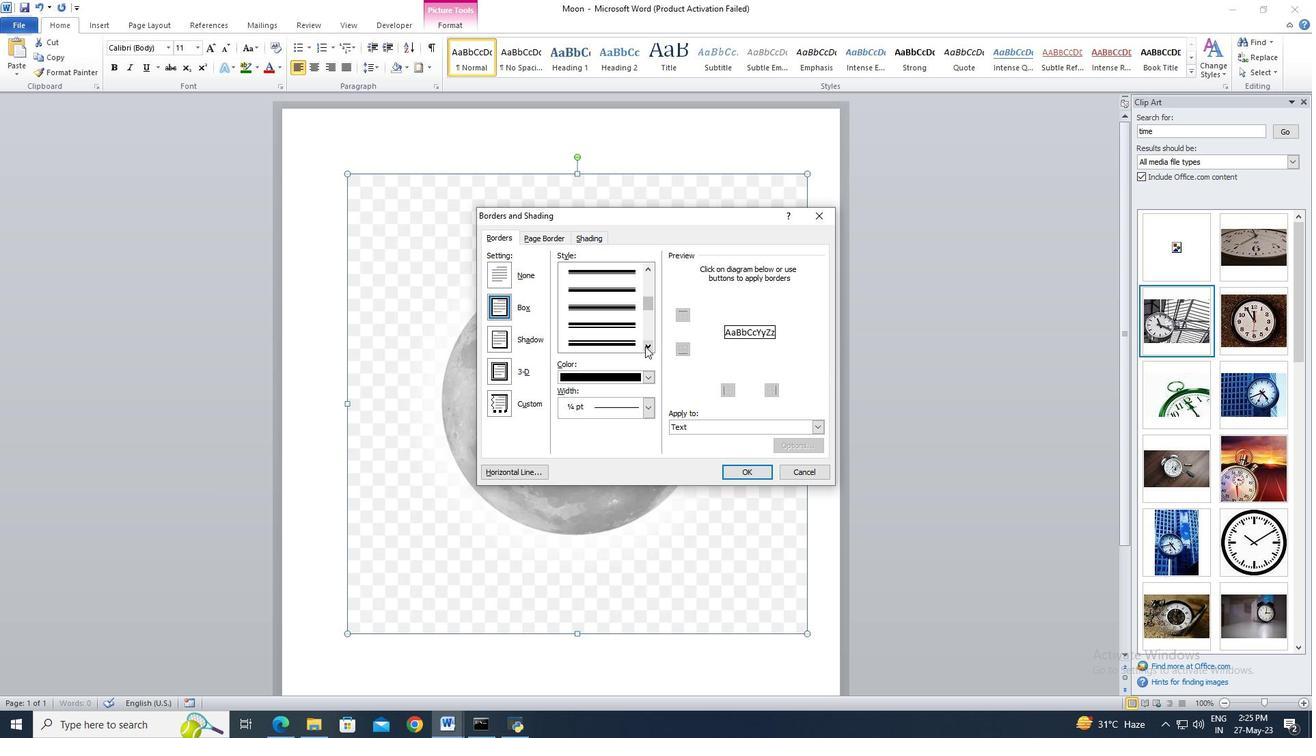 
Action: Mouse pressed left at (645, 346)
Screenshot: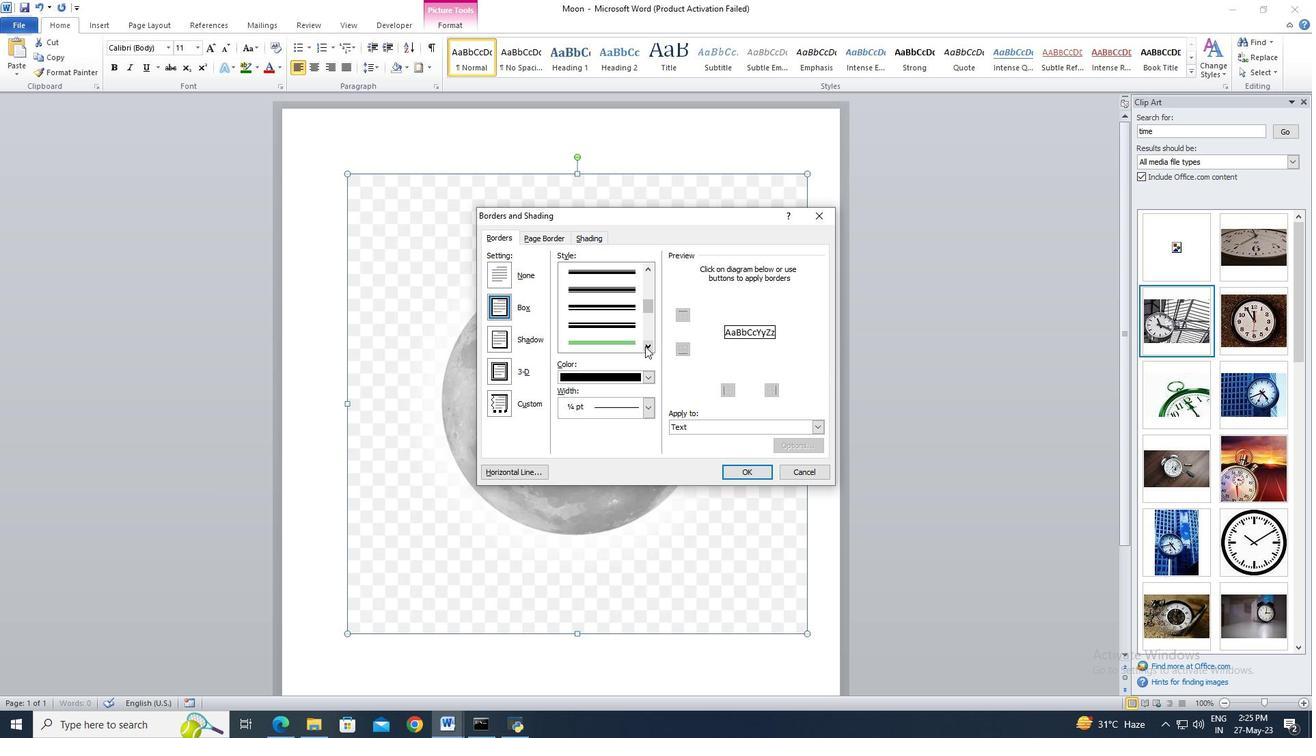 
Action: Mouse pressed left at (645, 346)
Screenshot: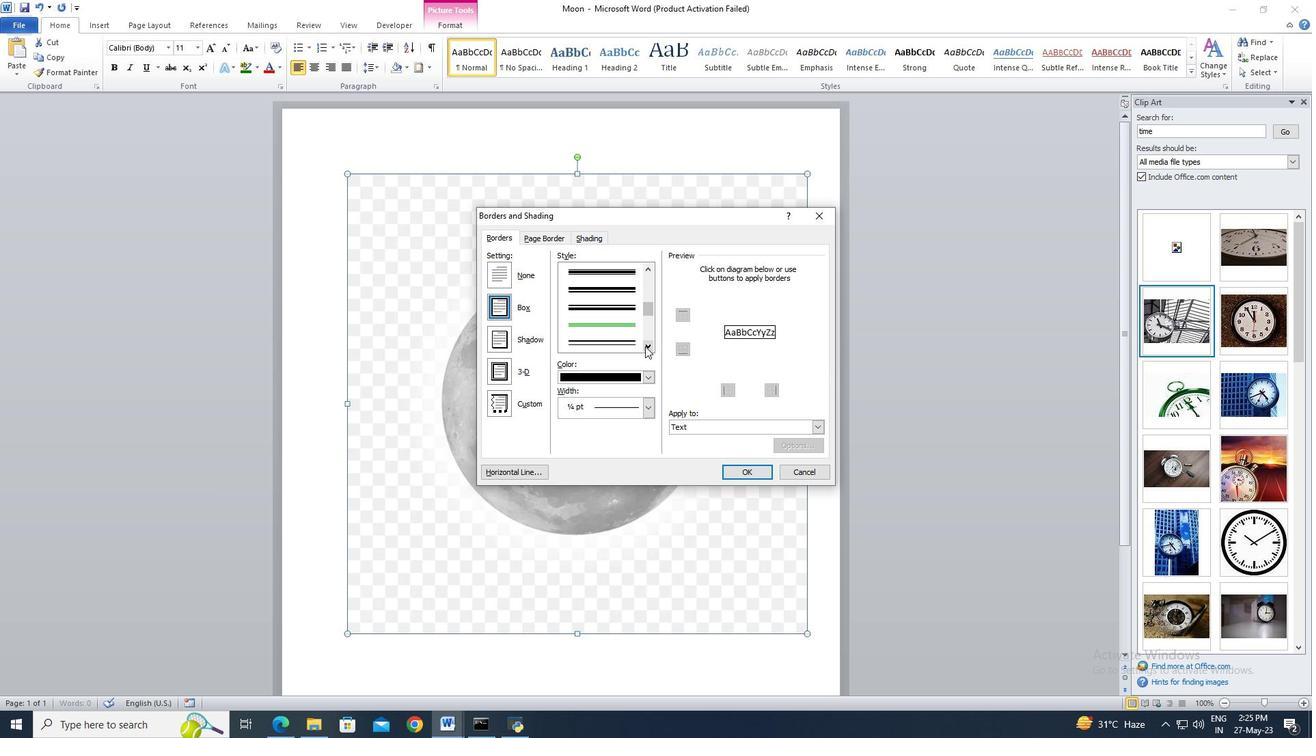 
Action: Mouse moved to (645, 346)
Screenshot: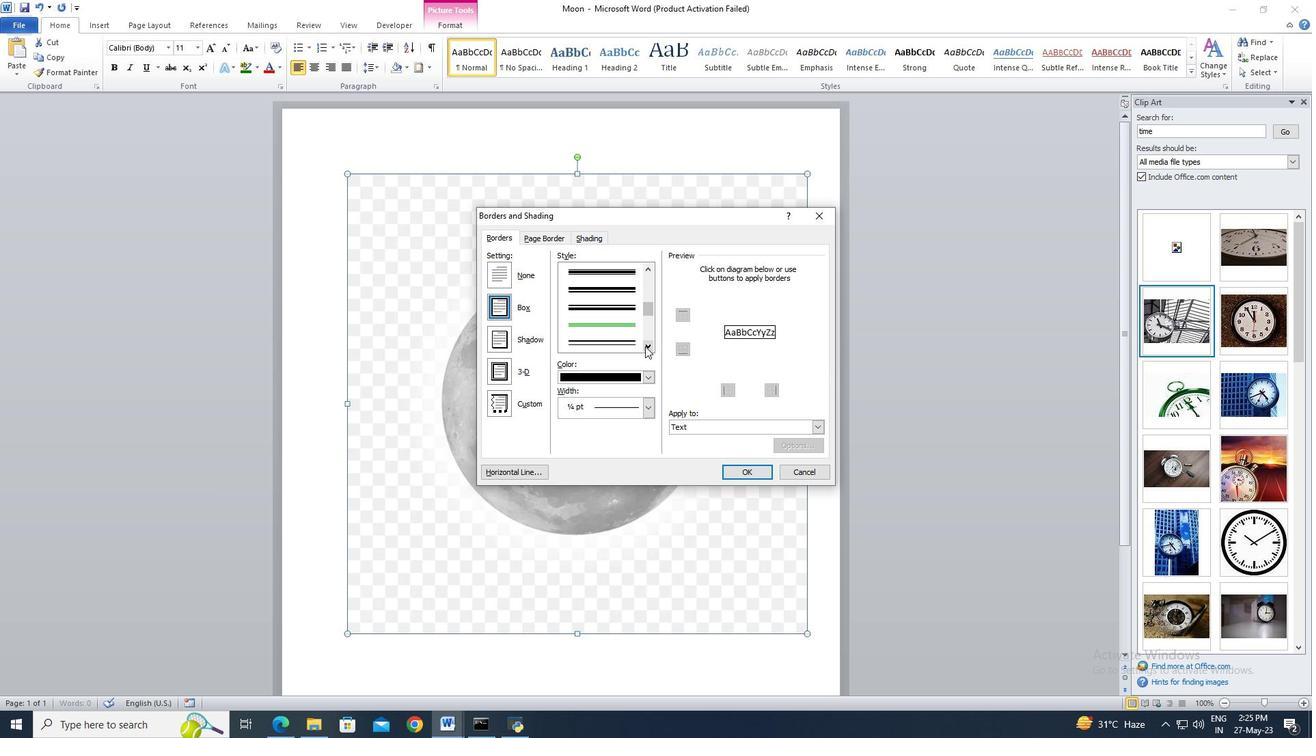 
Action: Mouse pressed left at (645, 346)
Screenshot: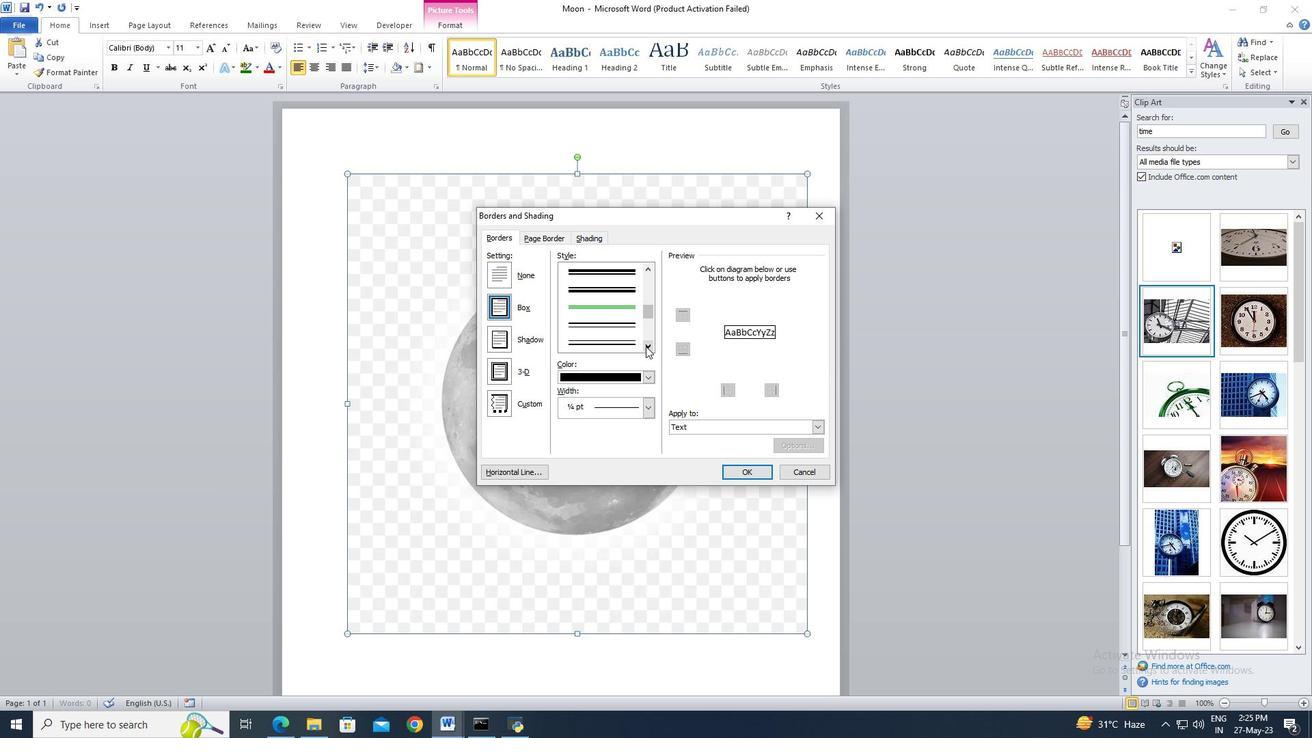 
Action: Mouse moved to (645, 346)
Screenshot: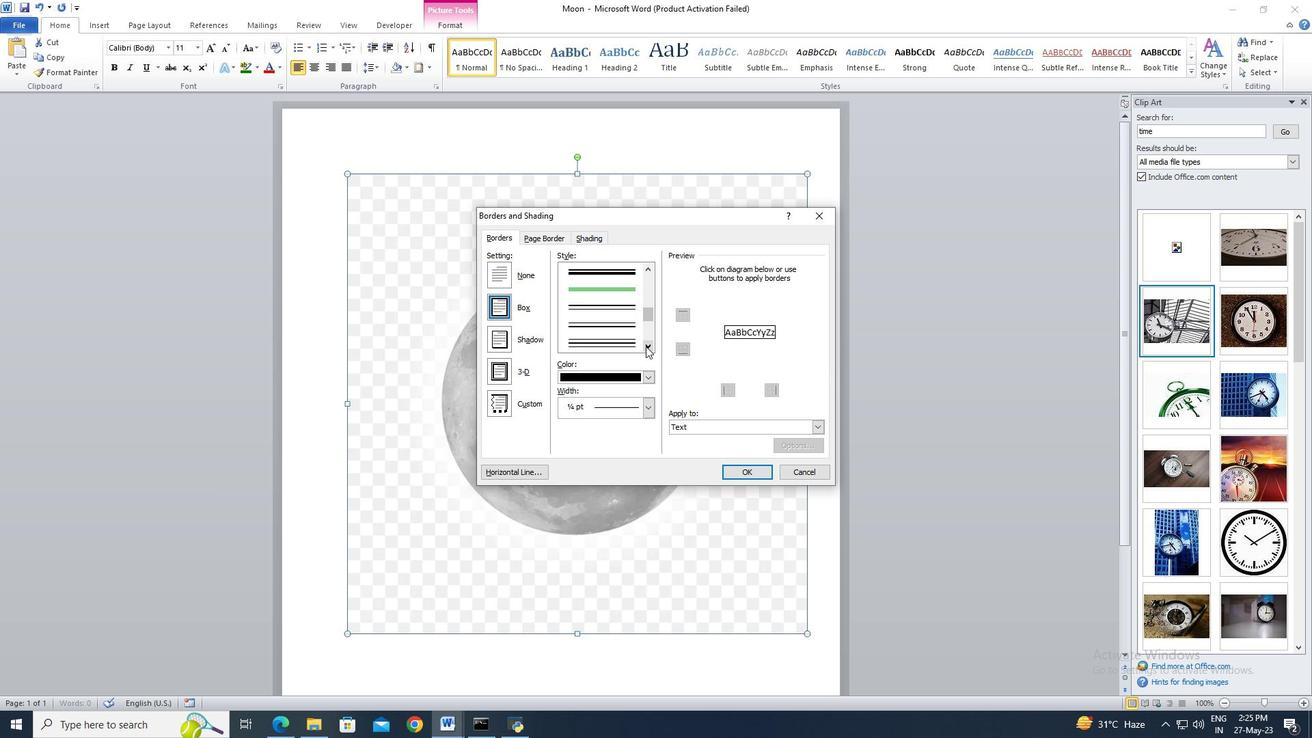 
Action: Mouse pressed left at (645, 346)
Screenshot: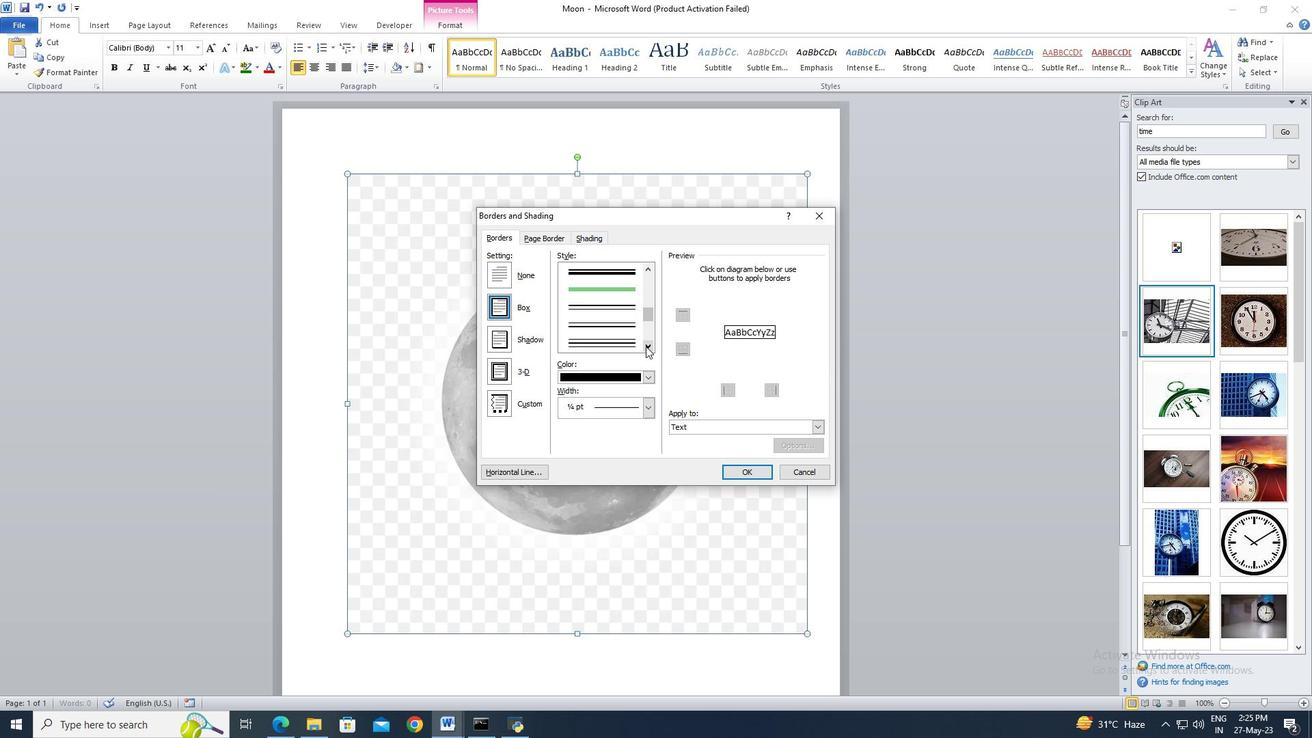 
Action: Mouse moved to (629, 342)
Screenshot: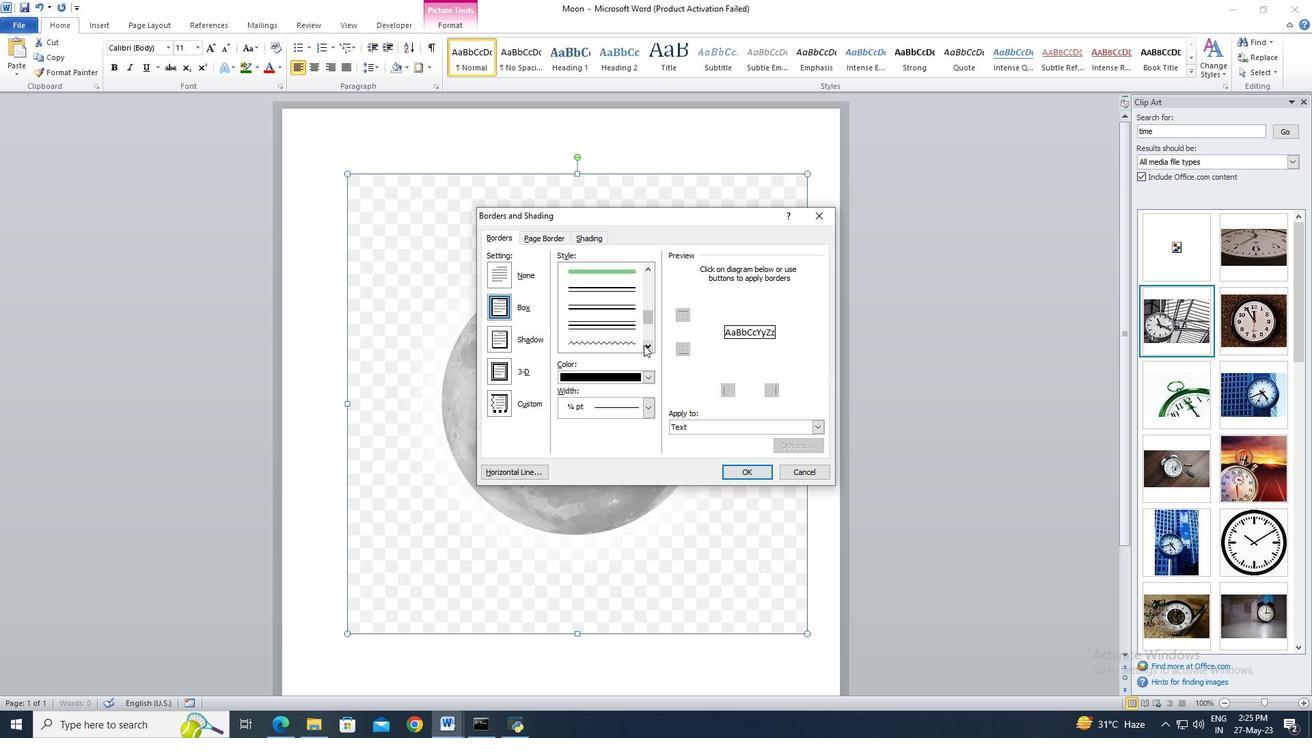 
Action: Mouse pressed left at (629, 342)
Screenshot: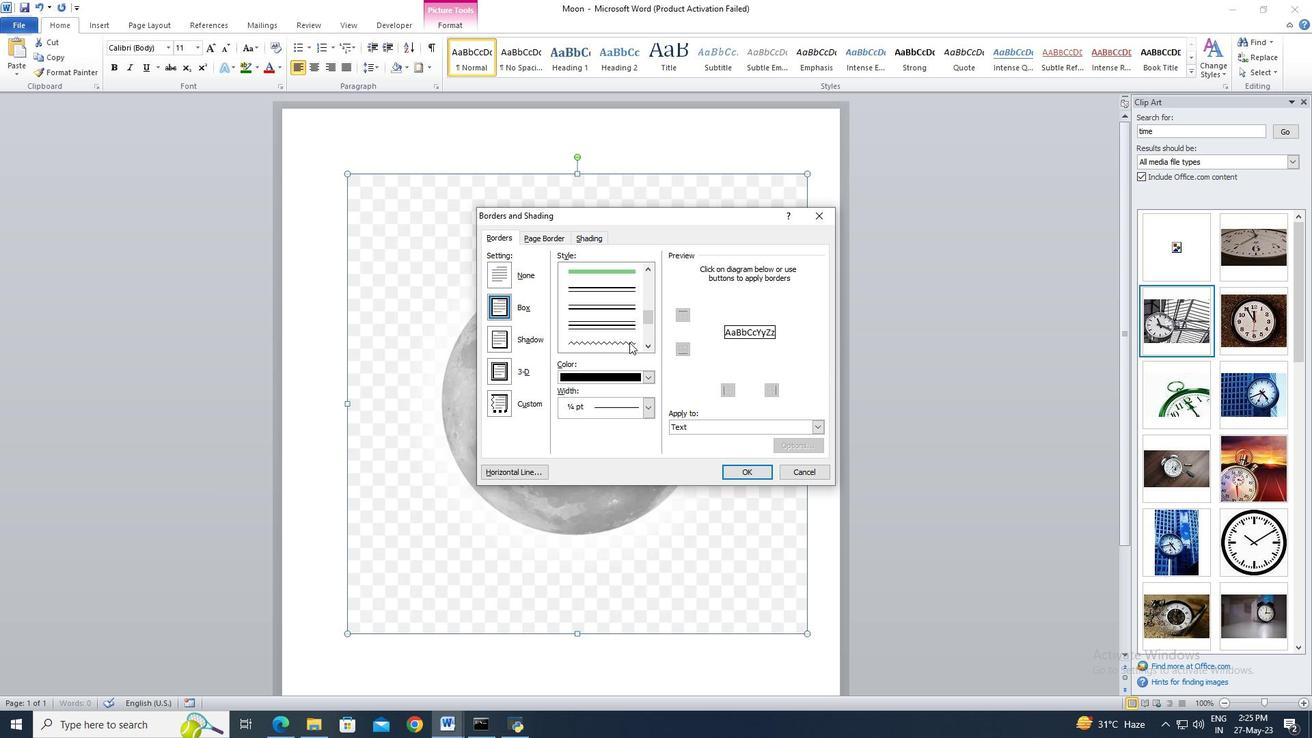 
Action: Mouse moved to (643, 376)
Screenshot: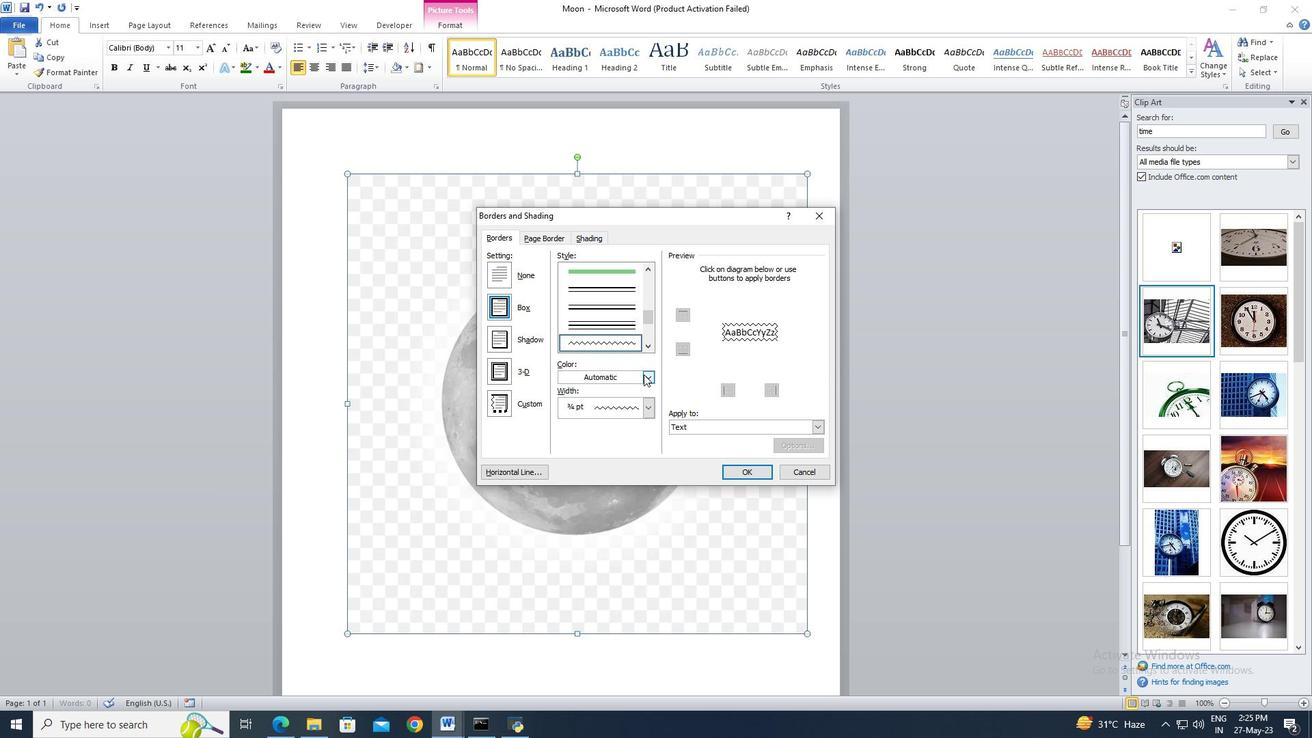 
Action: Mouse pressed left at (643, 376)
Screenshot: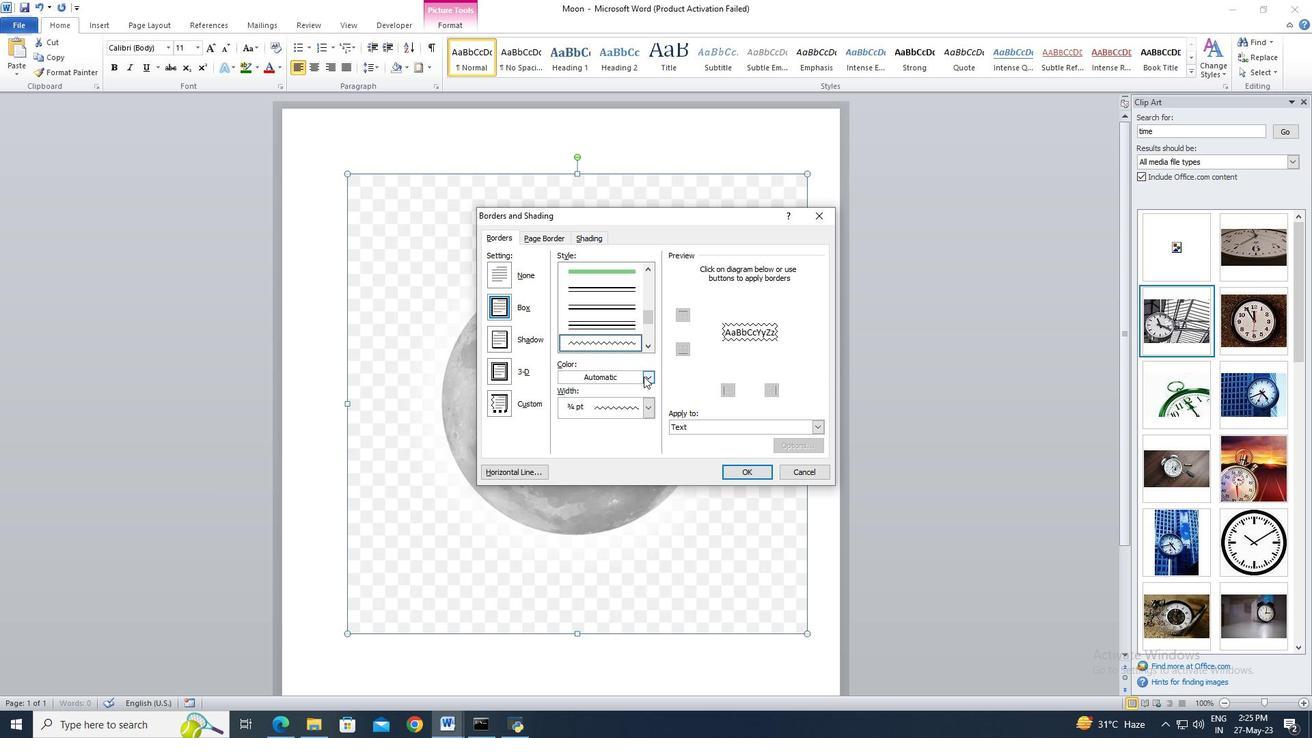 
Action: Mouse moved to (665, 469)
Screenshot: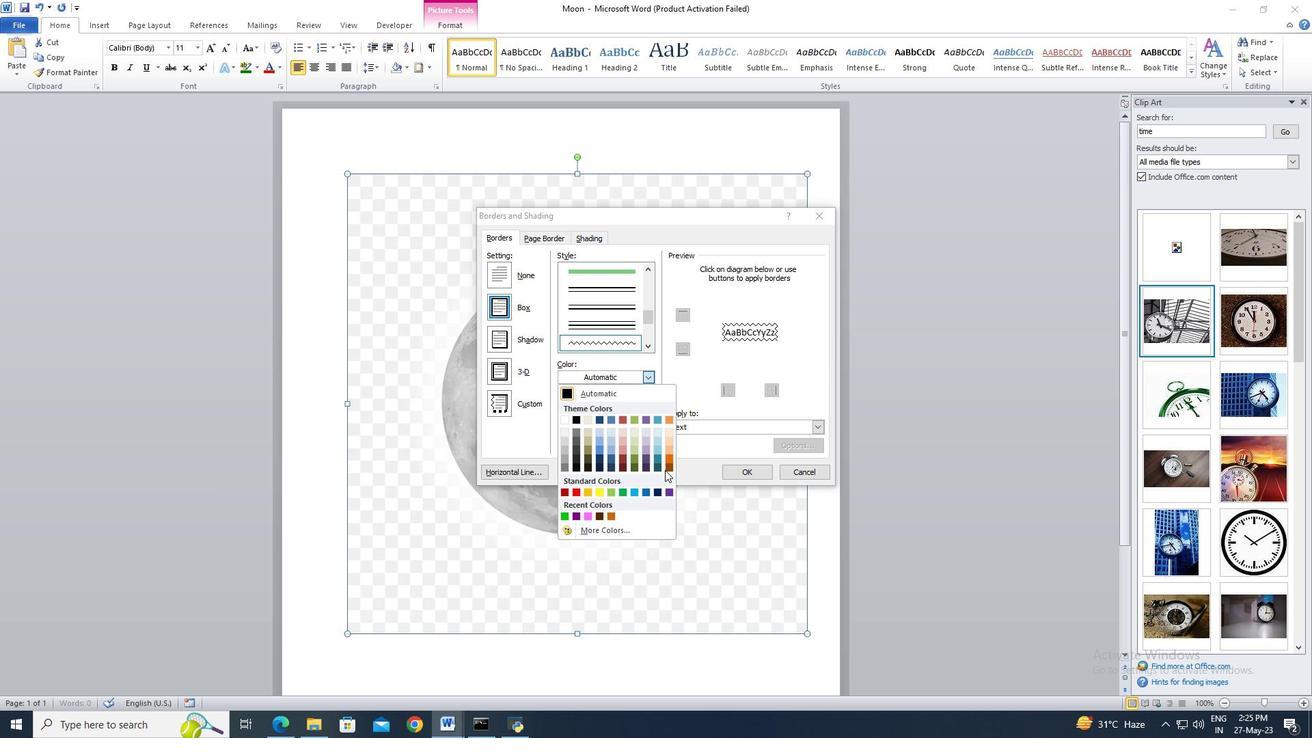 
Action: Mouse pressed left at (665, 469)
Screenshot: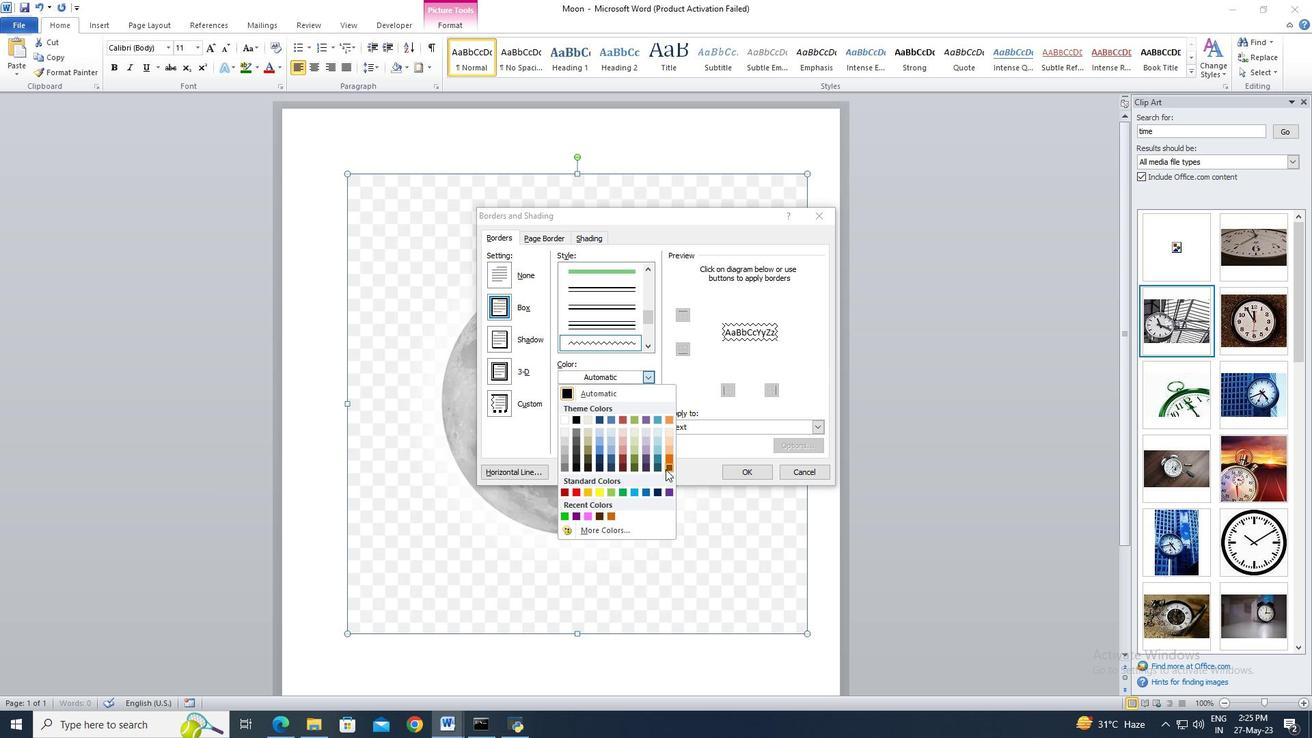 
Action: Mouse moved to (649, 410)
Screenshot: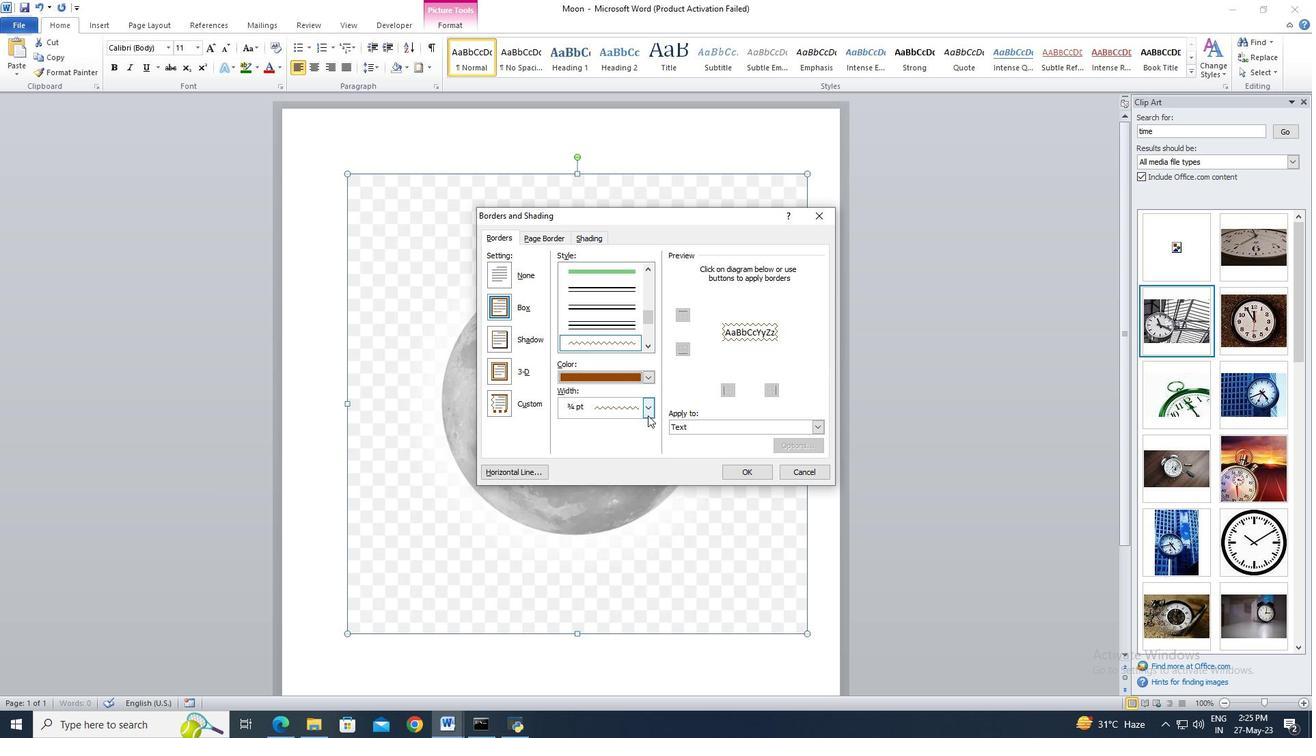 
Action: Mouse pressed left at (649, 410)
Screenshot: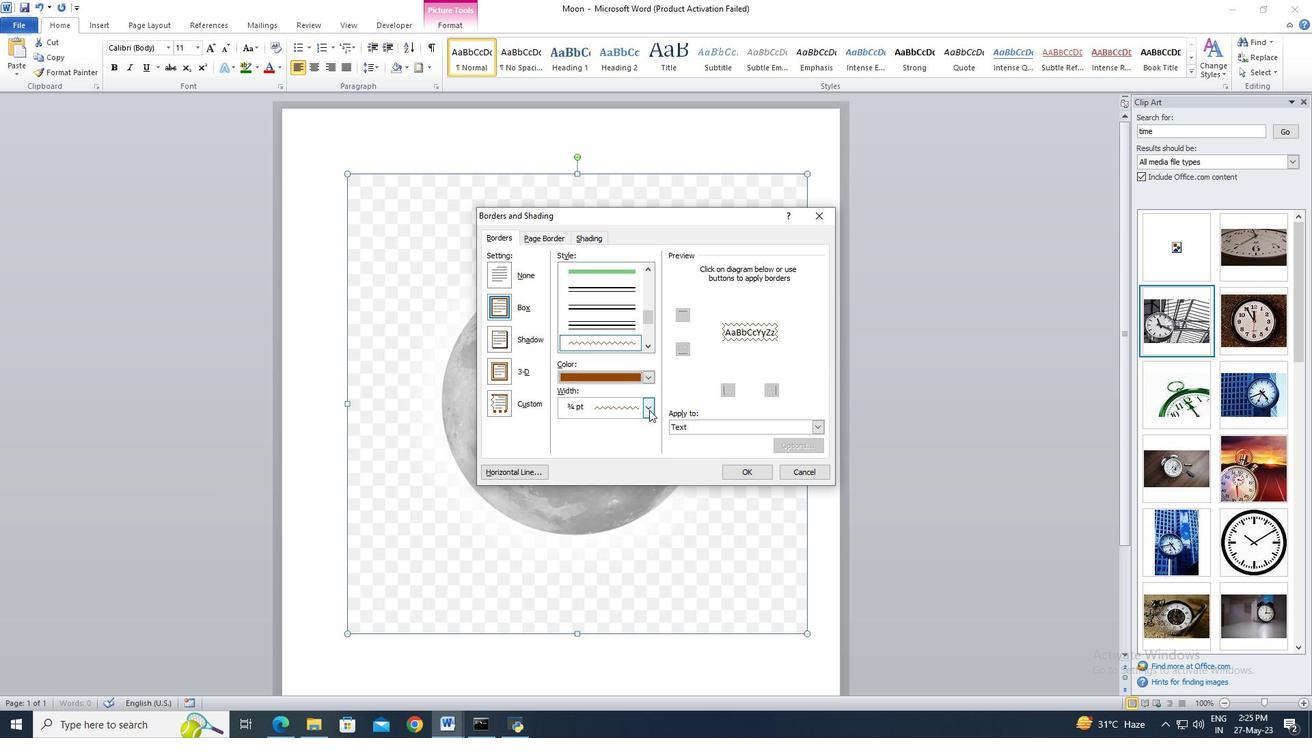 
Action: Mouse pressed left at (649, 410)
Screenshot: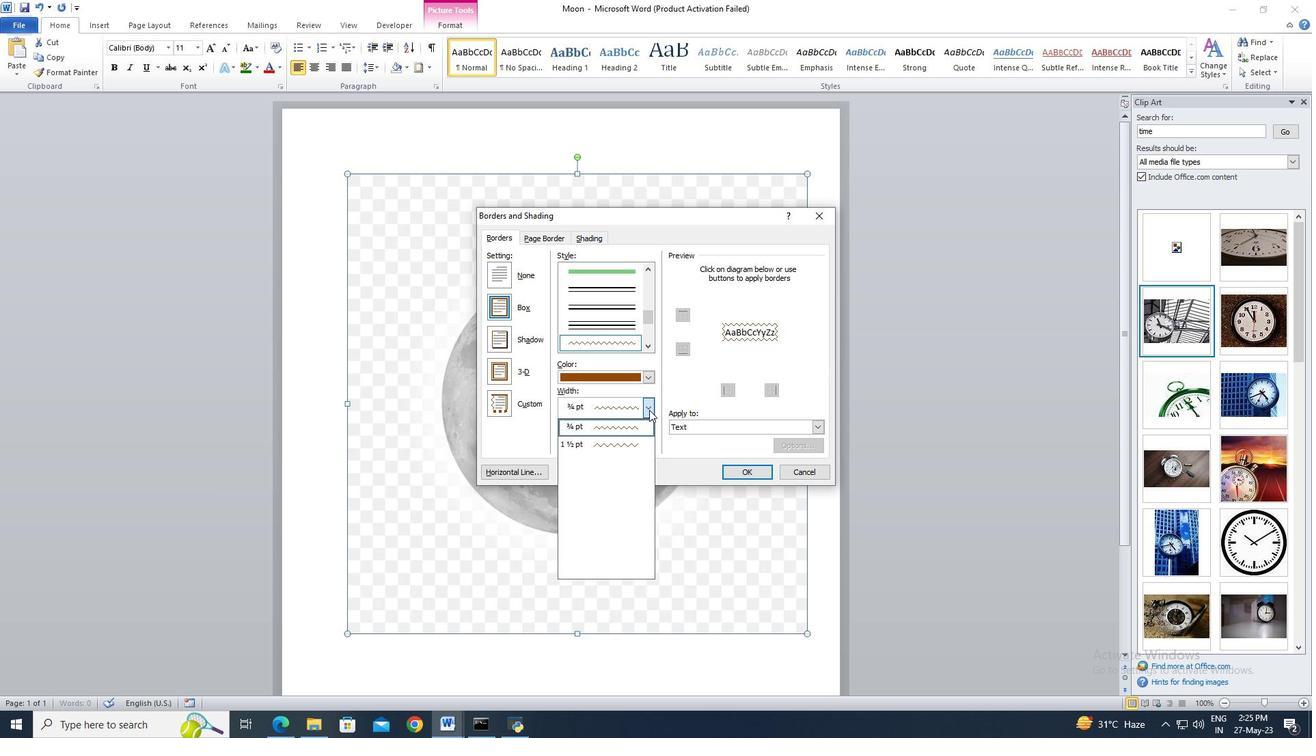 
Action: Mouse moved to (738, 474)
Screenshot: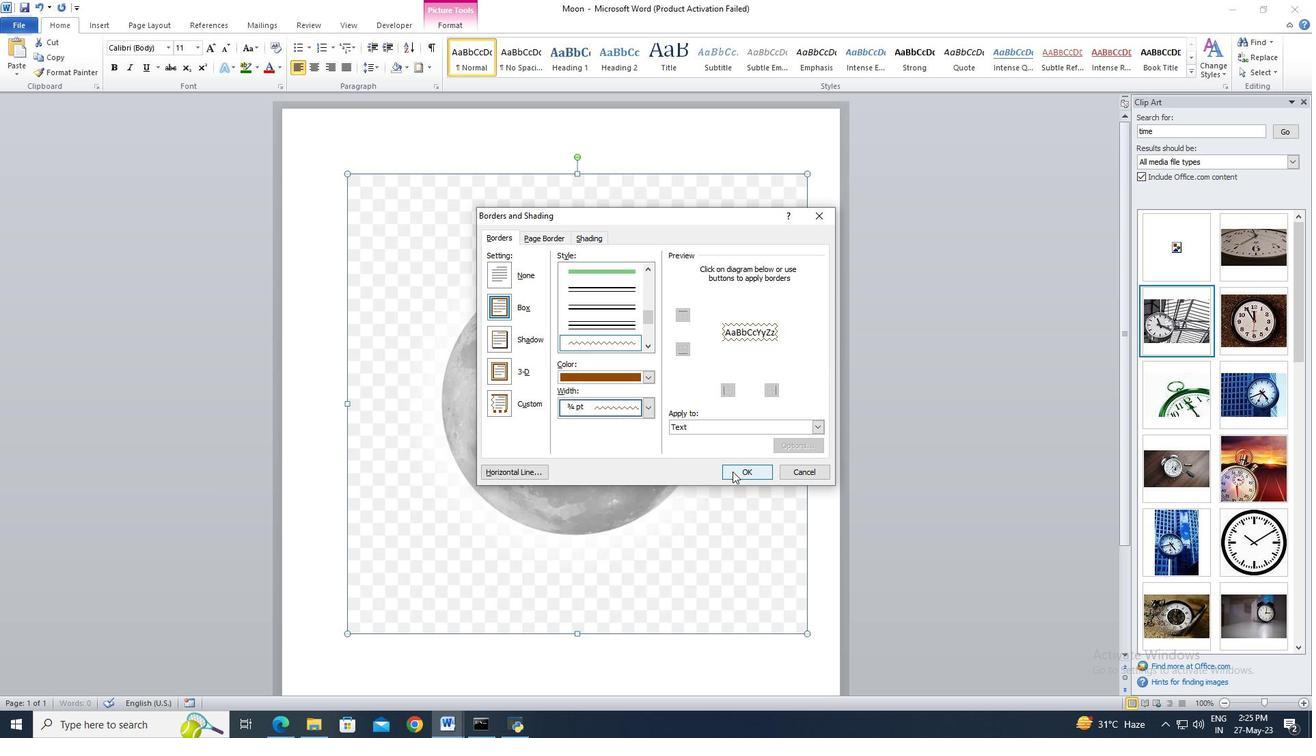 
Action: Mouse pressed left at (738, 474)
Screenshot: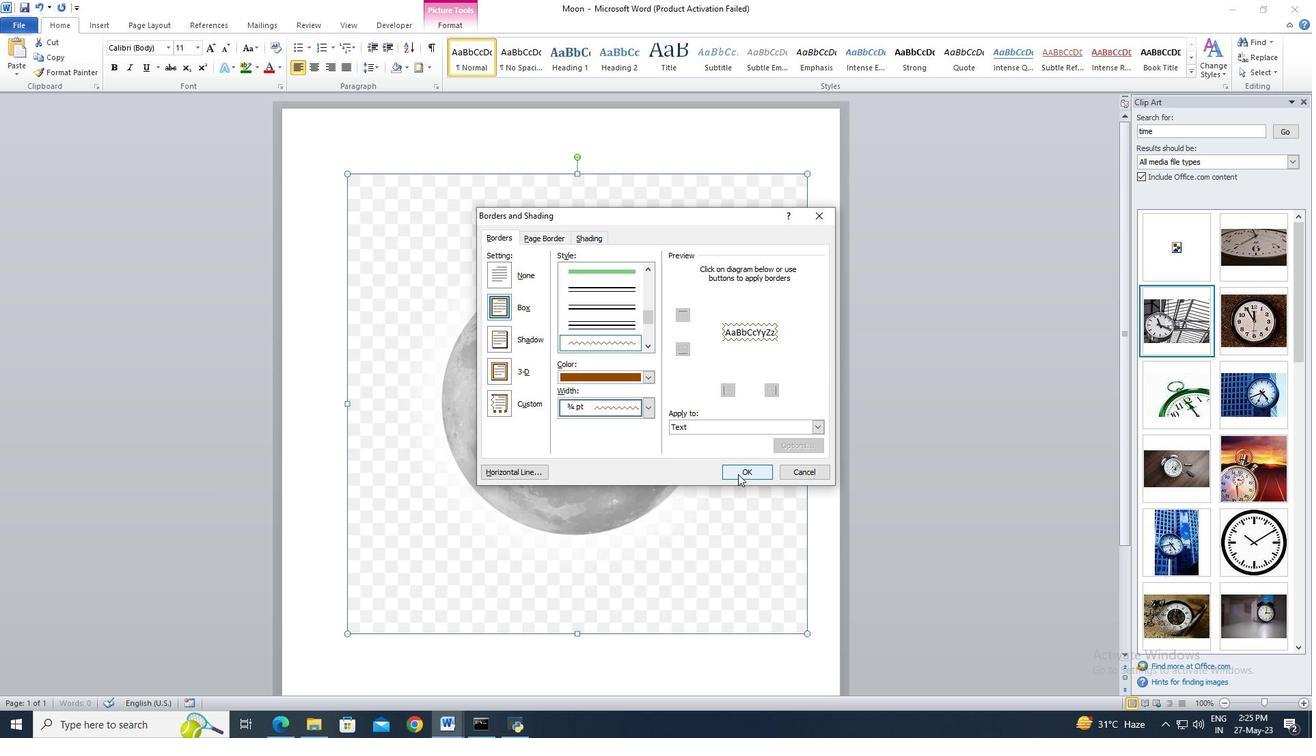 
Action: Mouse moved to (735, 472)
Screenshot: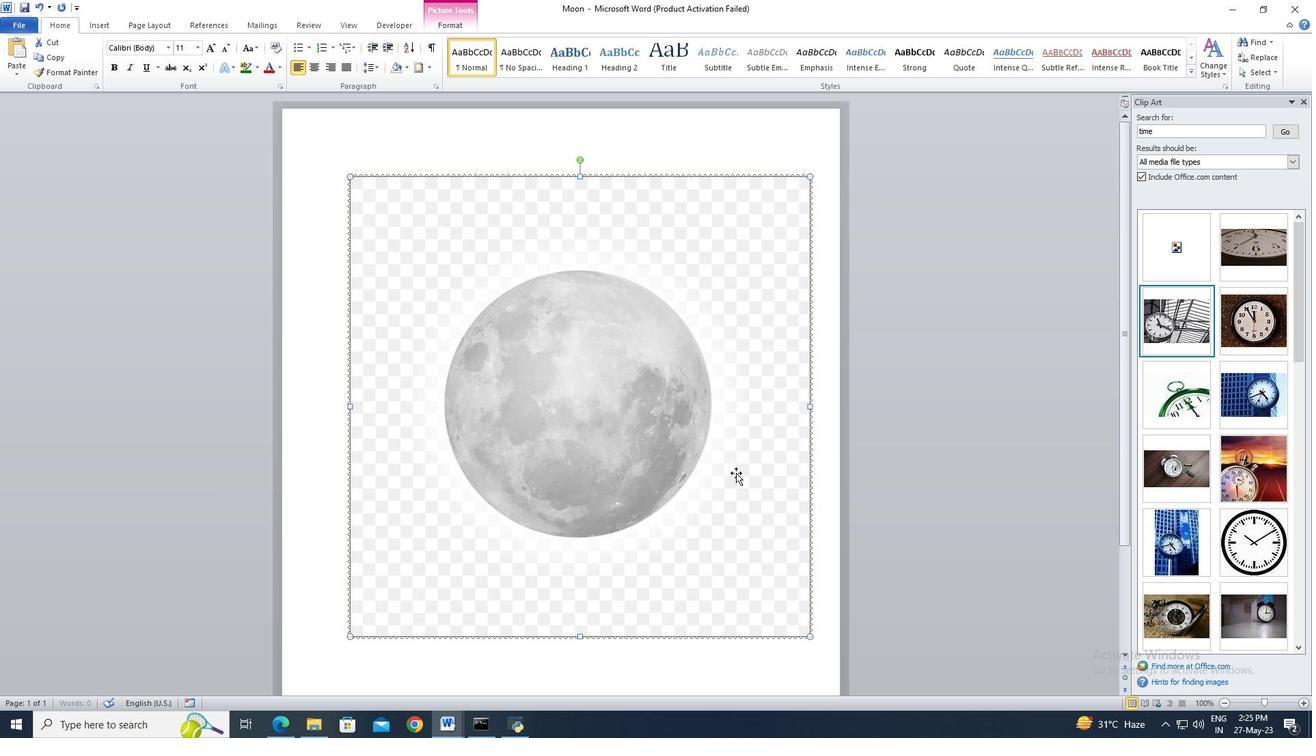 
